 Task: Look for space in Ithaca, United States from 24th June, 2023 to 10th July,  2023 for 5 adults in price range Rs.15000 to Rs.25000. Place can be entire place or private room with 5 bedrooms having 5 beds and 5 bathrooms. Property type can be house, flat, guest house. Amenities needed are: wifi, TV, free parkinig on premises, gym, breakfast. Booking option can be shelf check-in. Required host language is English.
Action: Mouse moved to (419, 92)
Screenshot: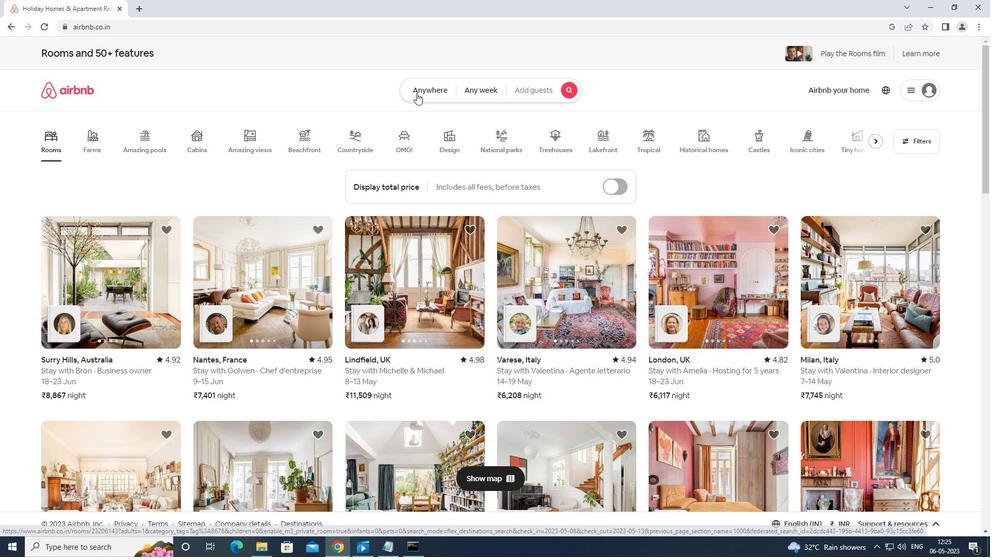 
Action: Mouse pressed left at (419, 92)
Screenshot: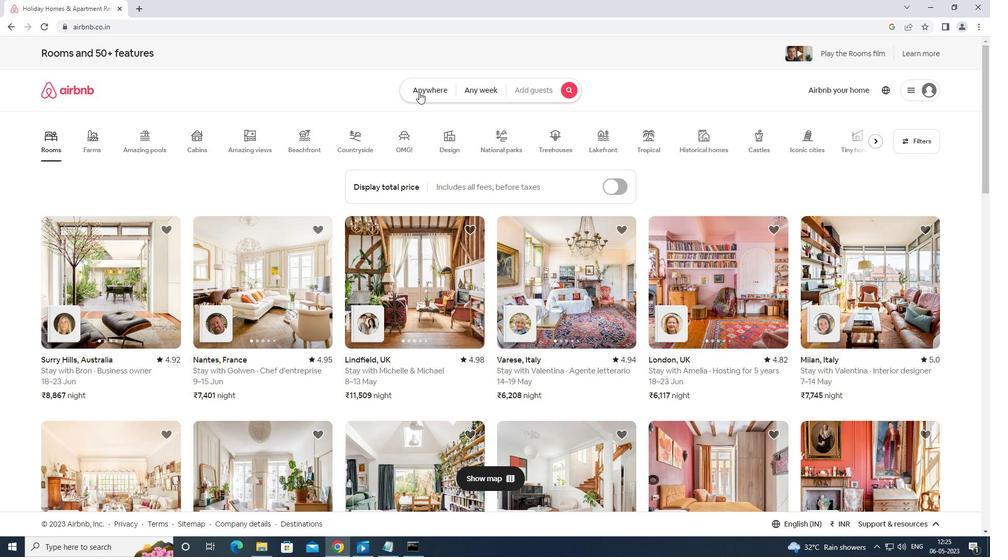 
Action: Mouse moved to (396, 131)
Screenshot: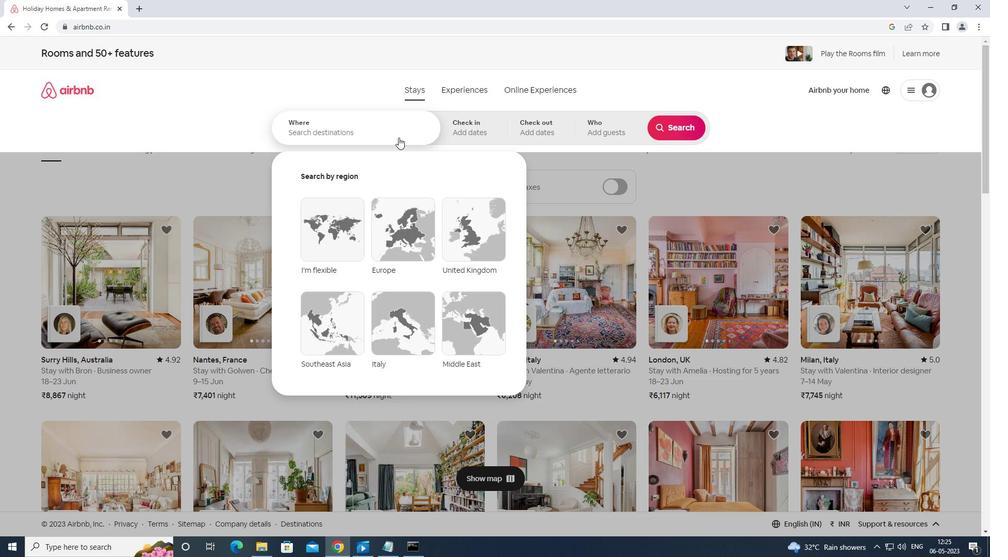 
Action: Mouse pressed left at (396, 131)
Screenshot: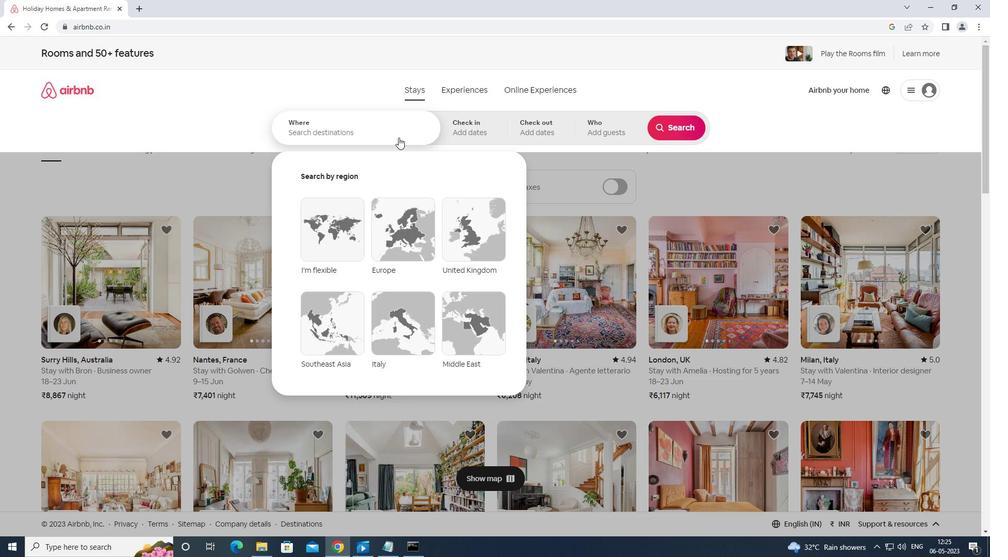 
Action: Mouse moved to (397, 130)
Screenshot: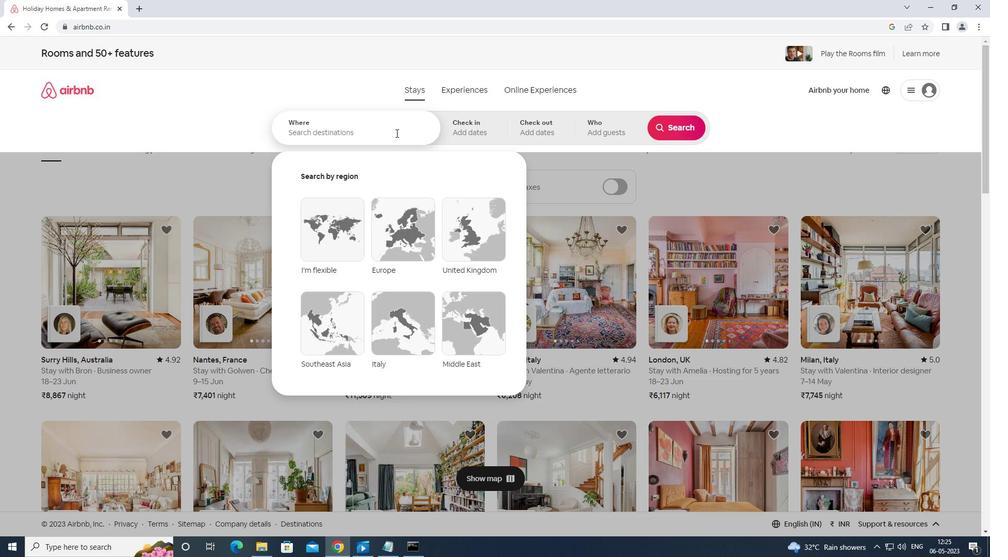 
Action: Key pressed <Key.caps_lock><Key.shift>ITHSCS<Key.space>UNITED<Key.space>STATES<Key.enter>
Screenshot: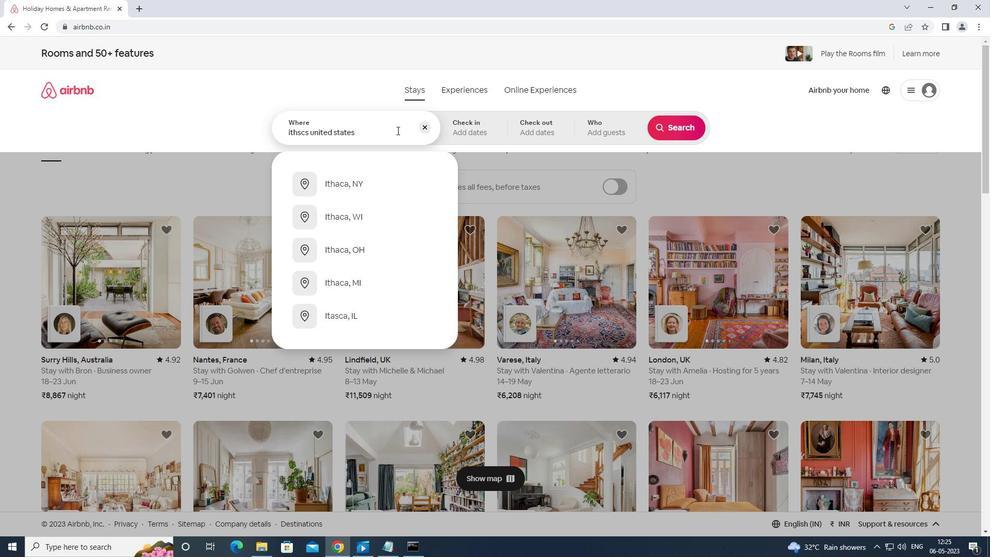 
Action: Mouse moved to (665, 325)
Screenshot: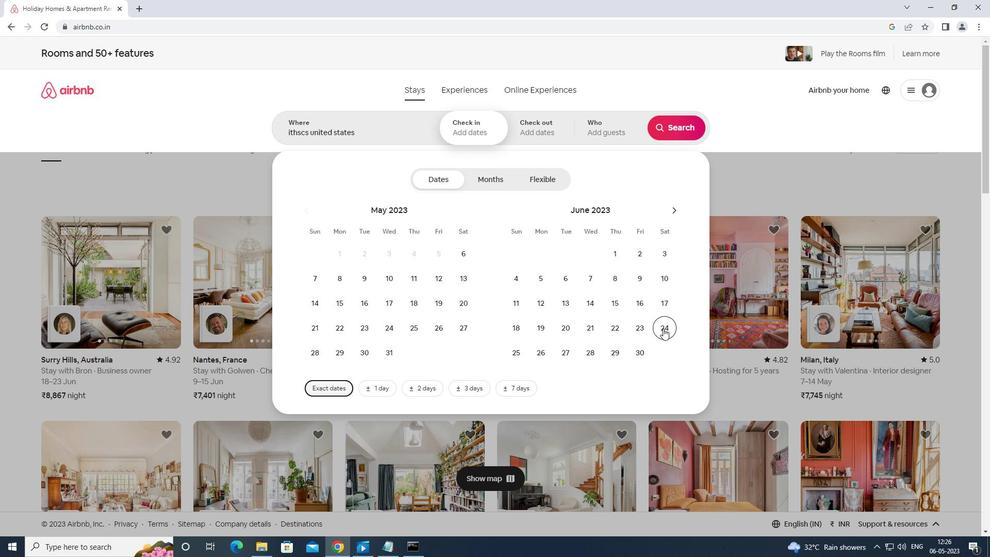 
Action: Mouse pressed left at (664, 326)
Screenshot: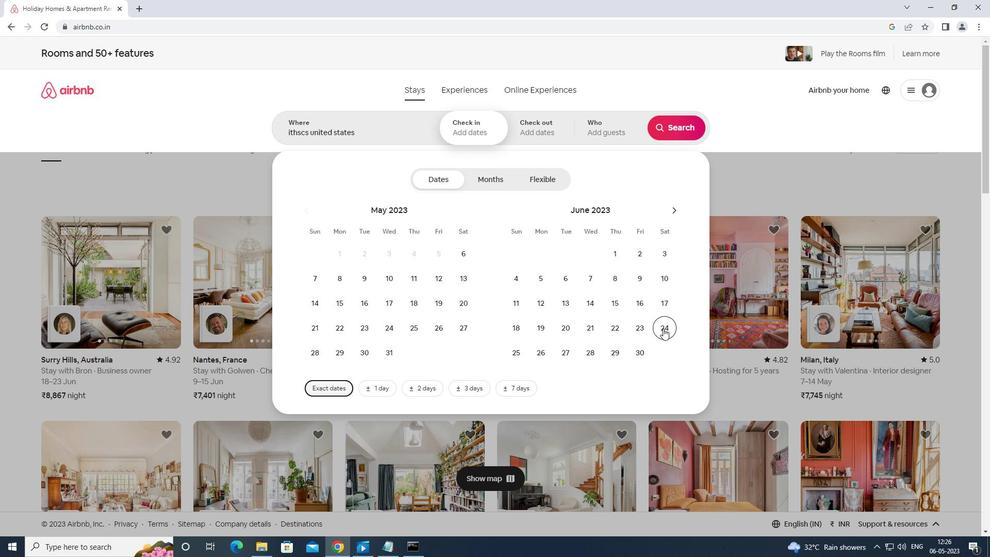 
Action: Mouse moved to (672, 207)
Screenshot: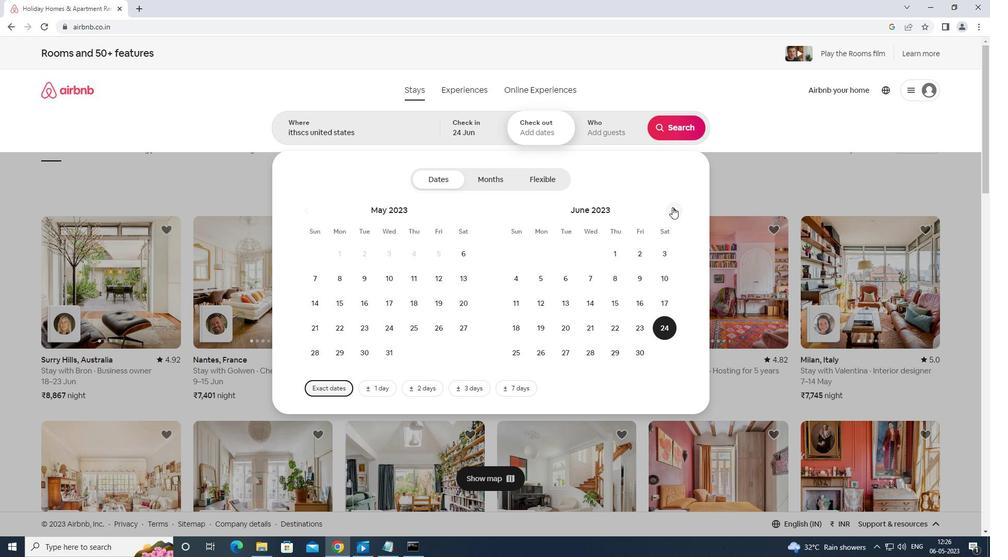 
Action: Mouse pressed left at (672, 207)
Screenshot: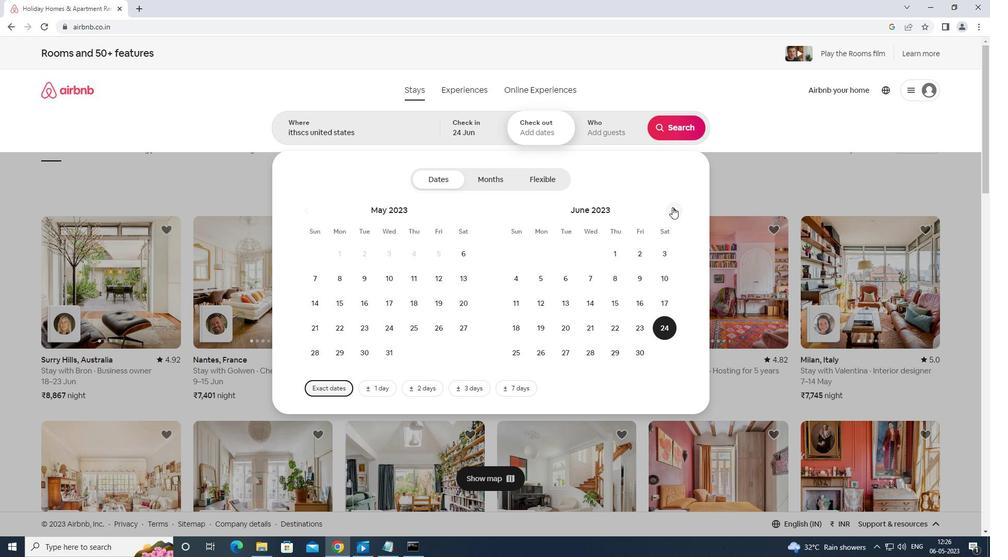 
Action: Mouse moved to (541, 298)
Screenshot: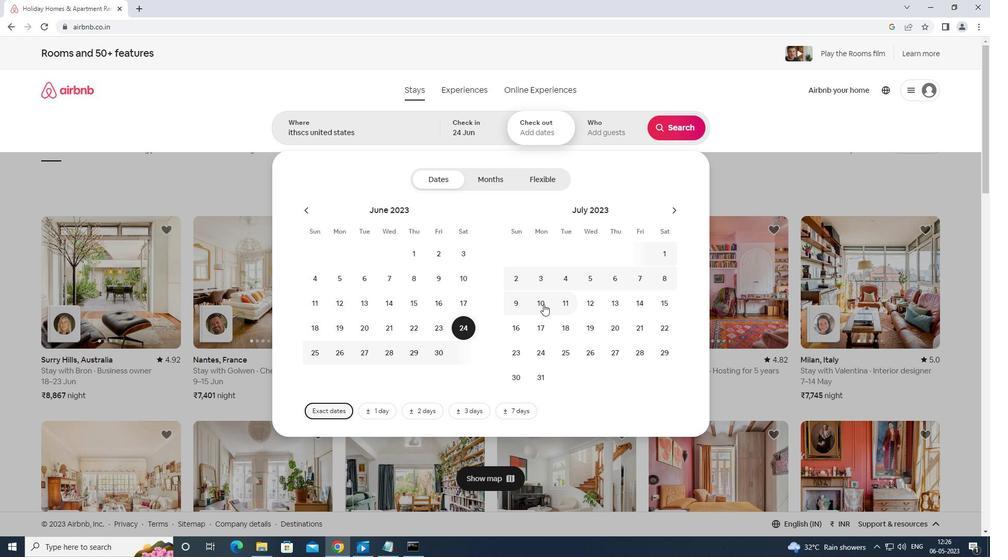 
Action: Mouse pressed left at (541, 298)
Screenshot: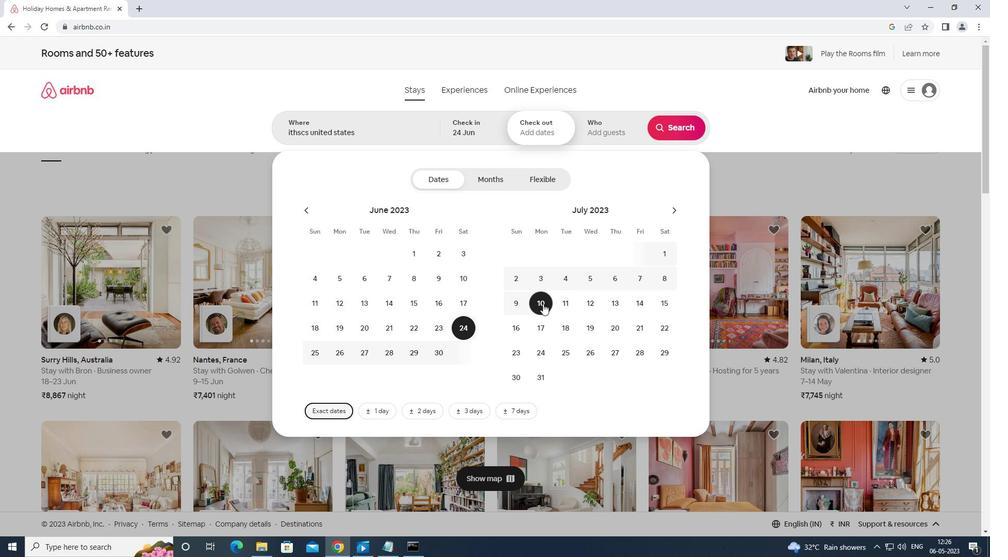 
Action: Mouse moved to (594, 127)
Screenshot: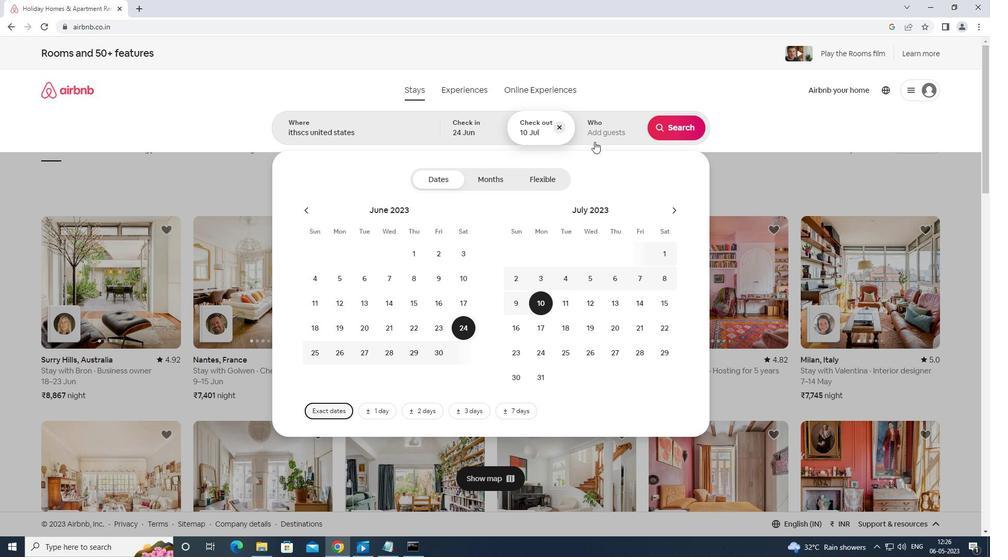 
Action: Mouse pressed left at (594, 127)
Screenshot: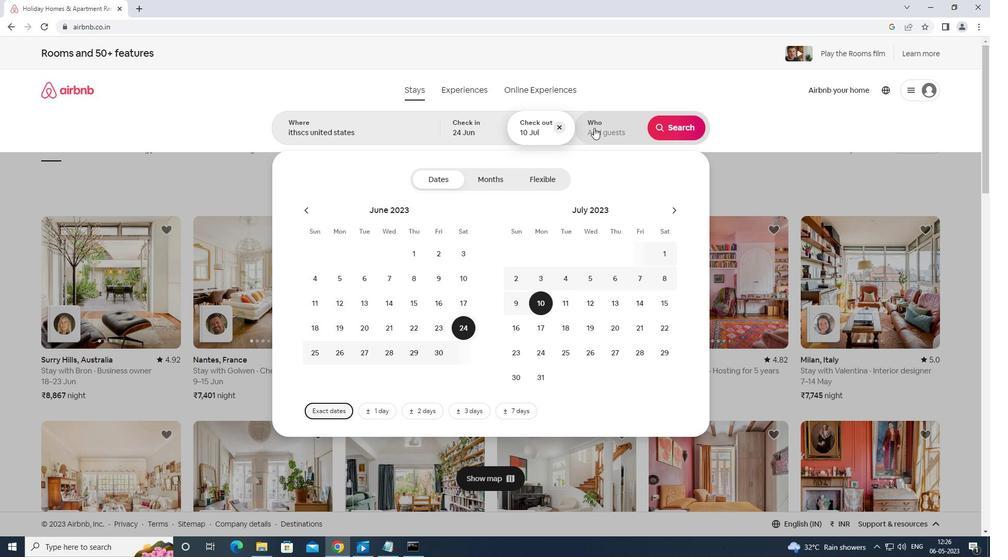
Action: Mouse moved to (677, 177)
Screenshot: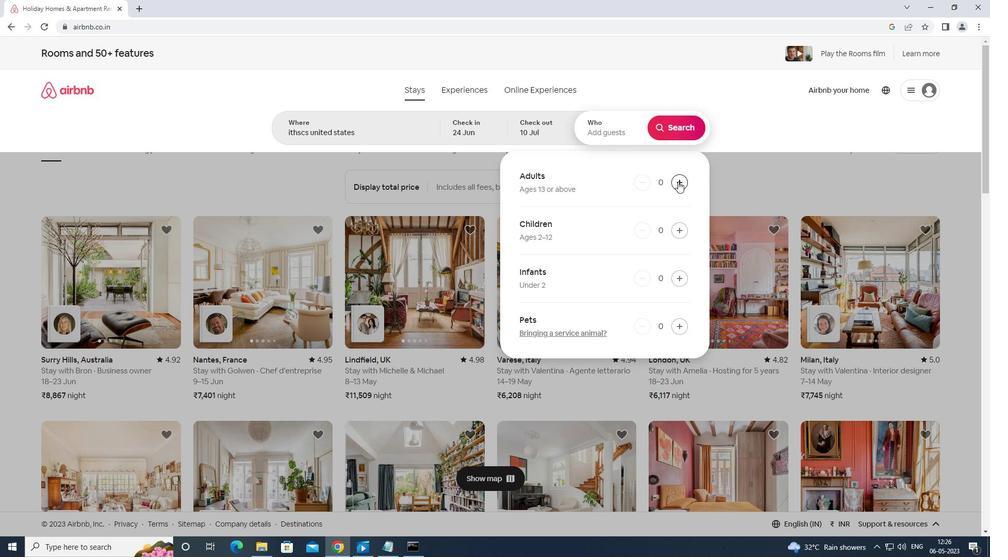 
Action: Mouse pressed left at (677, 177)
Screenshot: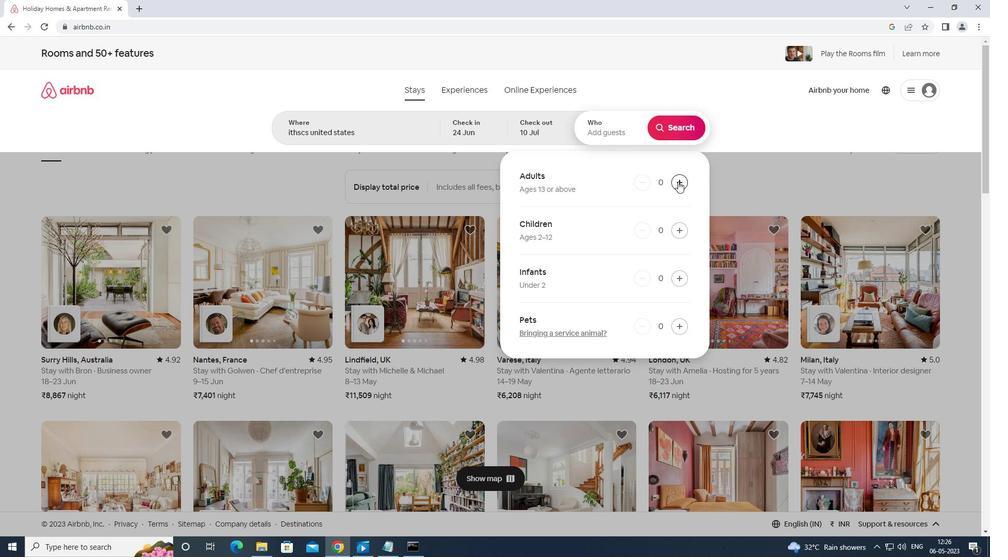 
Action: Mouse moved to (678, 178)
Screenshot: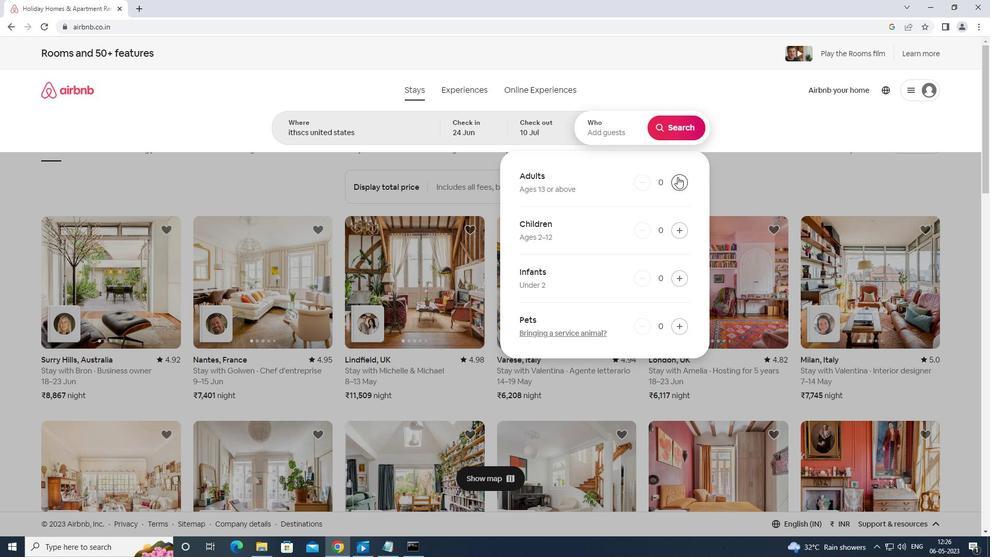 
Action: Mouse pressed left at (678, 178)
Screenshot: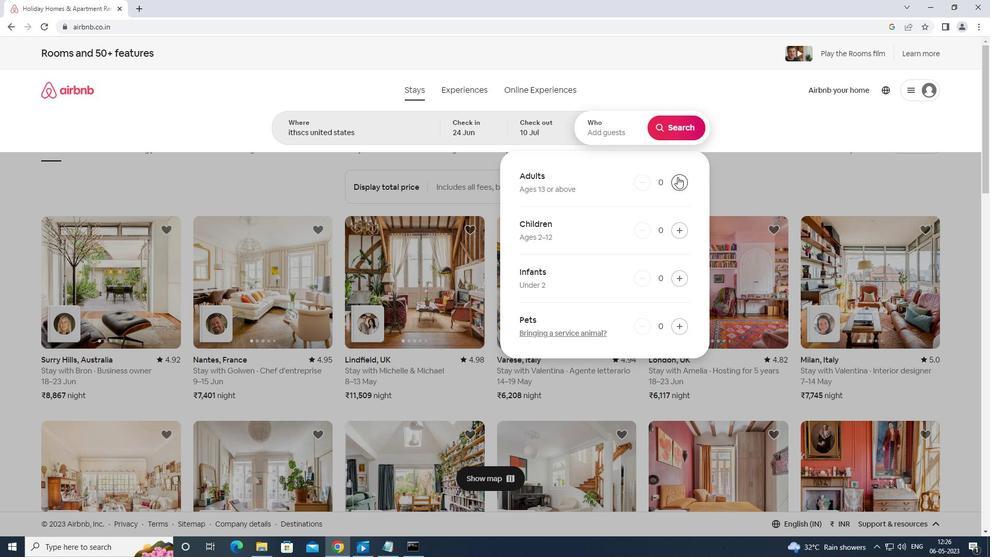 
Action: Mouse moved to (679, 181)
Screenshot: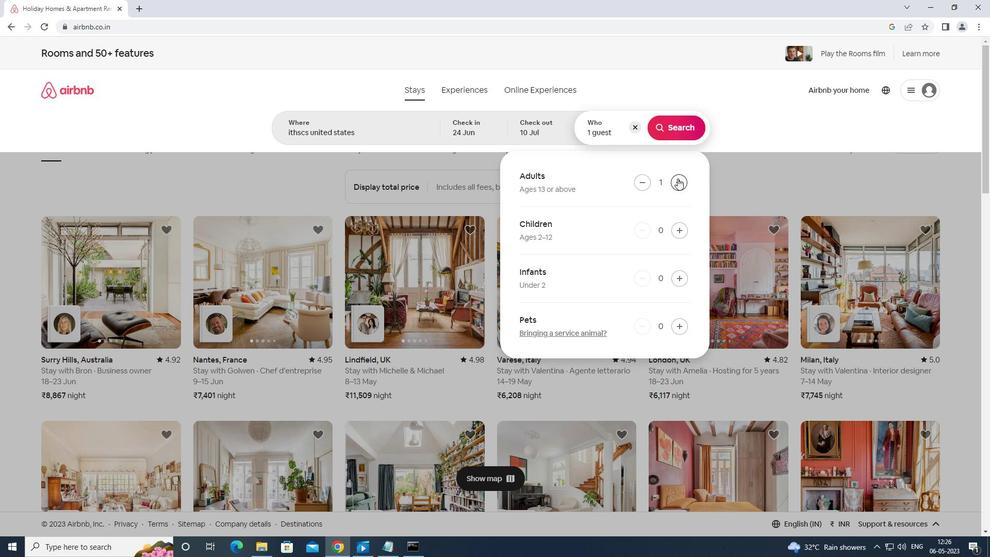 
Action: Mouse pressed left at (679, 181)
Screenshot: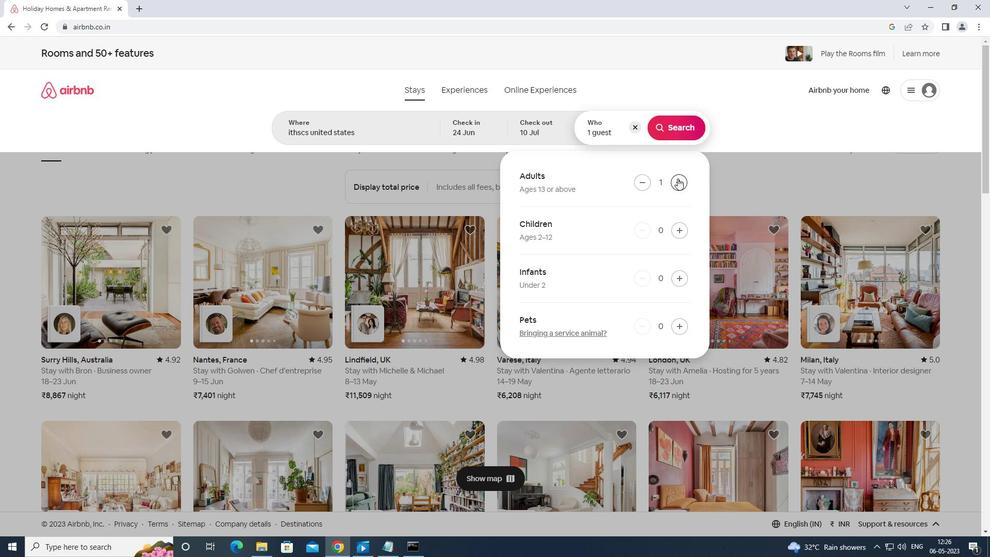 
Action: Mouse moved to (679, 183)
Screenshot: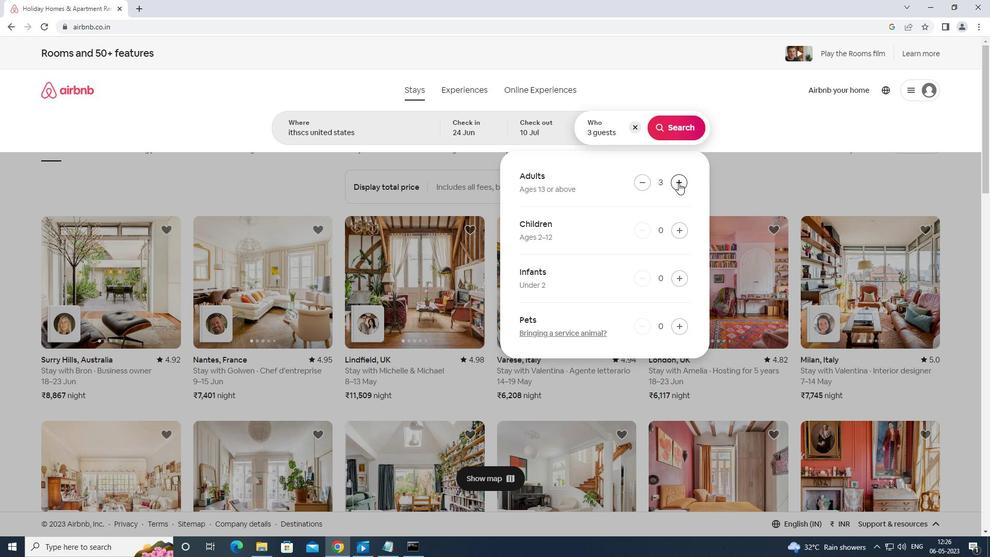 
Action: Mouse pressed left at (679, 183)
Screenshot: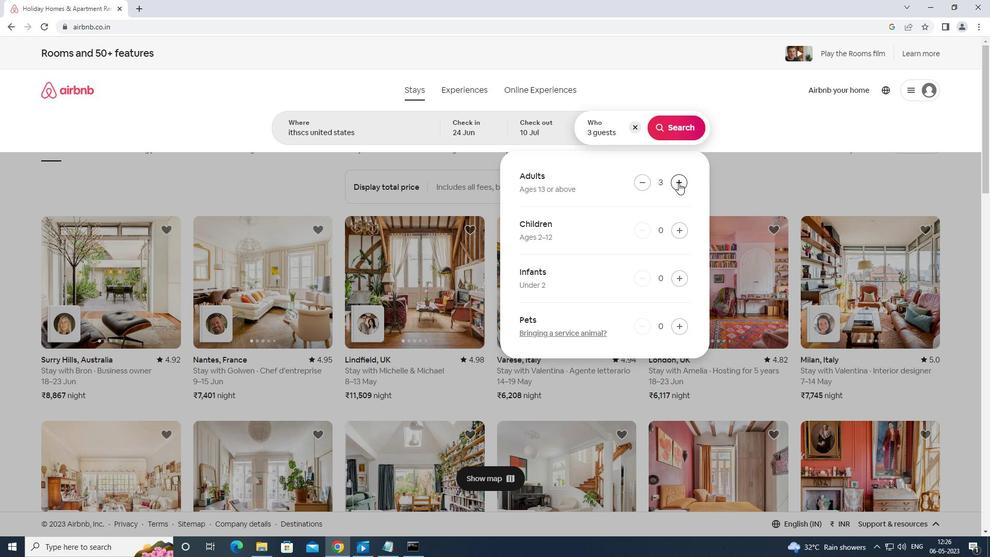 
Action: Mouse moved to (680, 183)
Screenshot: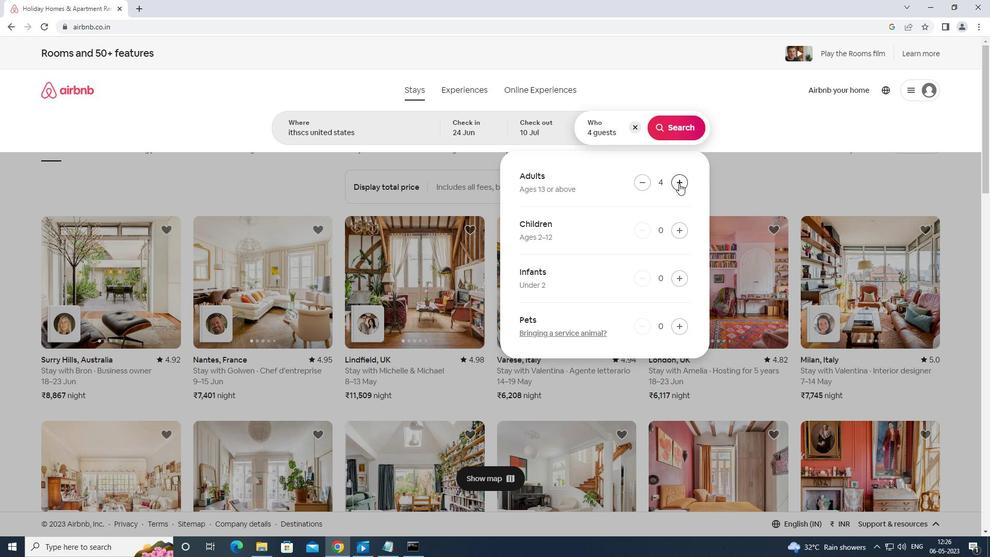 
Action: Mouse pressed left at (680, 183)
Screenshot: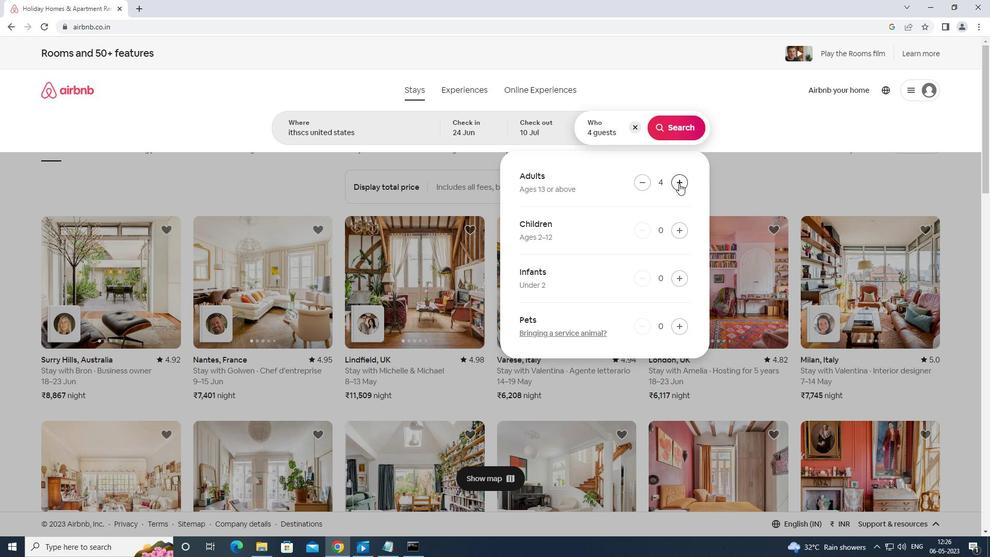 
Action: Mouse moved to (679, 126)
Screenshot: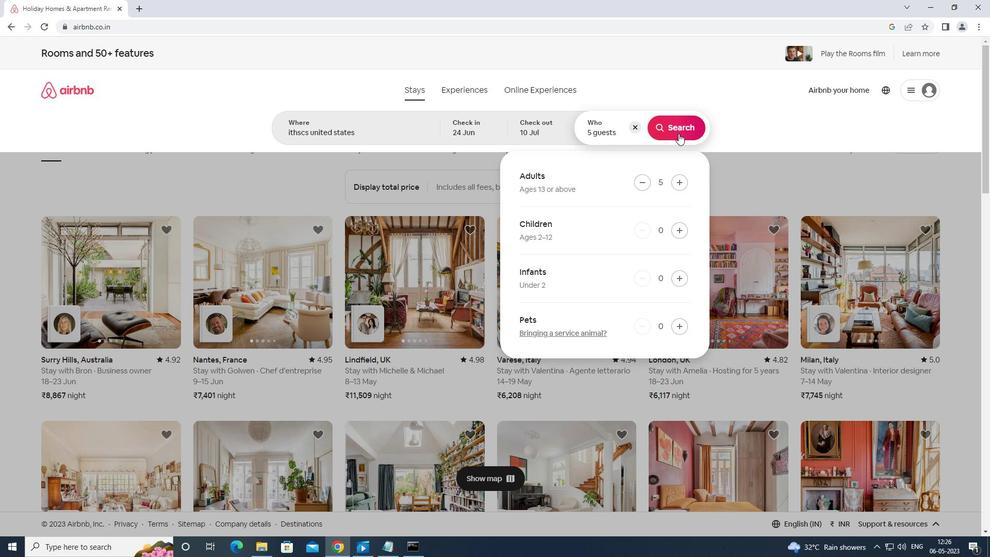 
Action: Mouse pressed left at (679, 126)
Screenshot: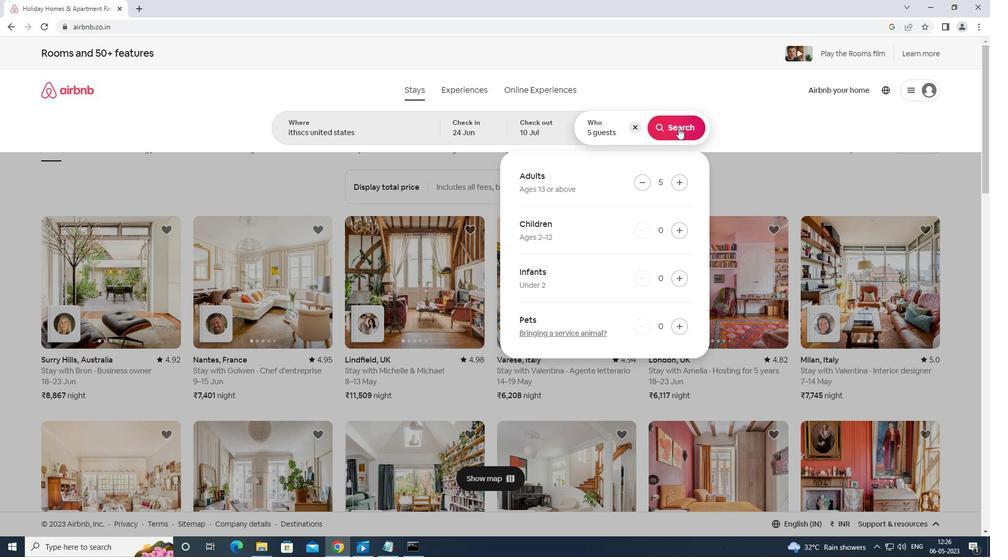 
Action: Mouse moved to (955, 99)
Screenshot: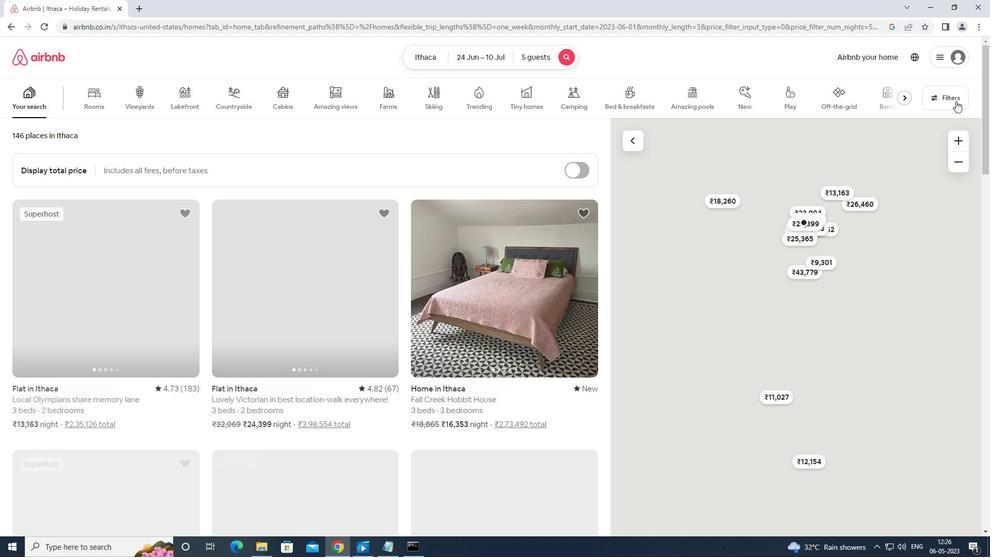 
Action: Mouse pressed left at (955, 99)
Screenshot: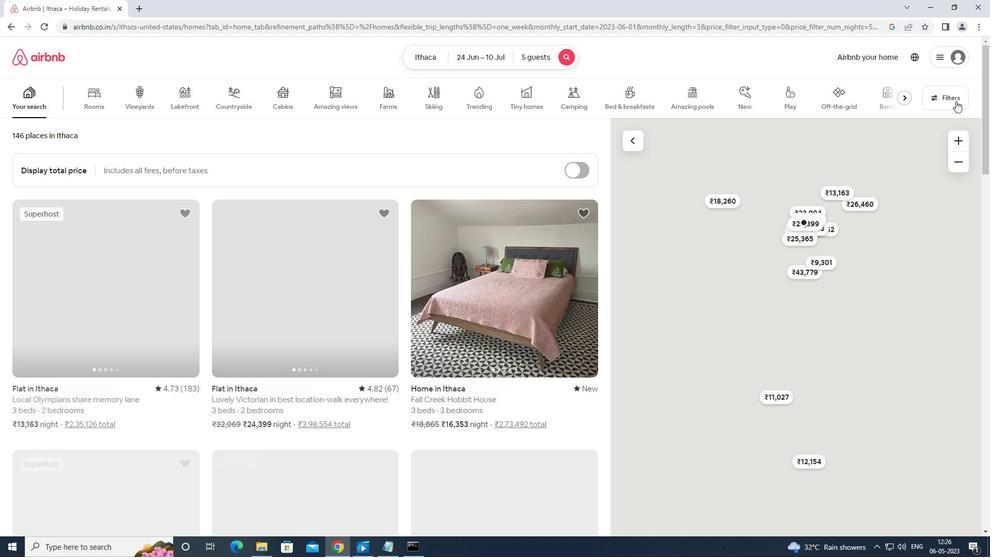 
Action: Mouse moved to (381, 347)
Screenshot: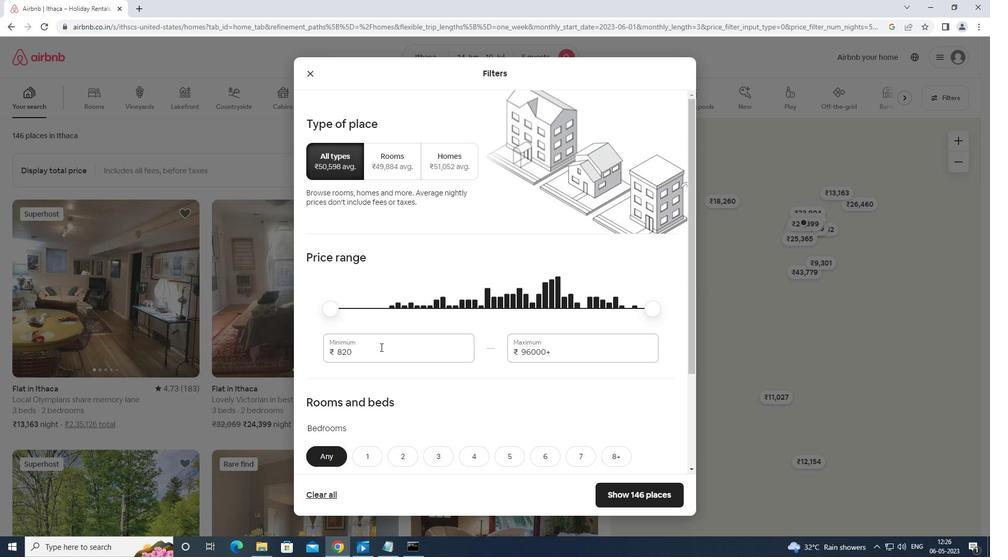 
Action: Mouse pressed left at (381, 347)
Screenshot: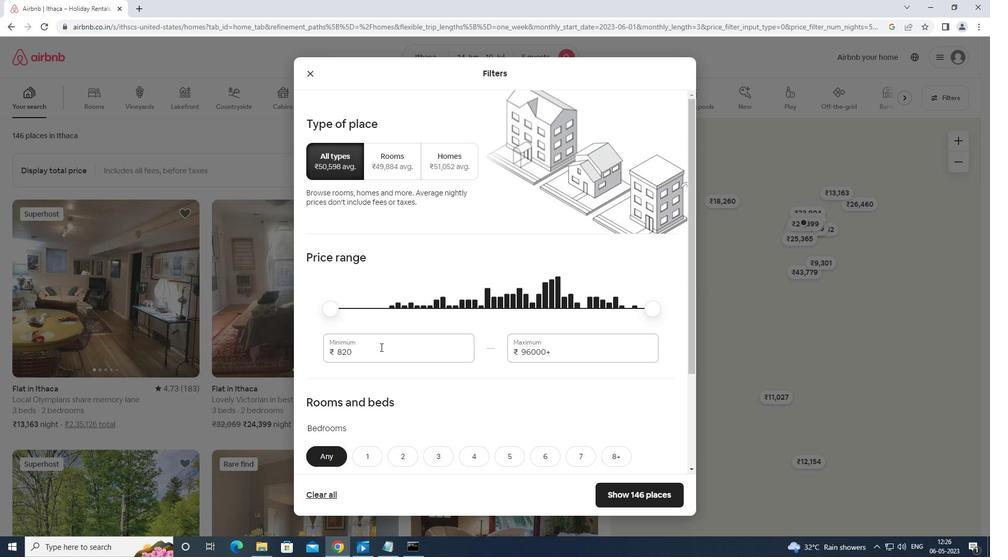 
Action: Mouse moved to (381, 347)
Screenshot: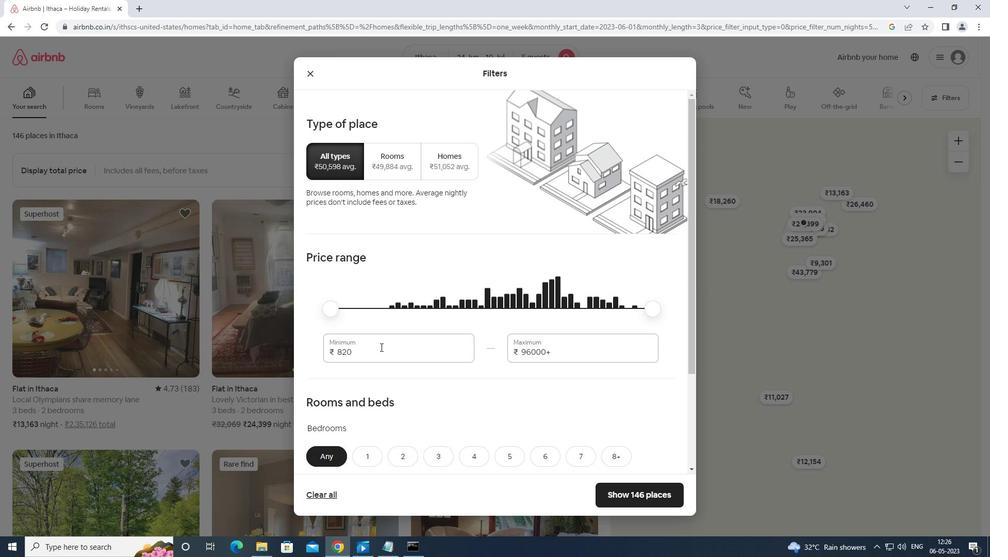 
Action: Key pressed <Key.backspace><Key.backspace><Key.backspace><Key.backspace><Key.backspace><Key.backspace><Key.backspace><Key.backspace><Key.backspace><Key.backspace><Key.backspace><Key.backspace><Key.backspace><Key.backspace>15000
Screenshot: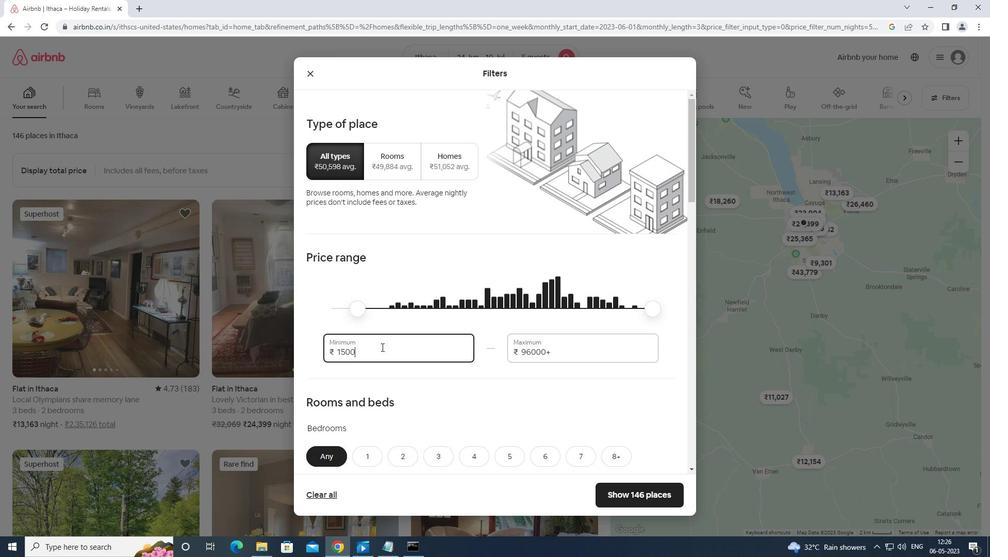 
Action: Mouse moved to (551, 350)
Screenshot: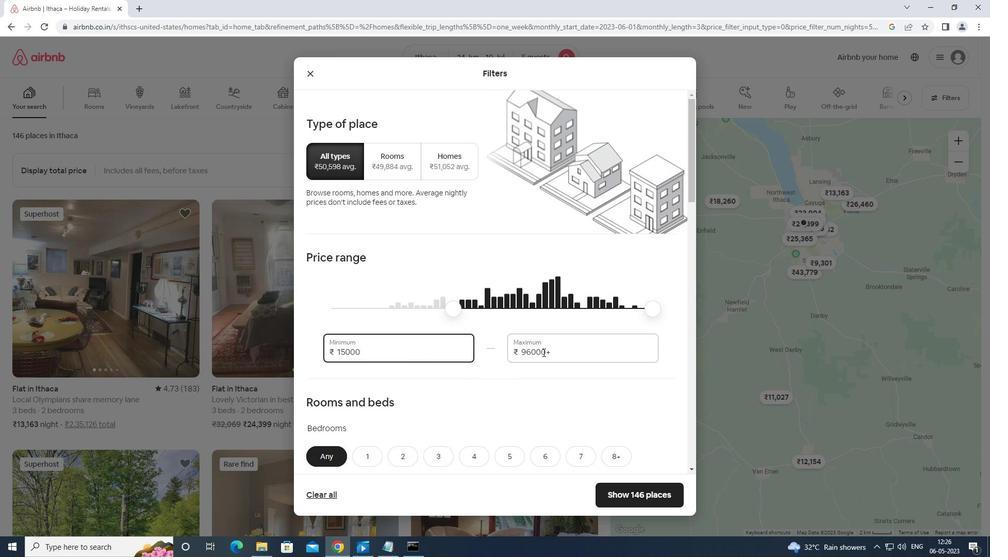 
Action: Mouse pressed left at (551, 350)
Screenshot: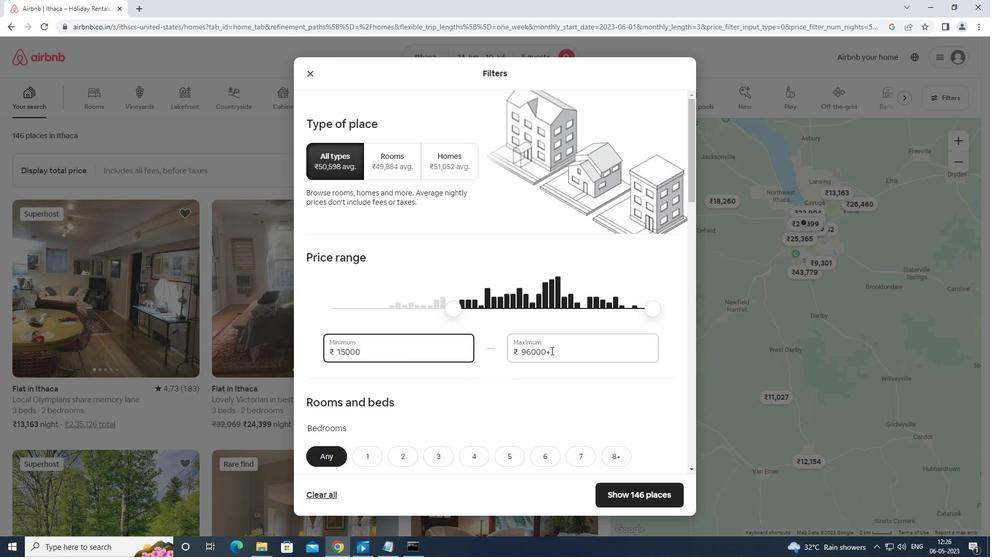 
Action: Key pressed <Key.backspace><Key.backspace><Key.backspace><Key.backspace><Key.backspace><Key.backspace><Key.backspace><Key.backspace><Key.backspace><Key.backspace><Key.backspace><Key.backspace>250
Screenshot: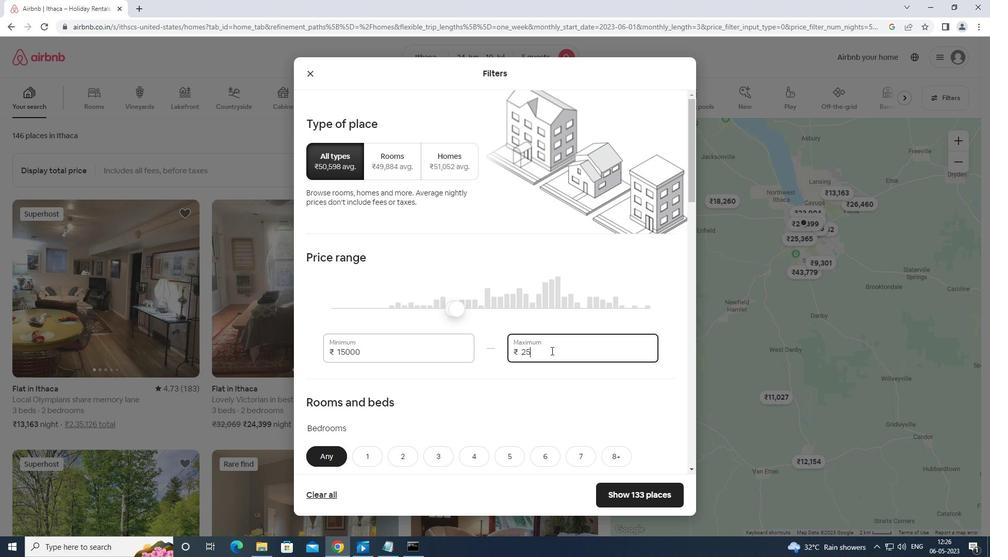 
Action: Mouse moved to (543, 356)
Screenshot: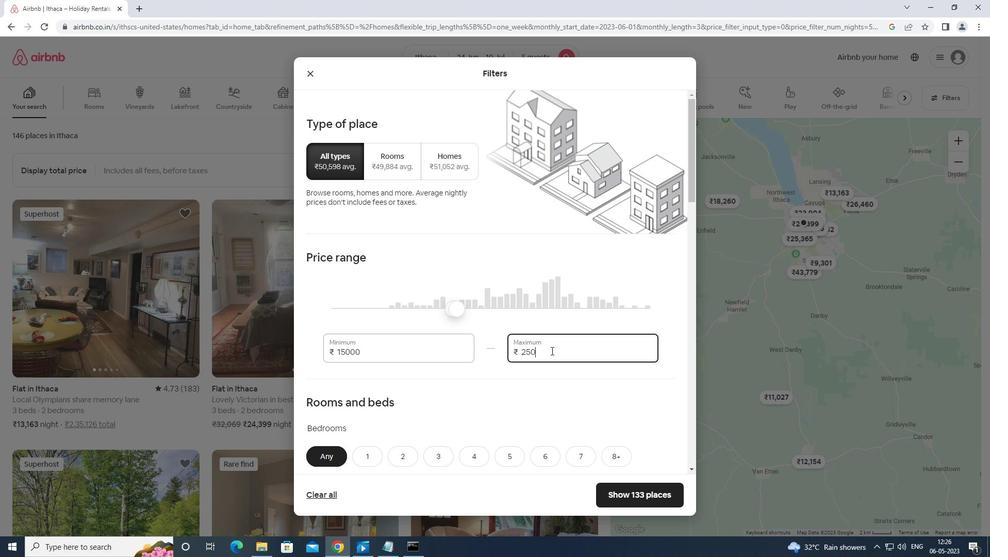 
Action: Key pressed 0
Screenshot: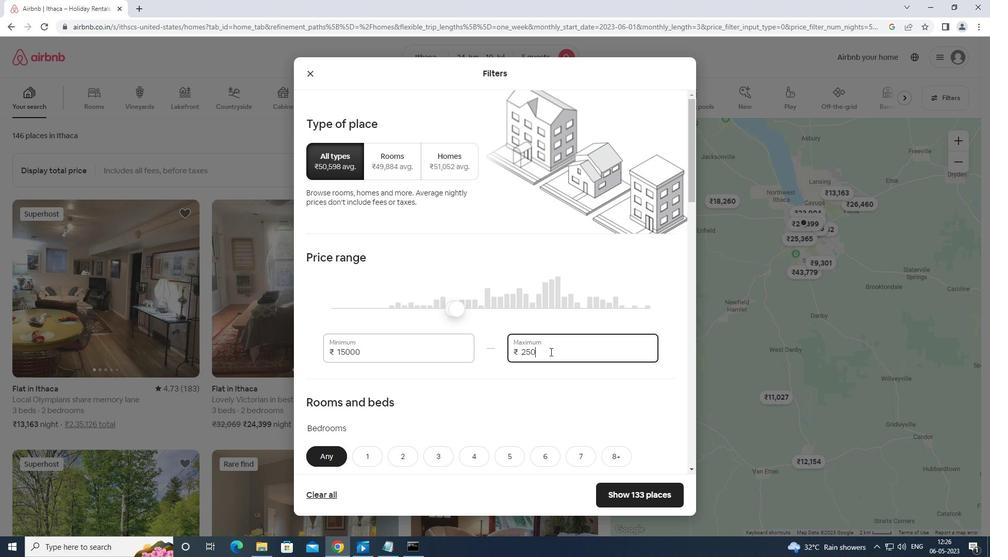 
Action: Mouse moved to (537, 360)
Screenshot: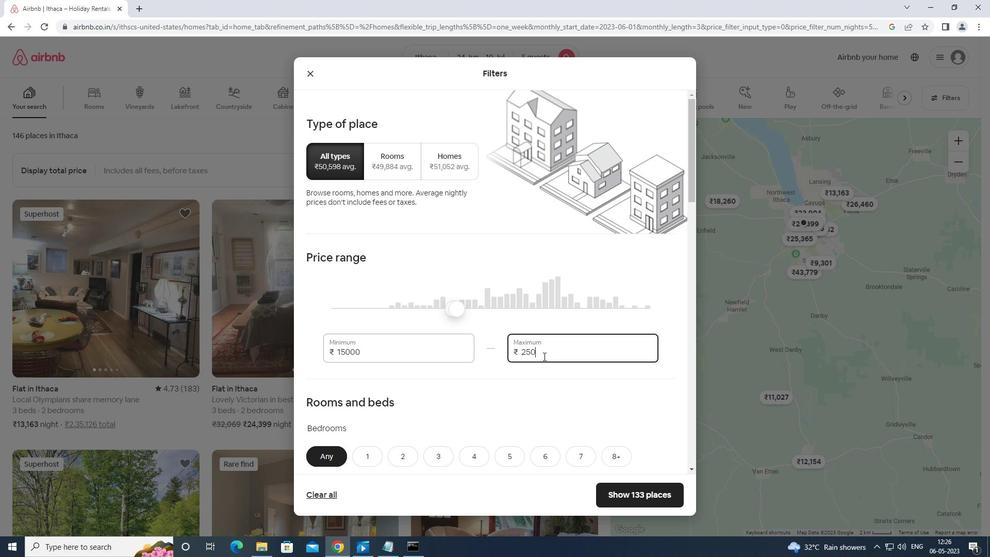 
Action: Key pressed 0
Screenshot: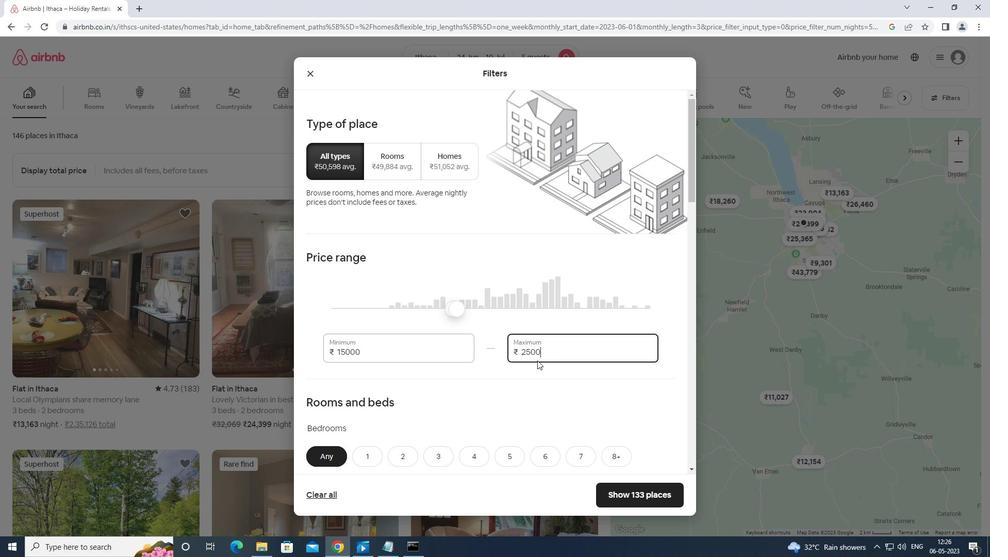 
Action: Mouse moved to (527, 371)
Screenshot: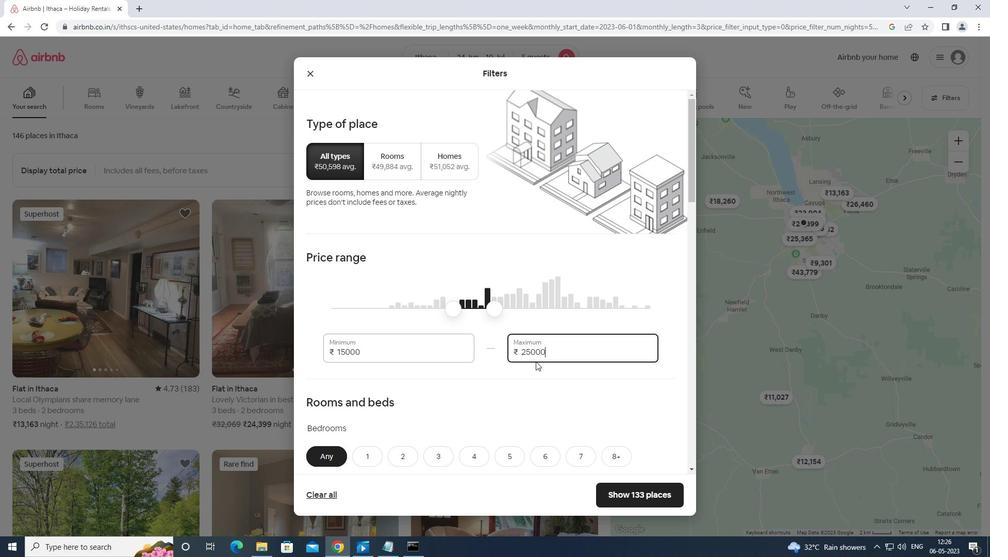 
Action: Mouse scrolled (527, 370) with delta (0, 0)
Screenshot: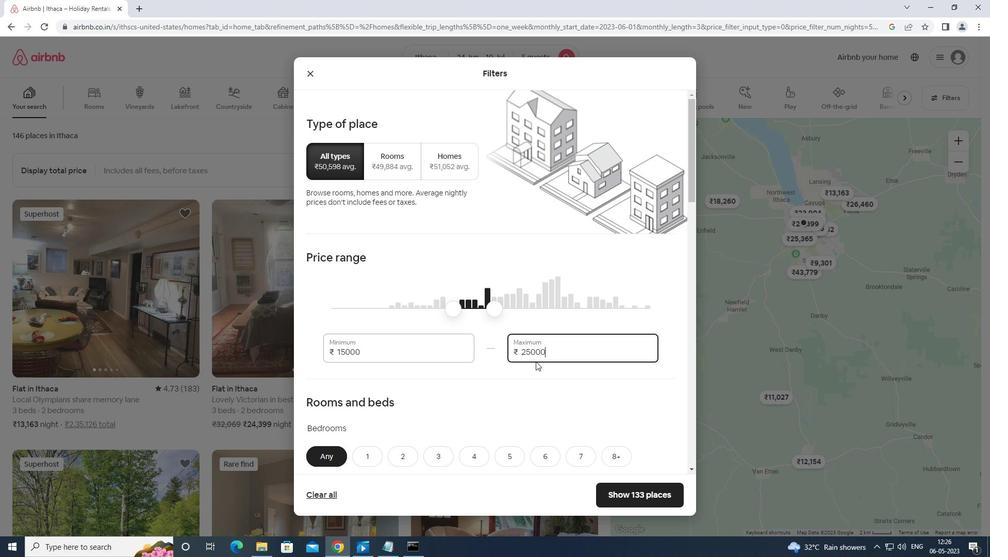 
Action: Mouse moved to (527, 373)
Screenshot: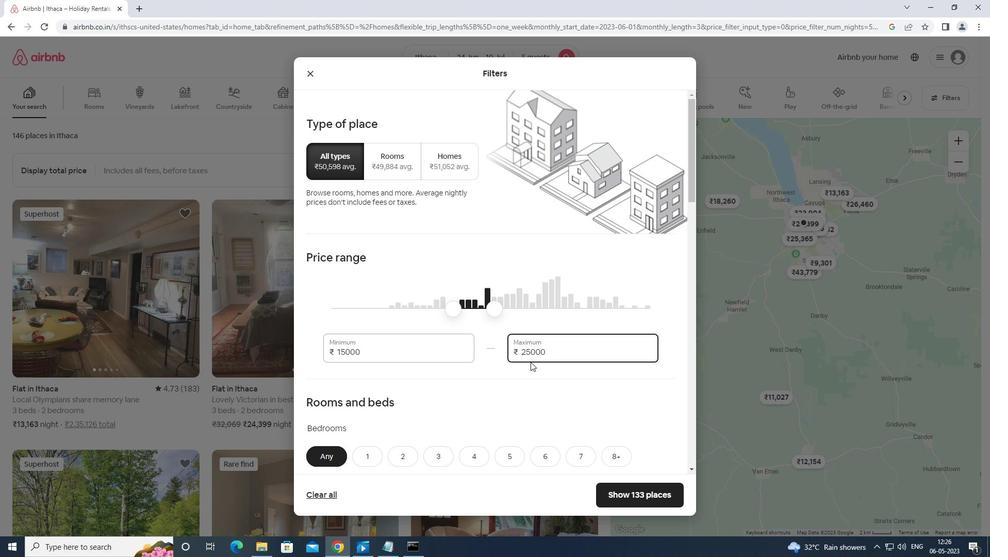 
Action: Mouse scrolled (527, 372) with delta (0, 0)
Screenshot: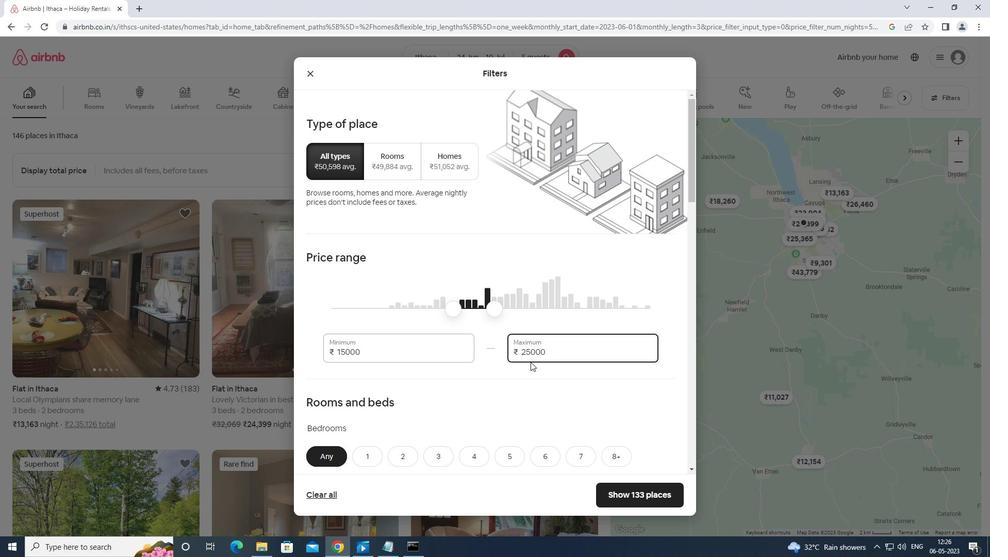 
Action: Mouse moved to (528, 373)
Screenshot: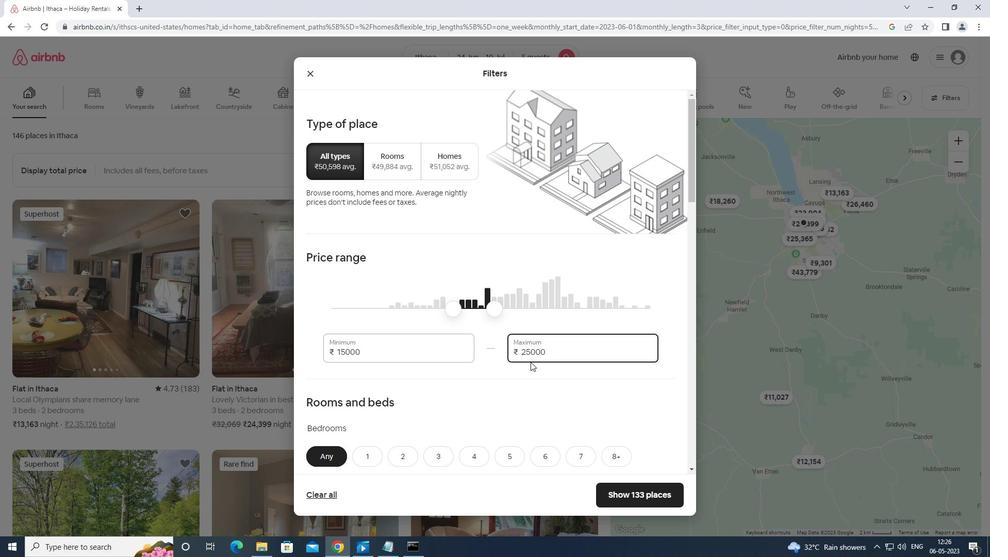 
Action: Mouse scrolled (528, 373) with delta (0, 0)
Screenshot: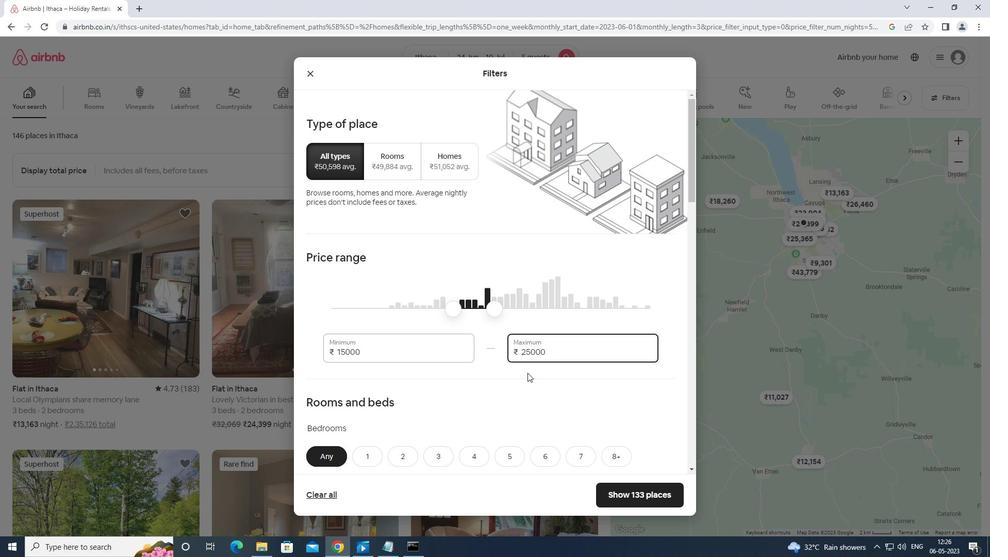 
Action: Mouse moved to (514, 300)
Screenshot: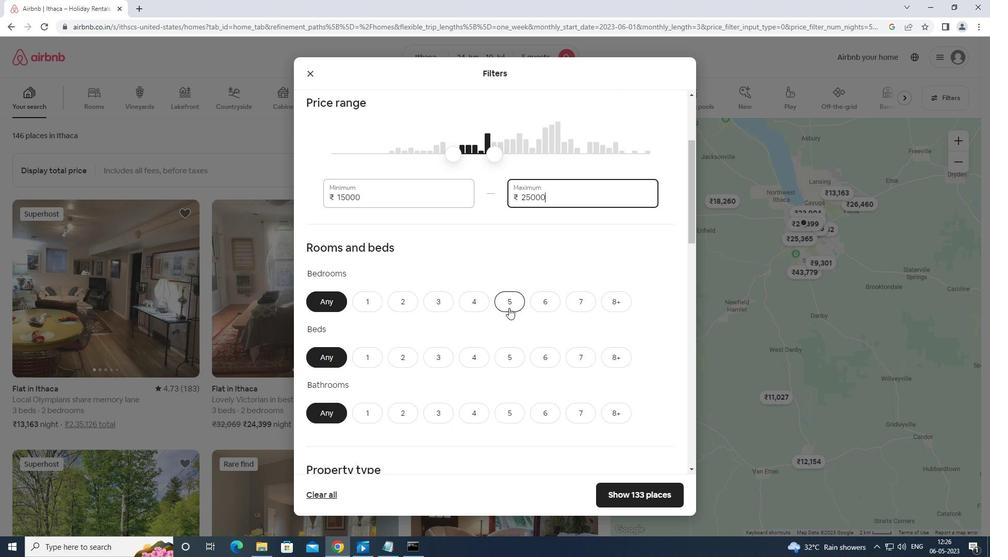 
Action: Mouse pressed left at (514, 300)
Screenshot: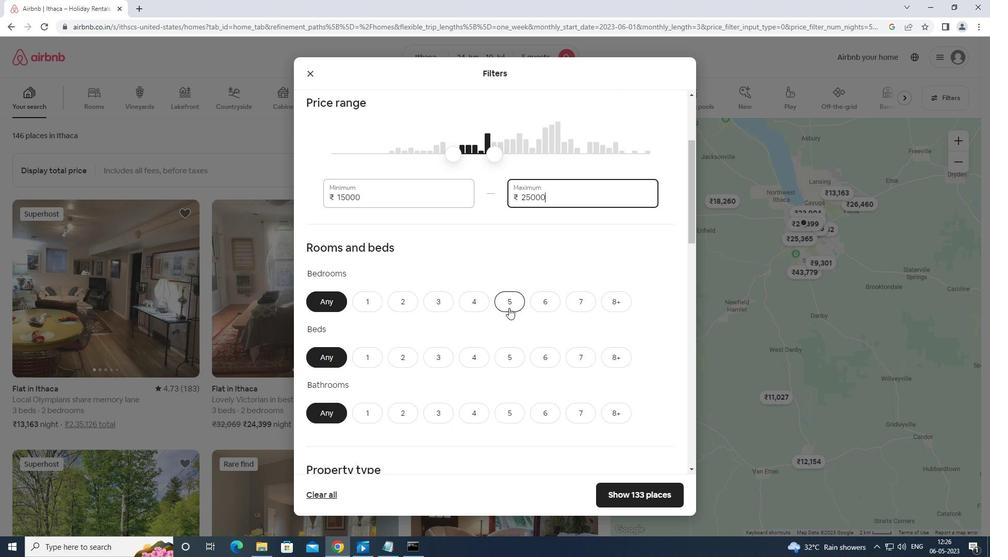 
Action: Mouse moved to (510, 355)
Screenshot: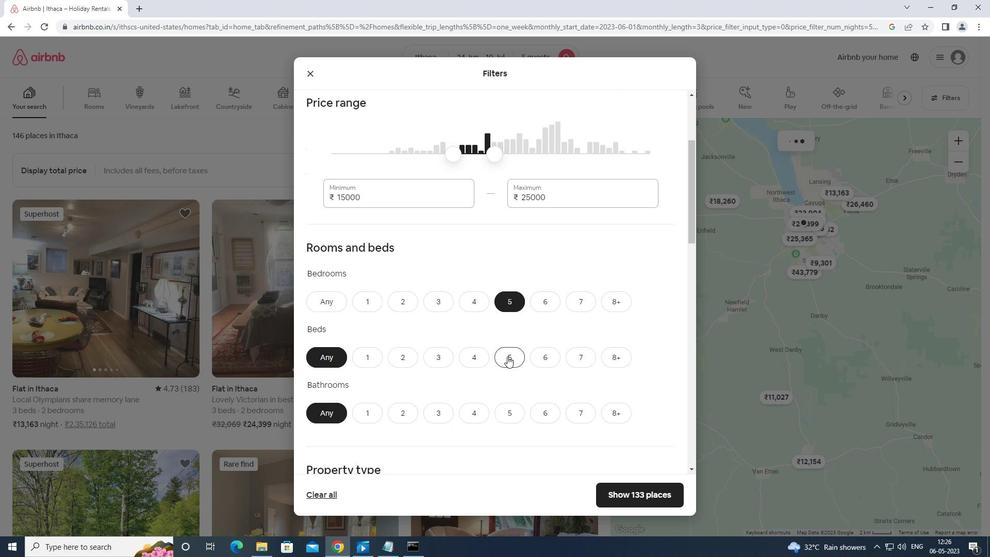 
Action: Mouse pressed left at (510, 355)
Screenshot: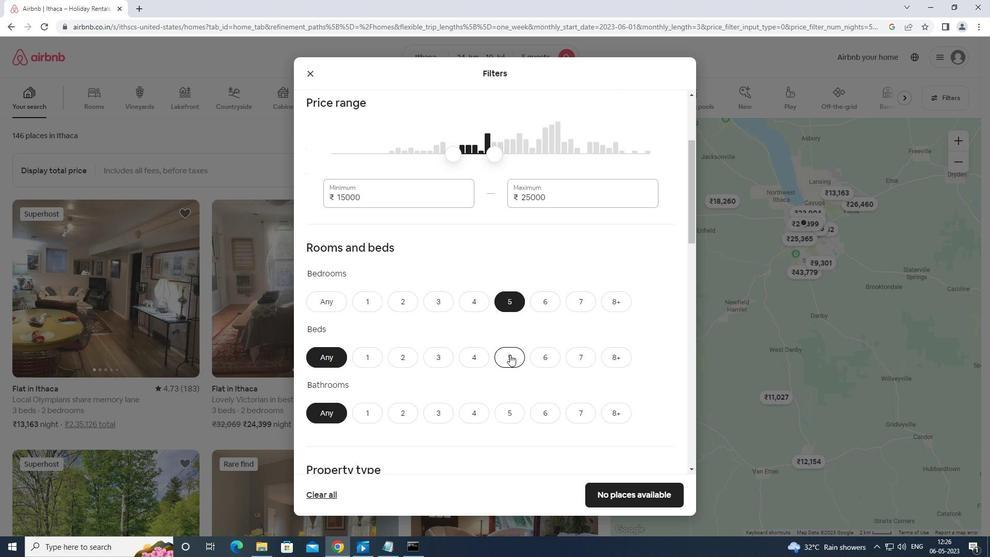
Action: Mouse moved to (507, 415)
Screenshot: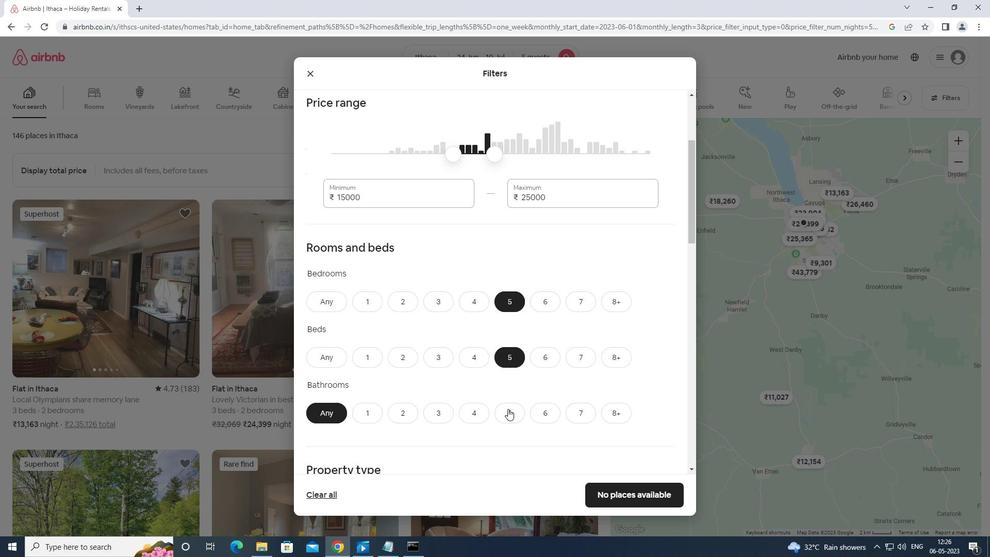 
Action: Mouse pressed left at (507, 415)
Screenshot: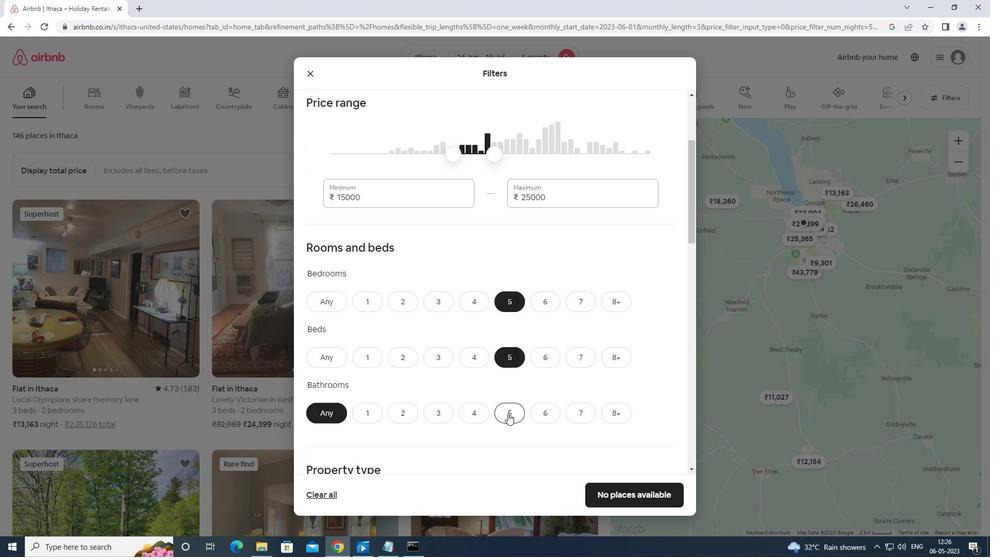 
Action: Mouse moved to (510, 410)
Screenshot: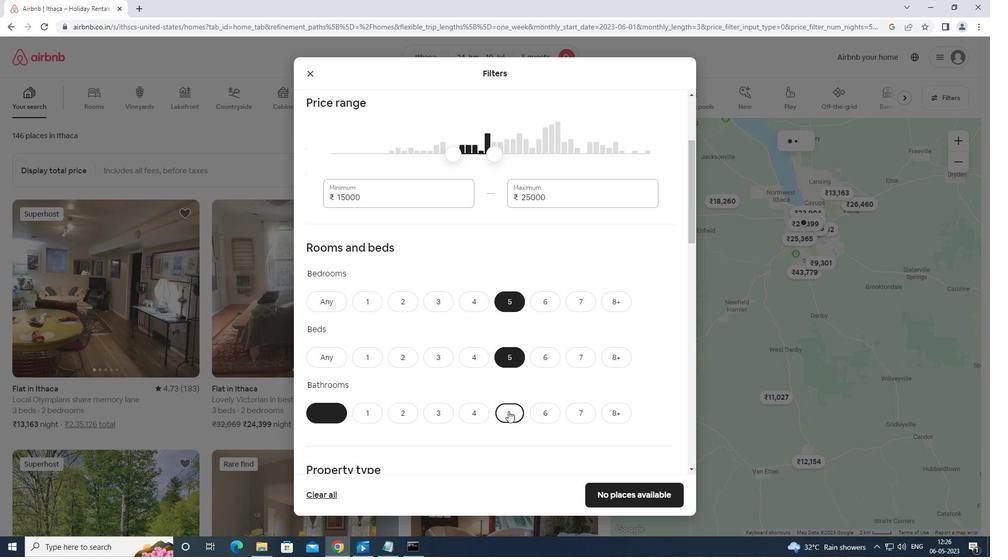 
Action: Mouse scrolled (510, 409) with delta (0, 0)
Screenshot: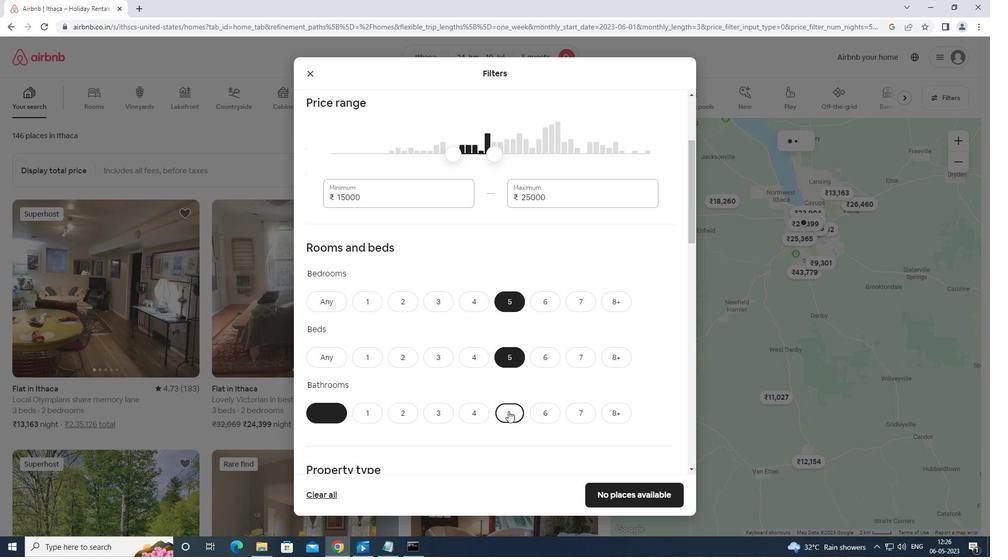 
Action: Mouse moved to (511, 410)
Screenshot: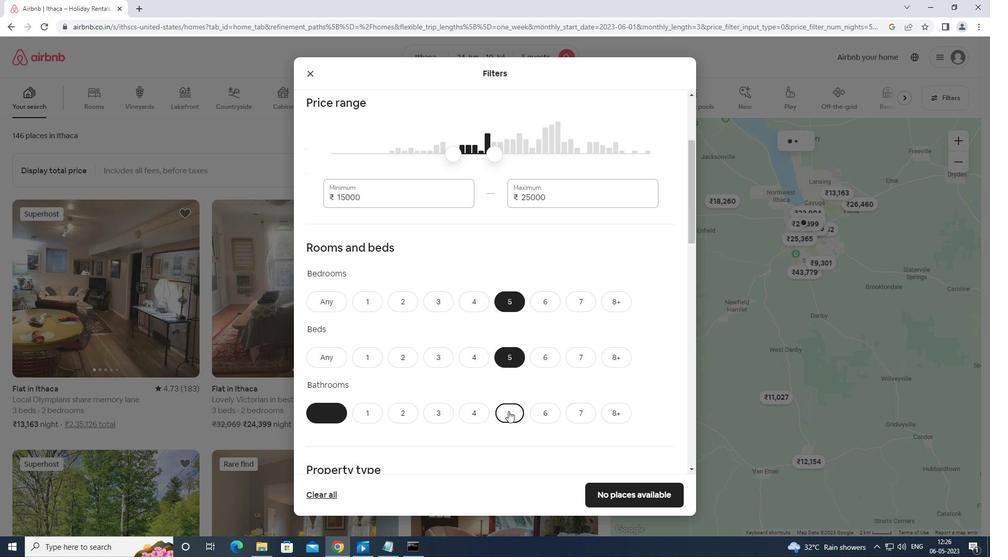 
Action: Mouse scrolled (511, 409) with delta (0, 0)
Screenshot: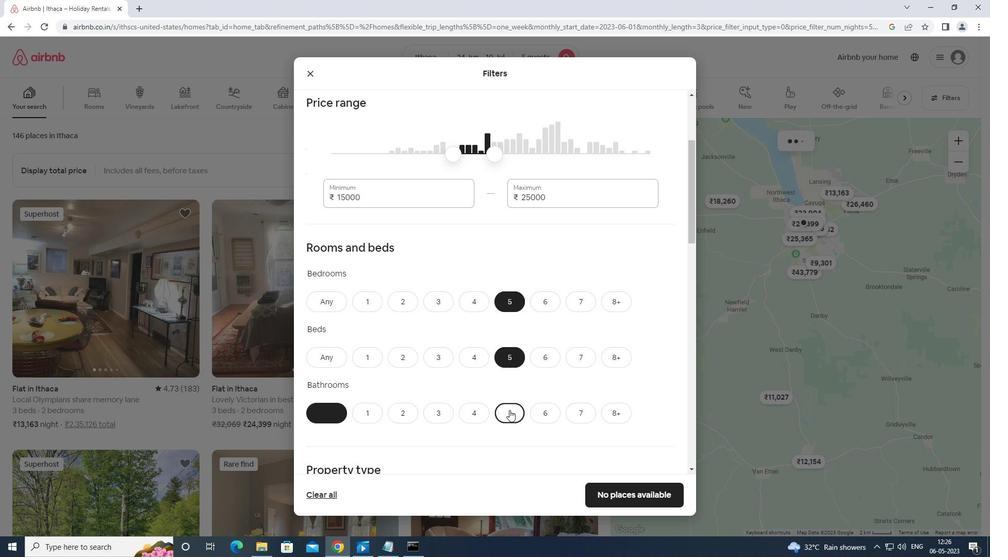 
Action: Mouse moved to (514, 406)
Screenshot: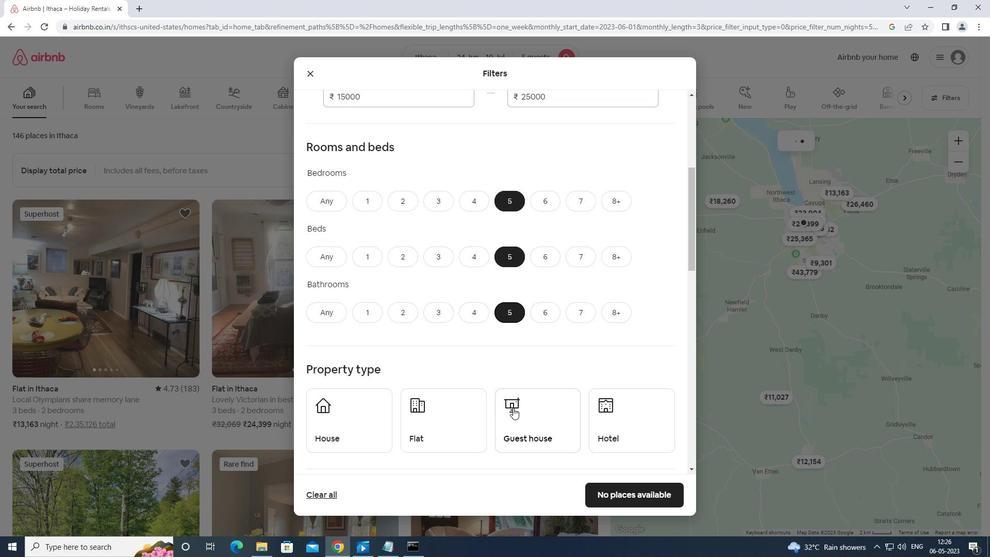 
Action: Mouse scrolled (514, 405) with delta (0, 0)
Screenshot: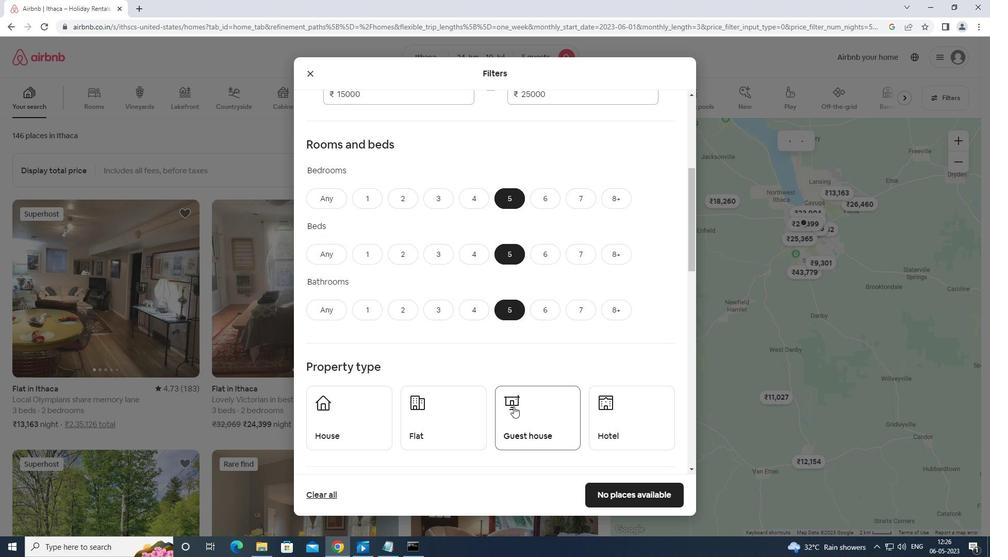 
Action: Mouse moved to (458, 376)
Screenshot: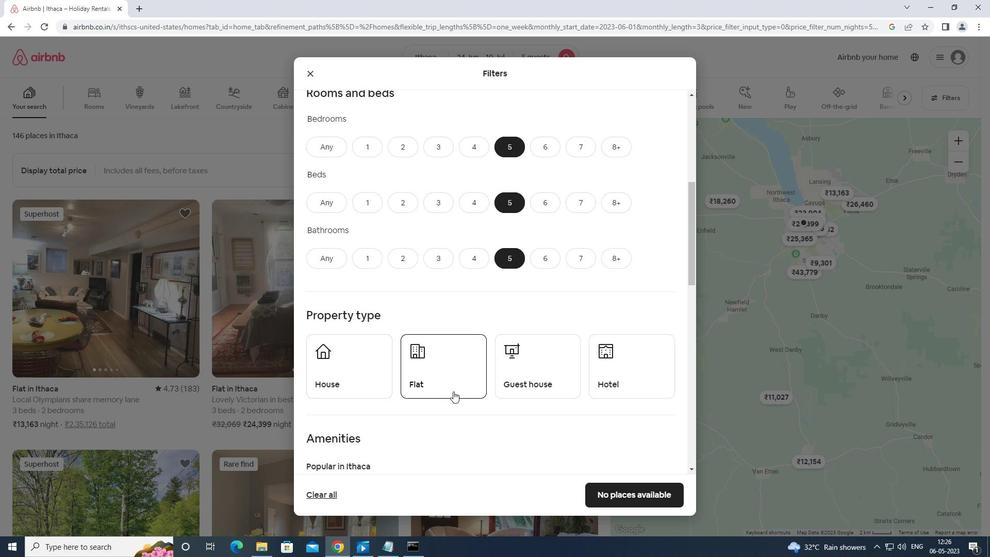 
Action: Mouse pressed left at (458, 376)
Screenshot: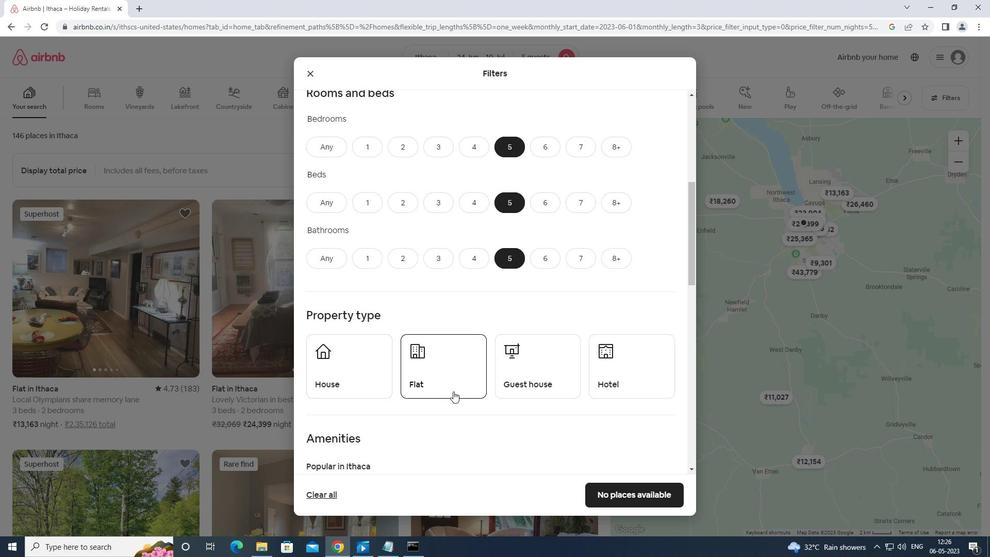 
Action: Mouse moved to (524, 368)
Screenshot: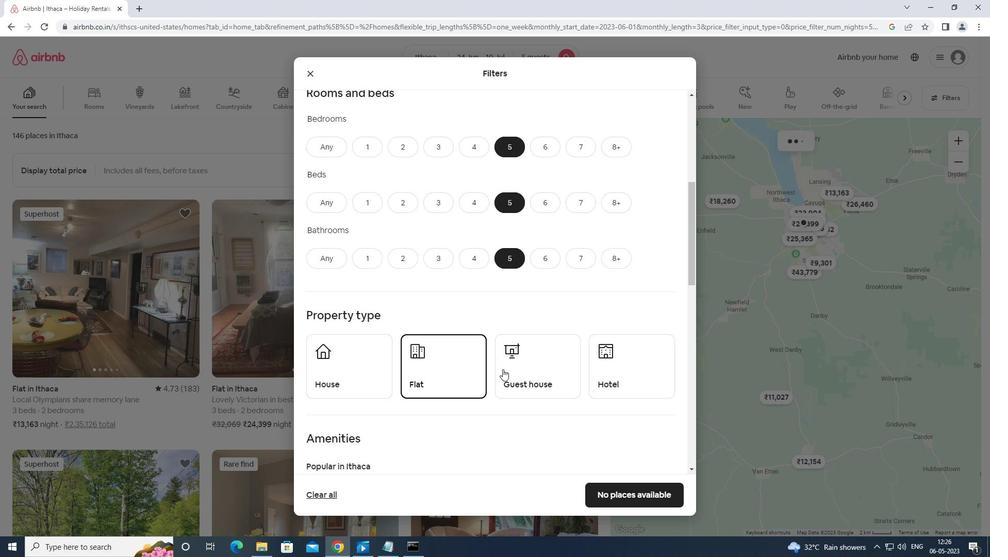 
Action: Mouse pressed left at (524, 368)
Screenshot: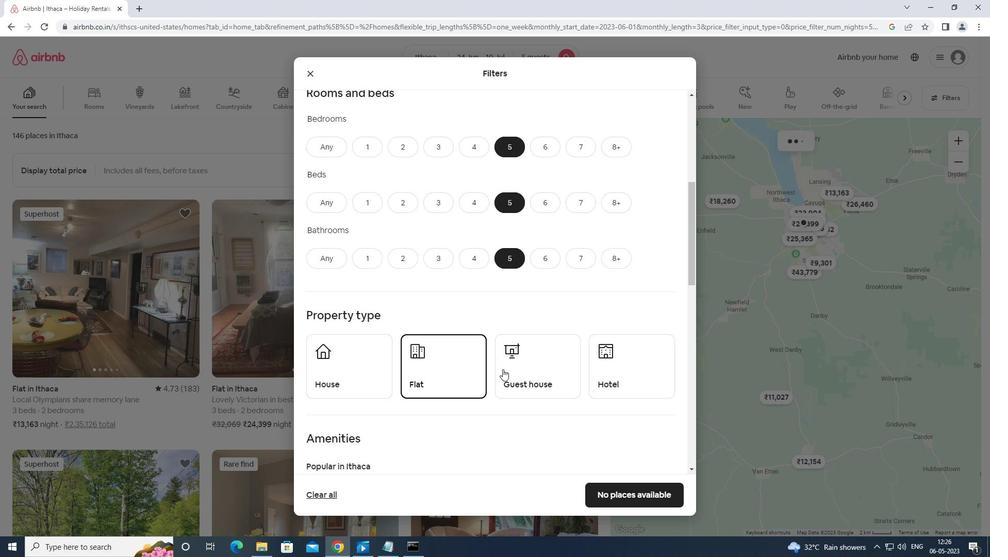 
Action: Mouse moved to (535, 368)
Screenshot: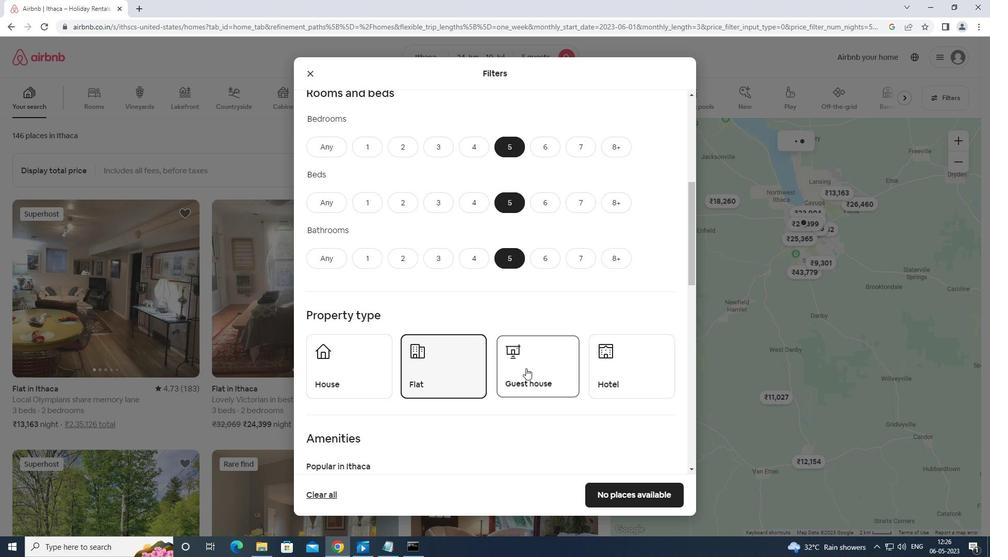 
Action: Mouse scrolled (535, 368) with delta (0, 0)
Screenshot: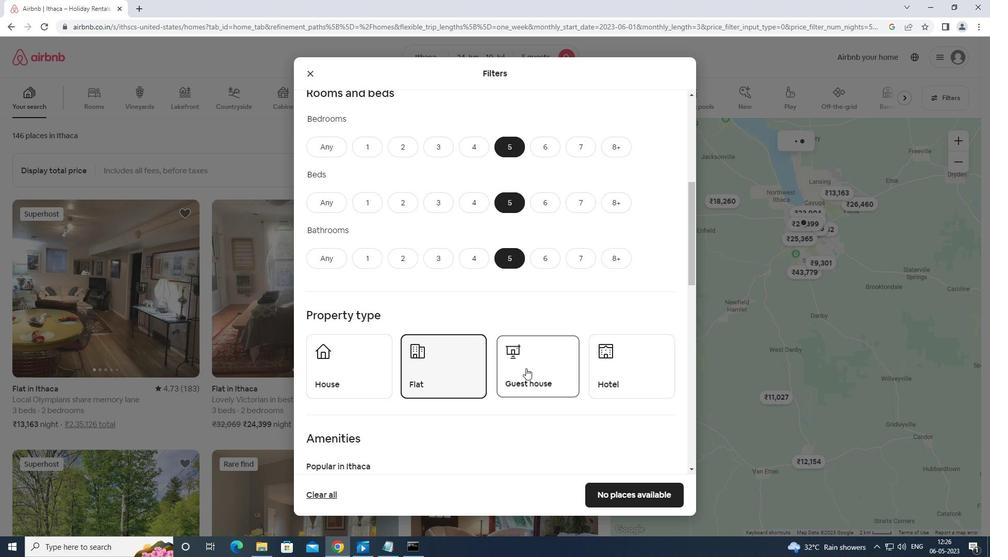 
Action: Mouse moved to (536, 371)
Screenshot: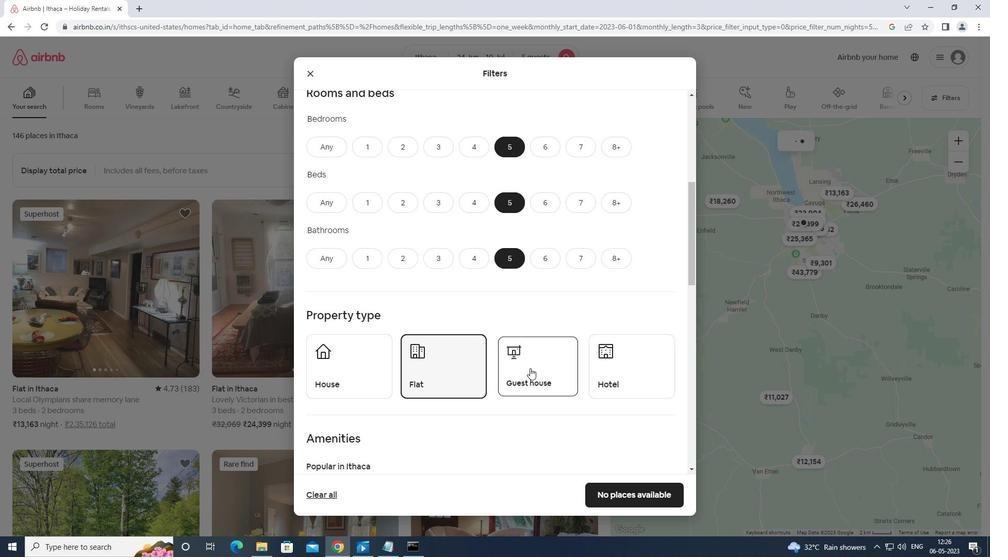 
Action: Mouse scrolled (536, 370) with delta (0, 0)
Screenshot: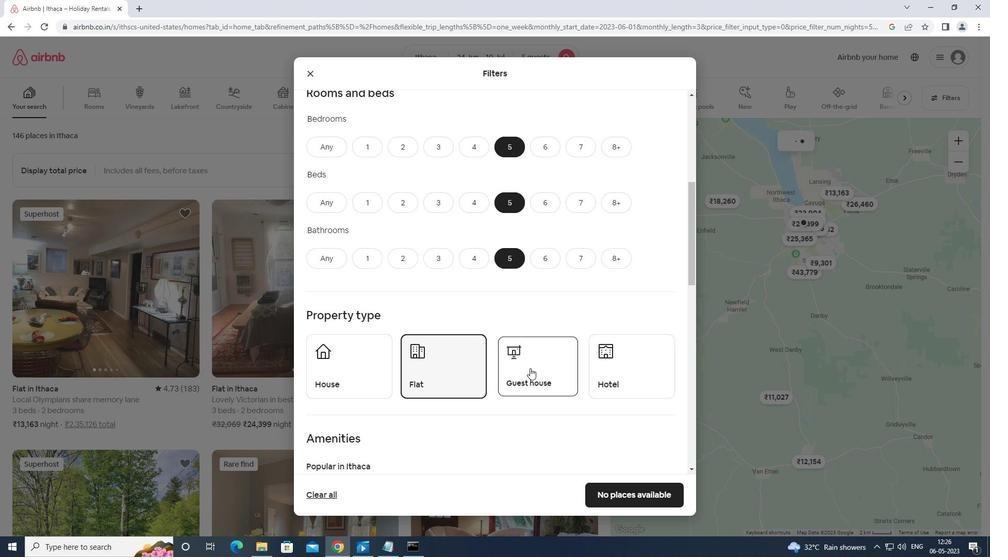 
Action: Mouse scrolled (536, 370) with delta (0, 0)
Screenshot: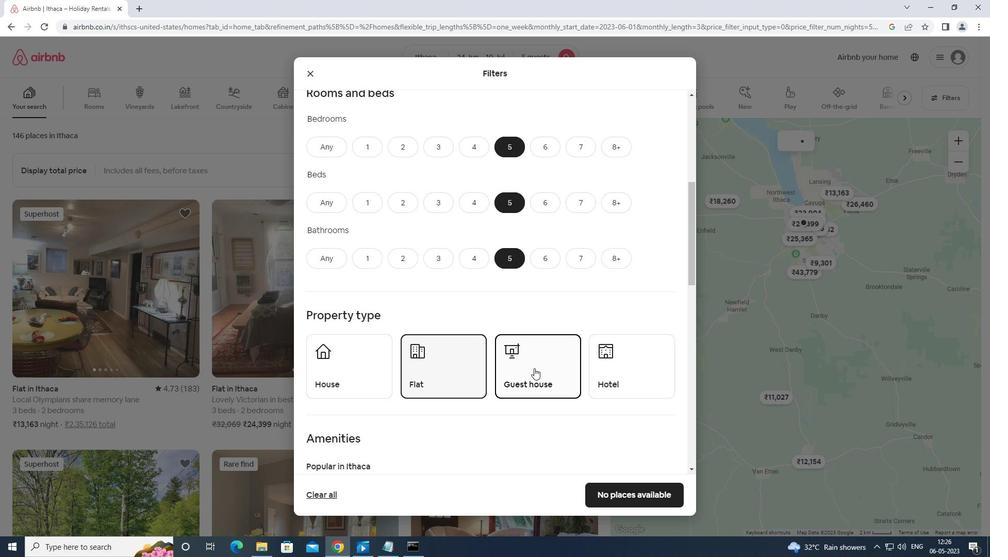 
Action: Mouse moved to (490, 329)
Screenshot: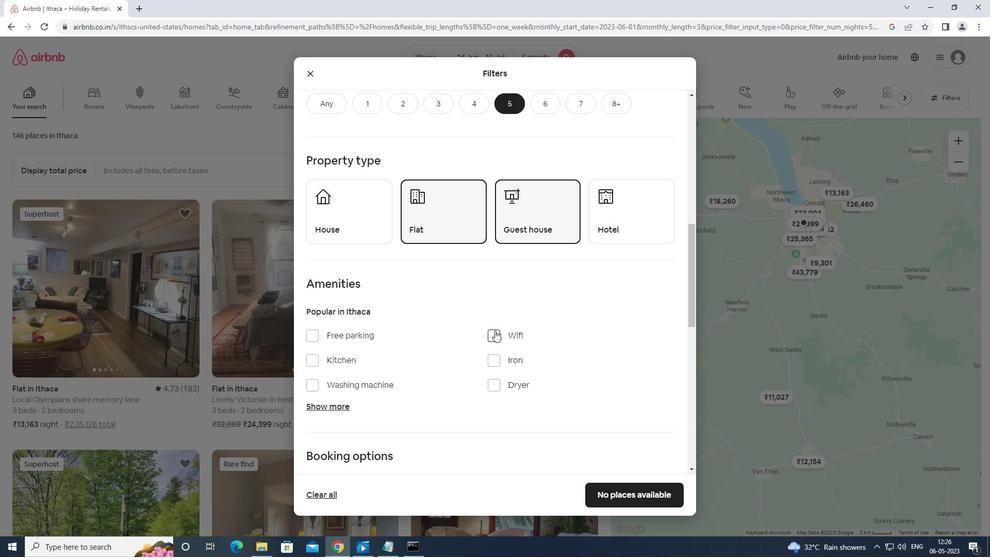
Action: Mouse pressed left at (490, 329)
Screenshot: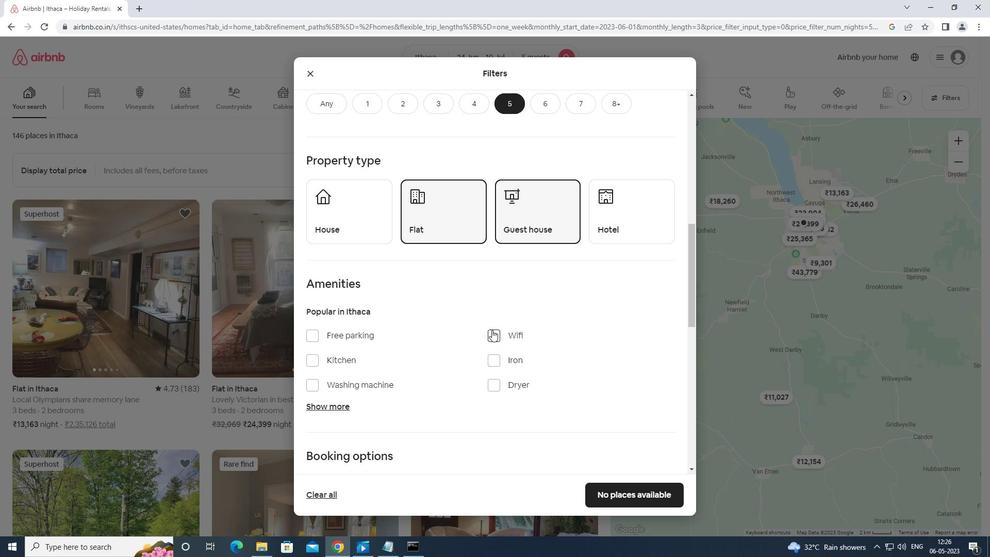 
Action: Mouse moved to (499, 327)
Screenshot: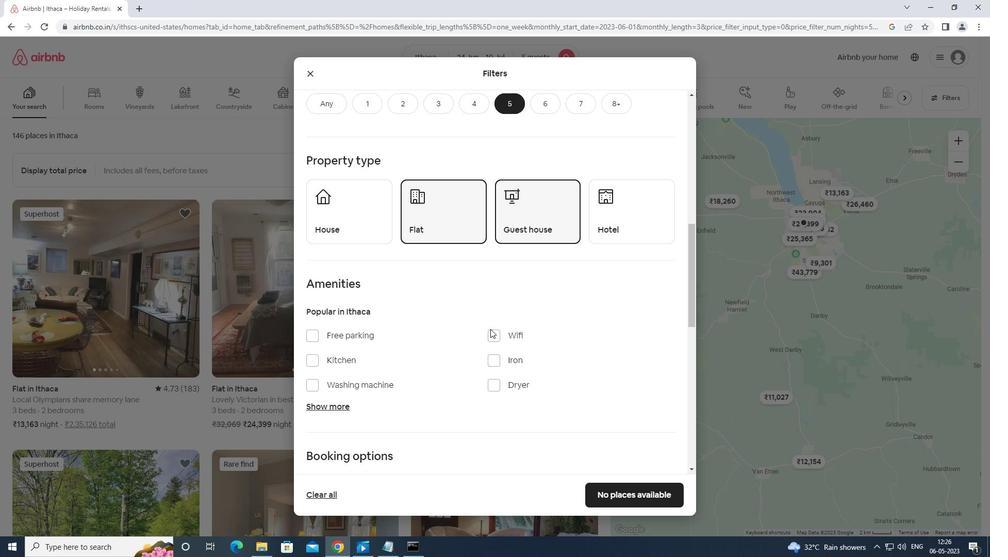 
Action: Mouse scrolled (499, 326) with delta (0, 0)
Screenshot: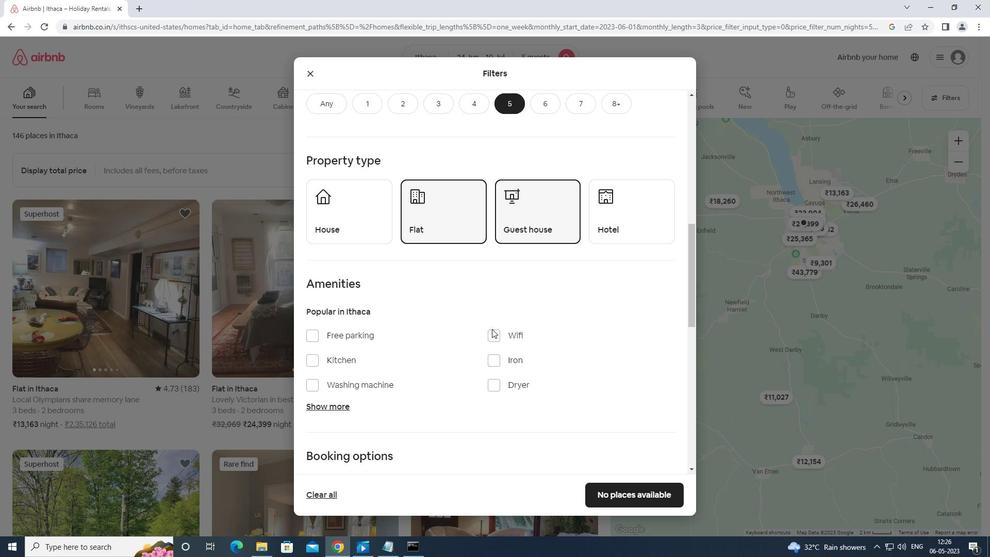 
Action: Mouse moved to (500, 327)
Screenshot: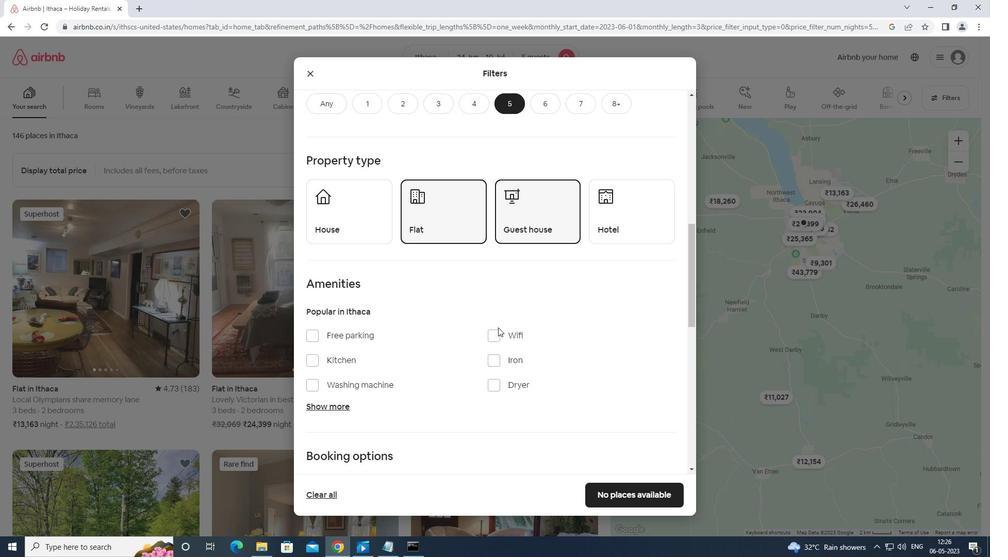 
Action: Mouse scrolled (500, 326) with delta (0, 0)
Screenshot: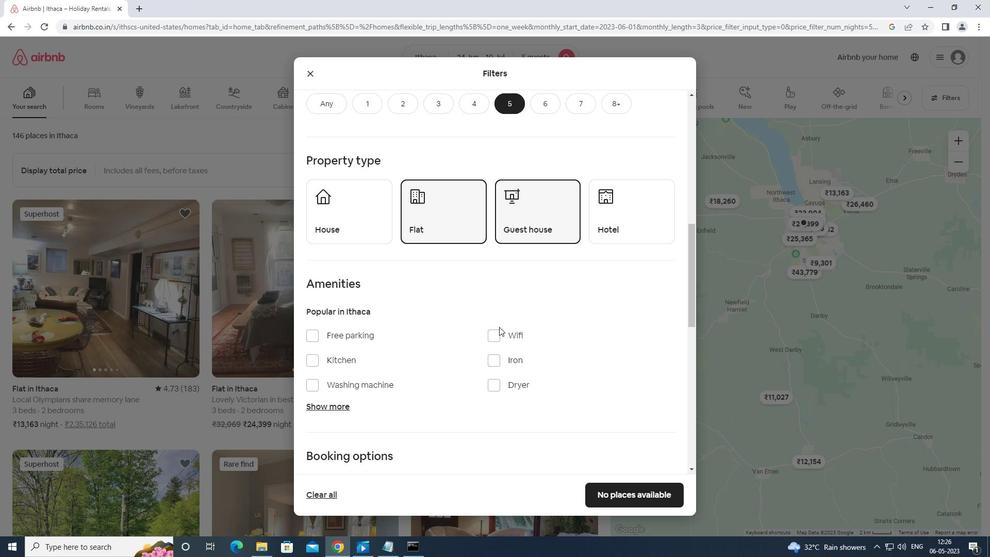 
Action: Mouse moved to (495, 236)
Screenshot: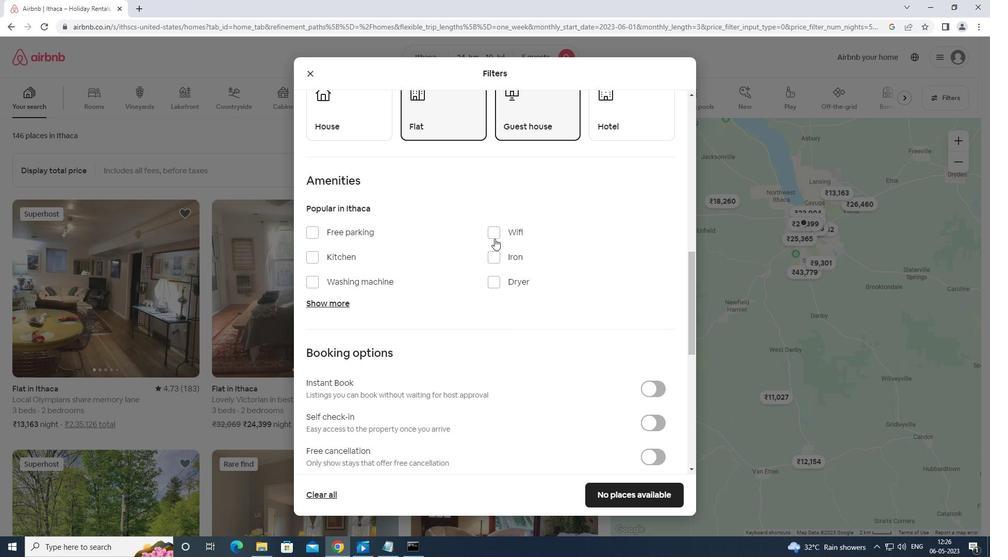 
Action: Mouse pressed left at (495, 236)
Screenshot: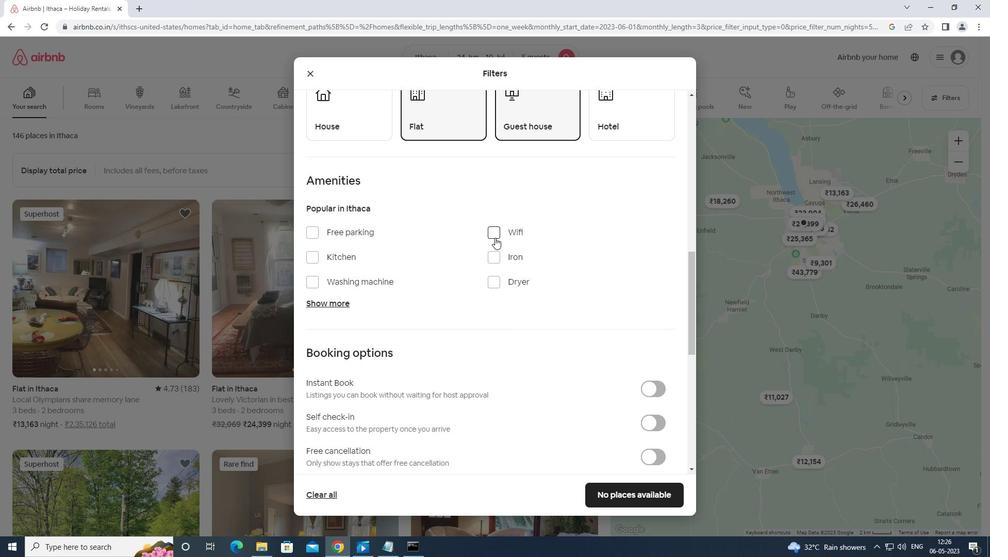 
Action: Mouse moved to (496, 235)
Screenshot: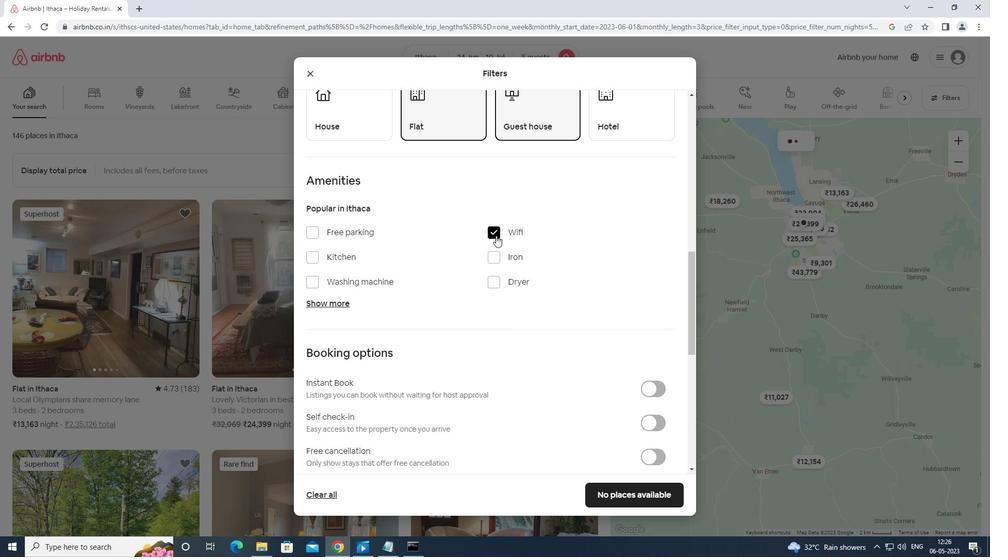 
Action: Mouse scrolled (496, 234) with delta (0, 0)
Screenshot: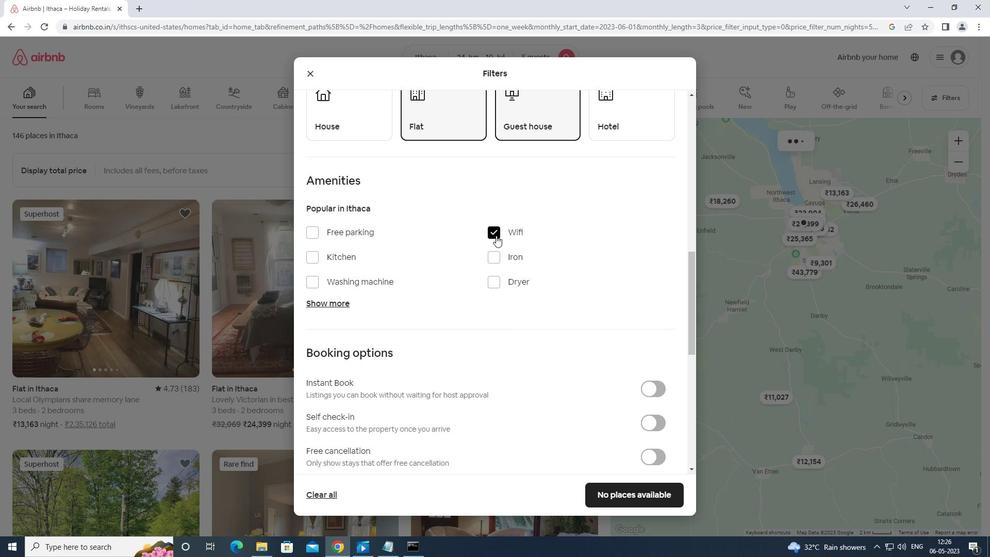 
Action: Mouse scrolled (496, 234) with delta (0, 0)
Screenshot: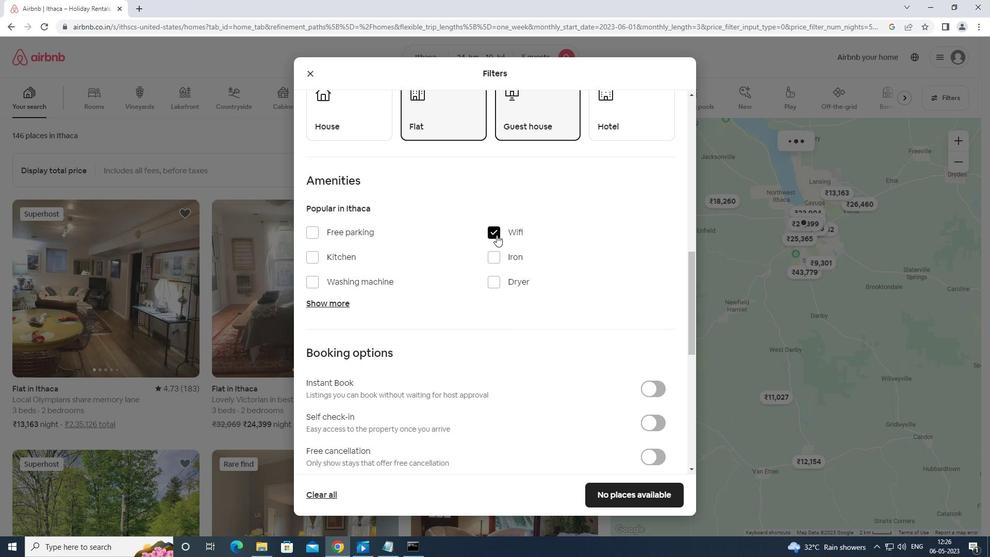 
Action: Mouse scrolled (496, 234) with delta (0, 0)
Screenshot: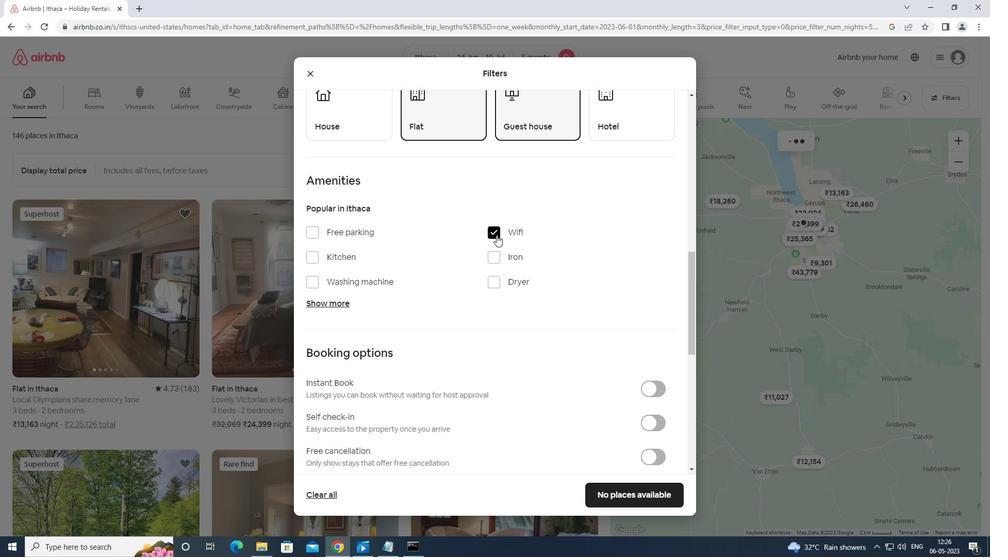 
Action: Mouse moved to (313, 150)
Screenshot: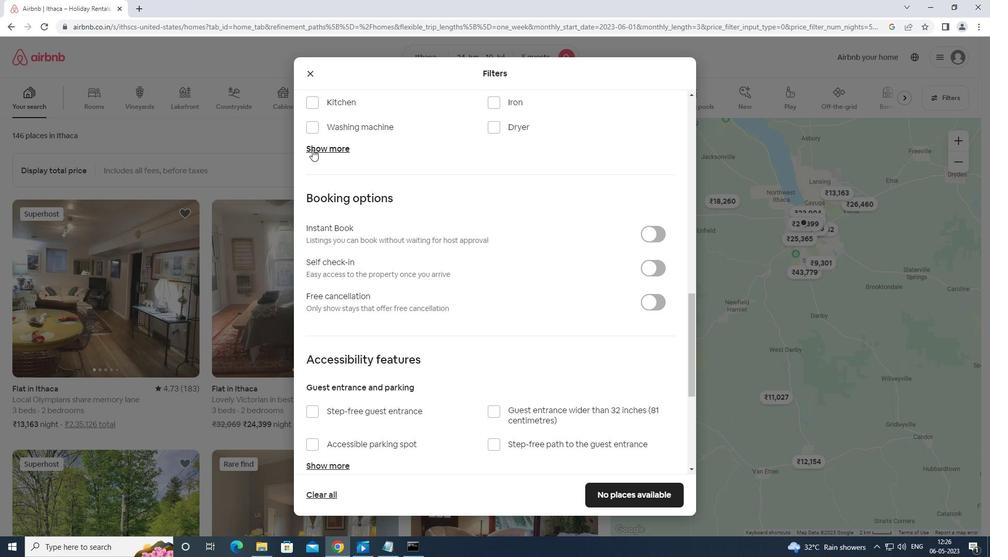 
Action: Mouse pressed left at (313, 150)
Screenshot: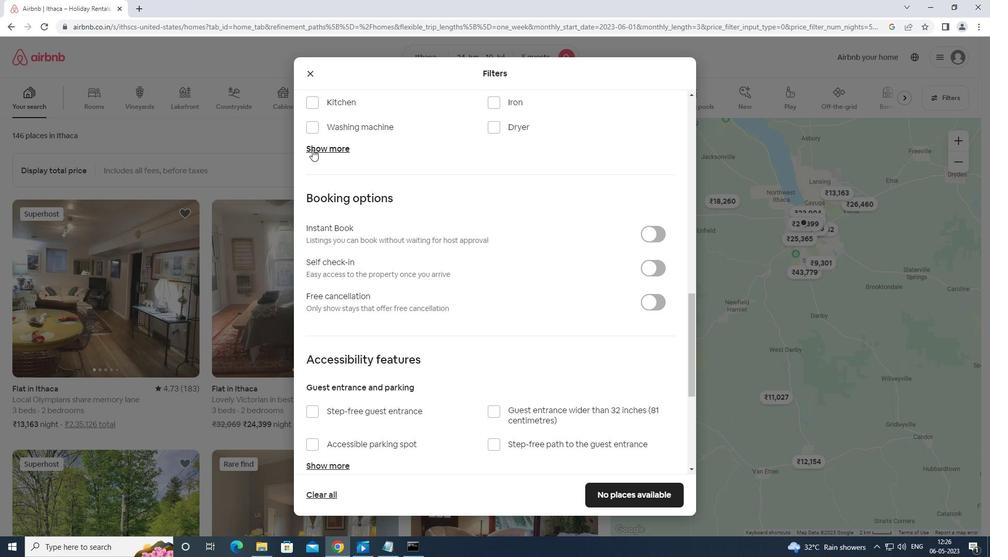 
Action: Mouse moved to (491, 206)
Screenshot: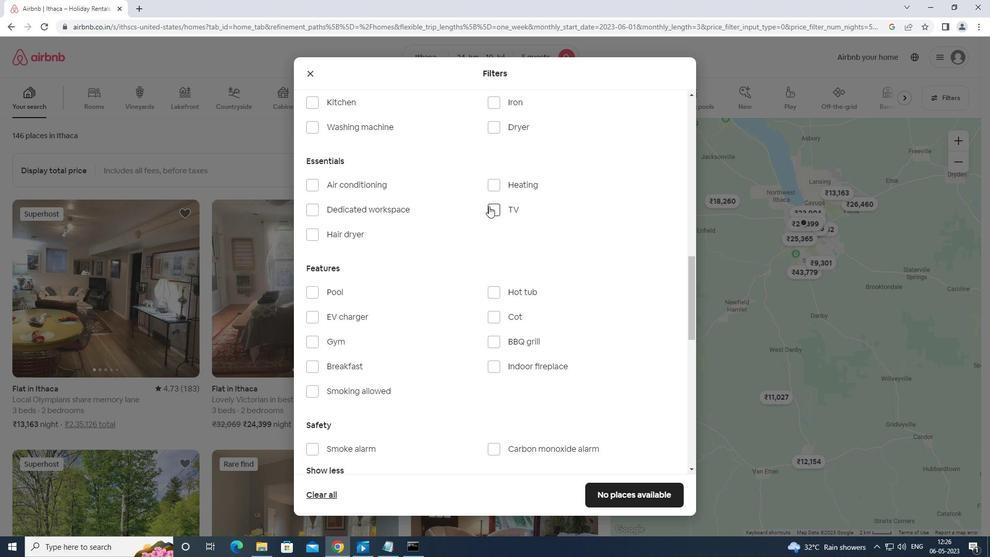 
Action: Mouse pressed left at (491, 206)
Screenshot: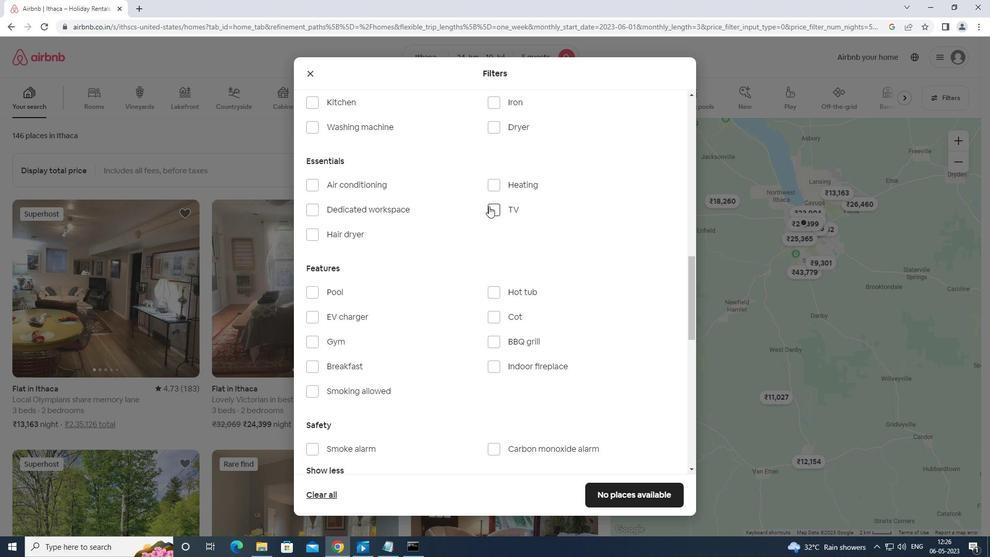 
Action: Mouse moved to (313, 340)
Screenshot: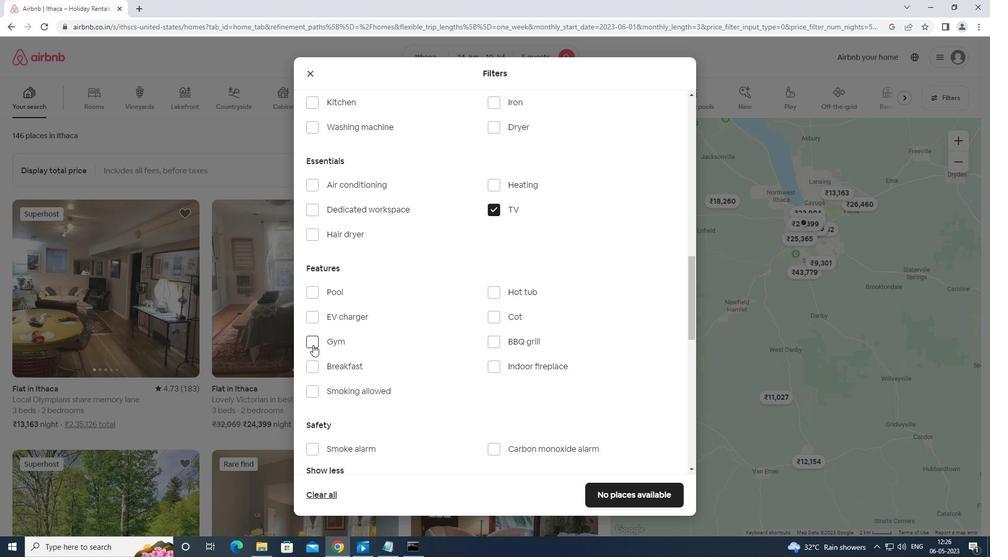 
Action: Mouse pressed left at (313, 340)
Screenshot: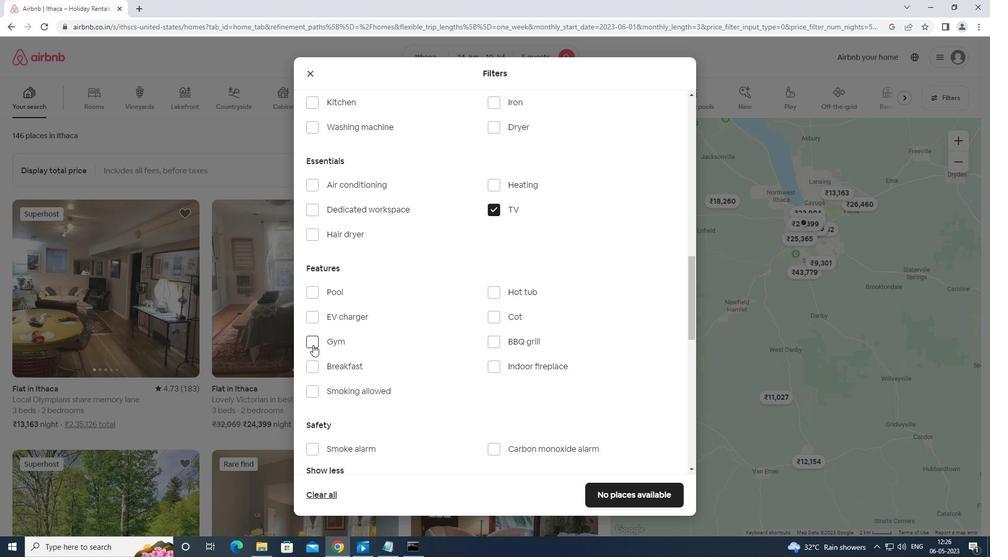 
Action: Mouse moved to (314, 359)
Screenshot: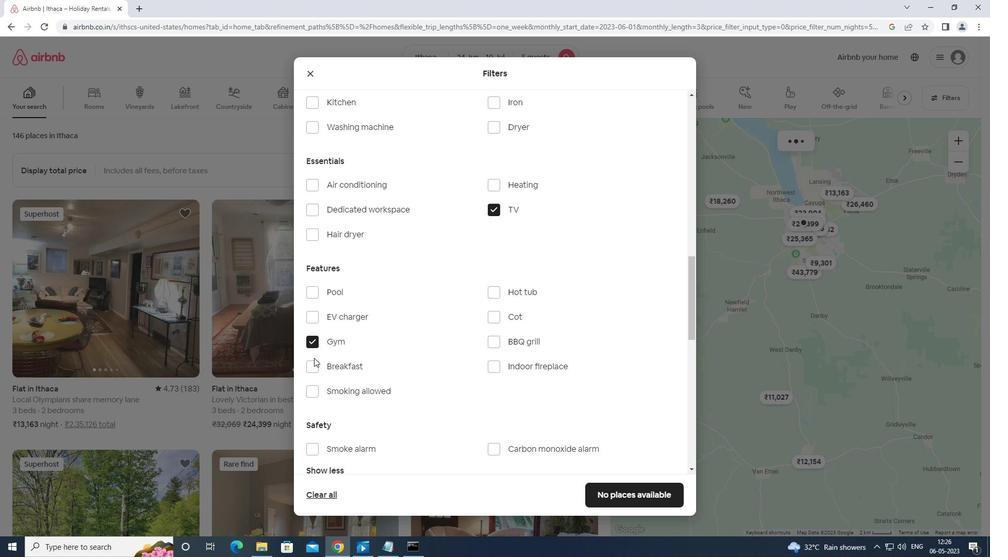
Action: Mouse pressed left at (314, 359)
Screenshot: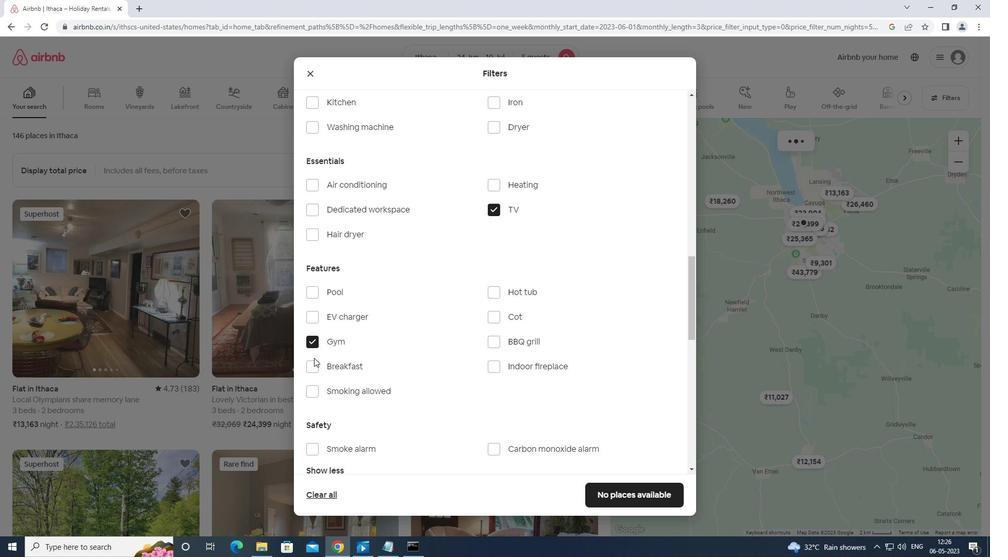 
Action: Mouse moved to (332, 349)
Screenshot: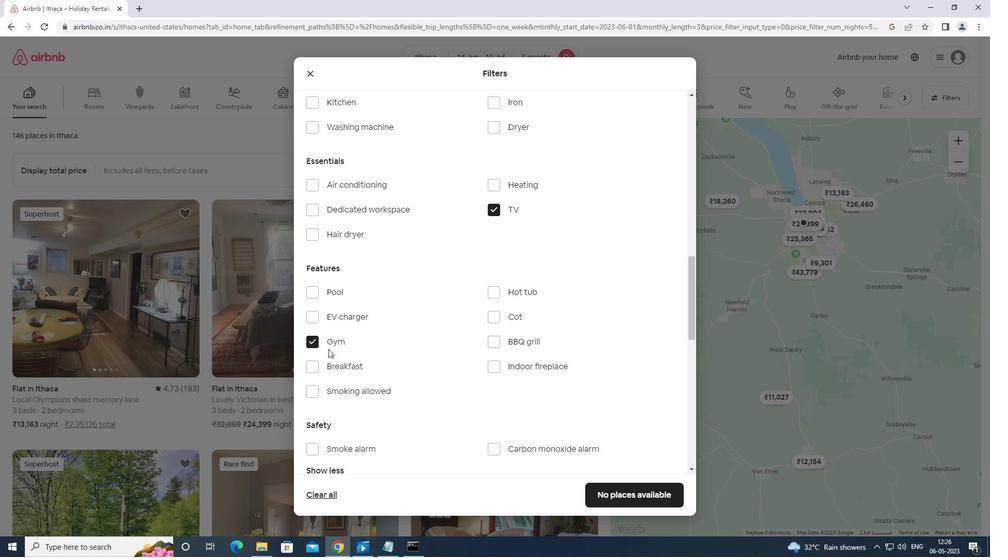 
Action: Mouse scrolled (332, 349) with delta (0, 0)
Screenshot: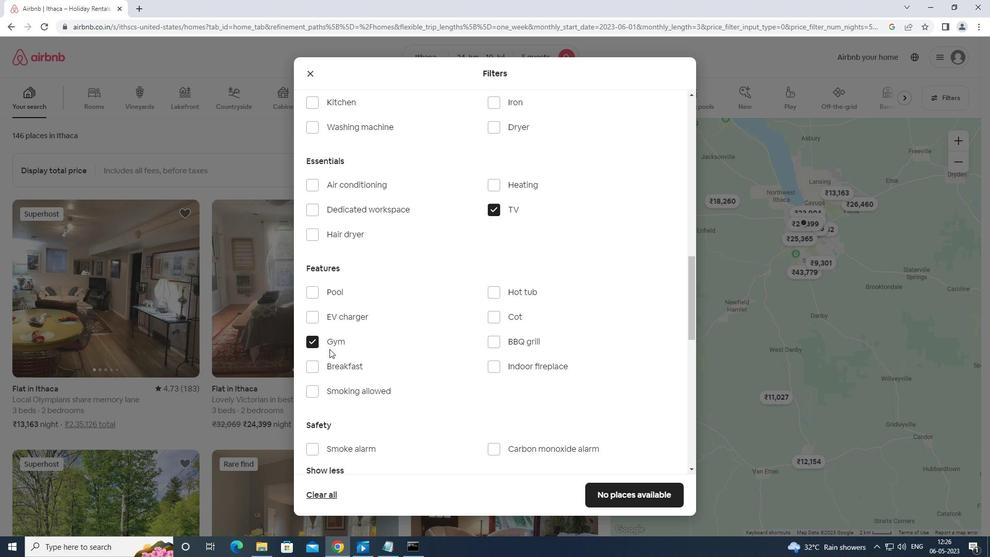 
Action: Mouse moved to (310, 312)
Screenshot: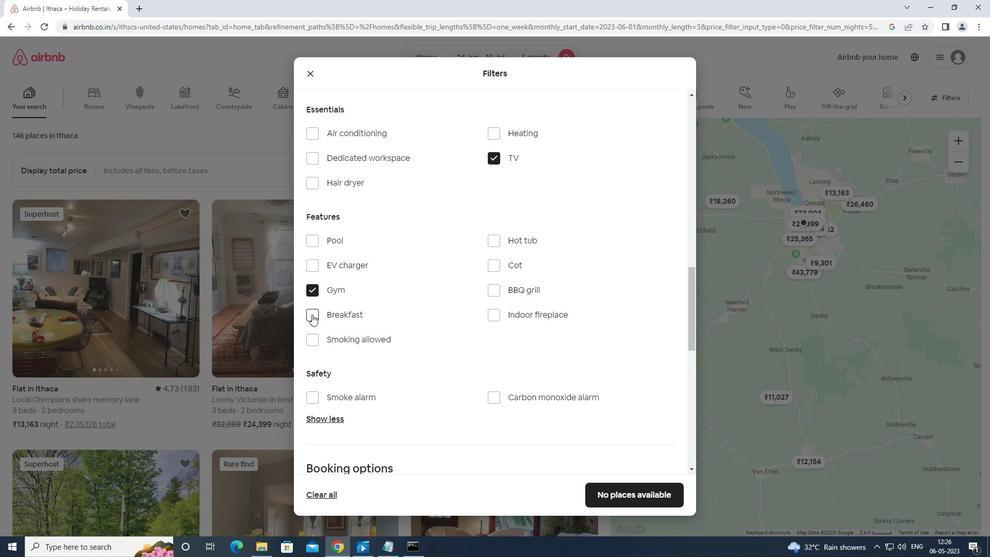 
Action: Mouse pressed left at (310, 312)
Screenshot: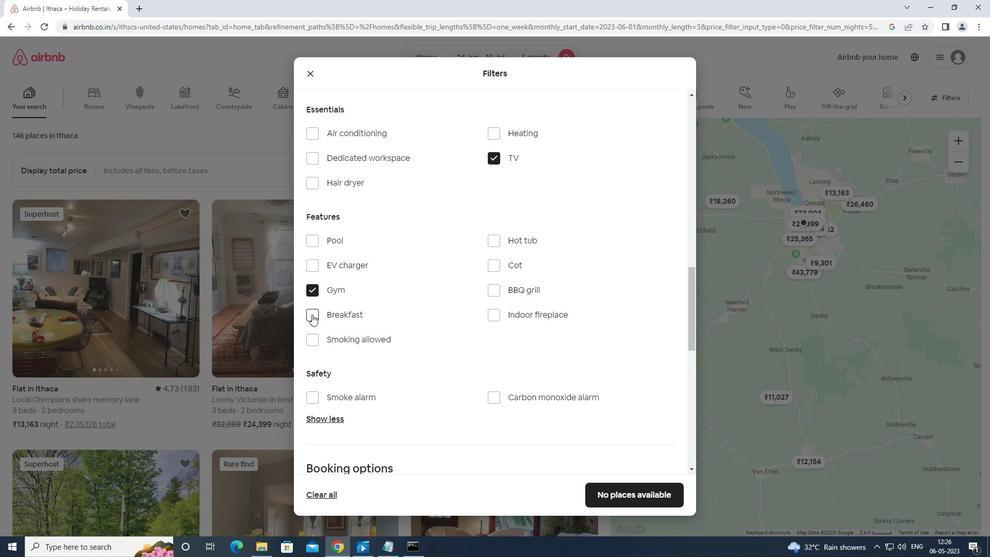 
Action: Mouse moved to (328, 321)
Screenshot: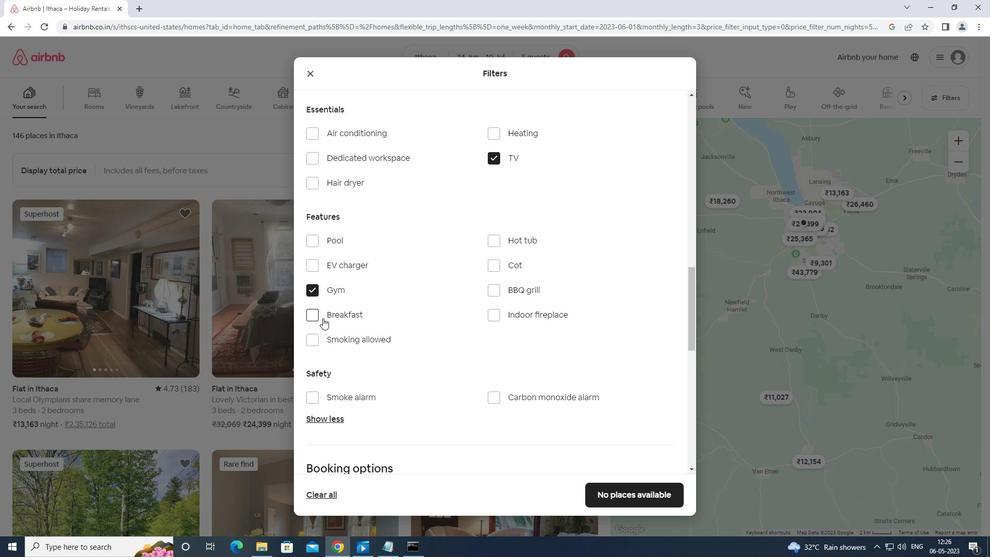 
Action: Mouse scrolled (328, 321) with delta (0, 0)
Screenshot: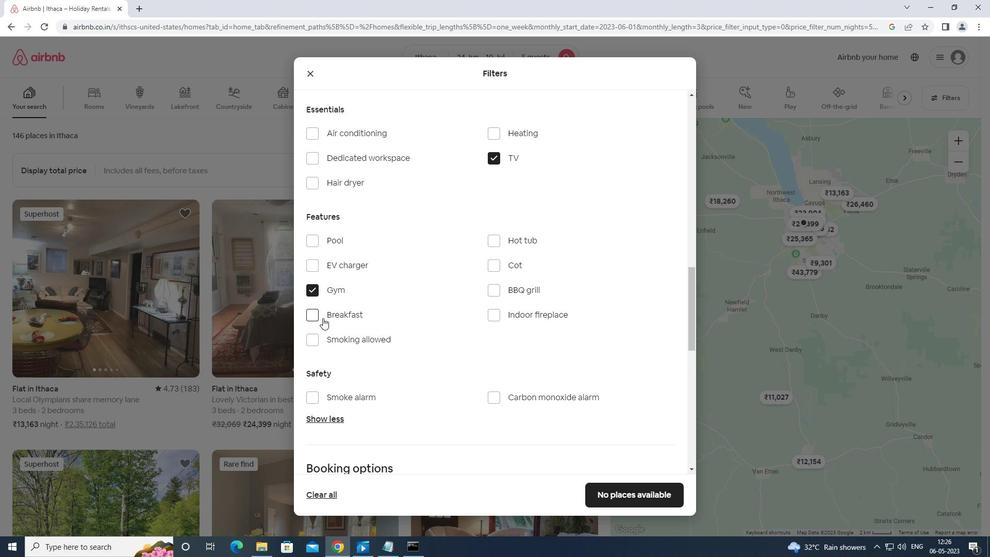 
Action: Mouse moved to (328, 323)
Screenshot: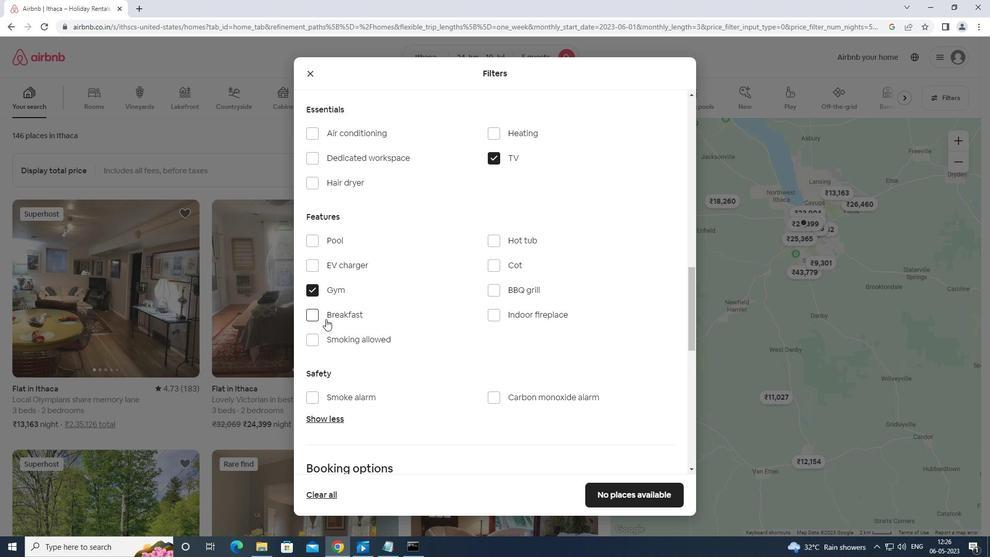 
Action: Mouse scrolled (328, 322) with delta (0, 0)
Screenshot: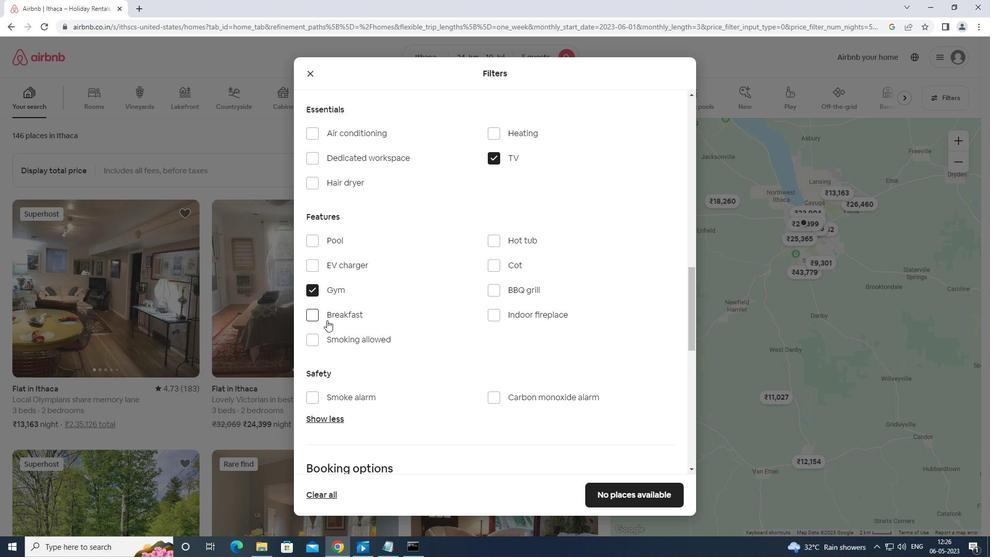 
Action: Mouse moved to (308, 211)
Screenshot: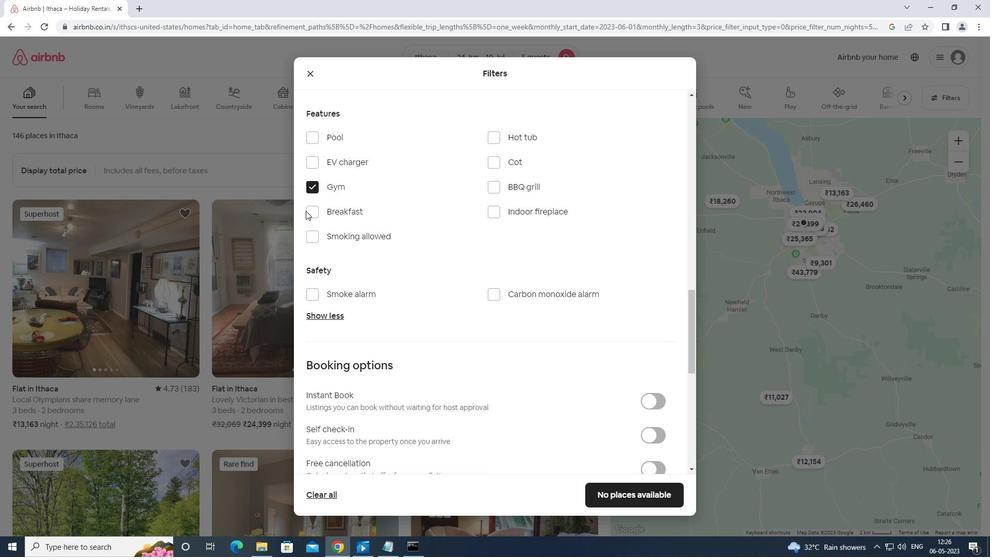 
Action: Mouse pressed left at (308, 211)
Screenshot: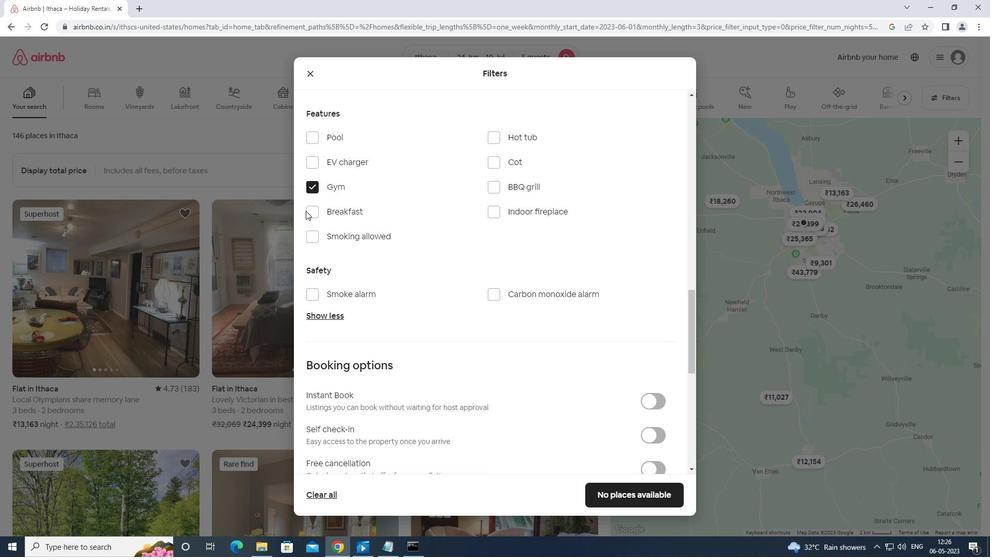 
Action: Mouse moved to (383, 311)
Screenshot: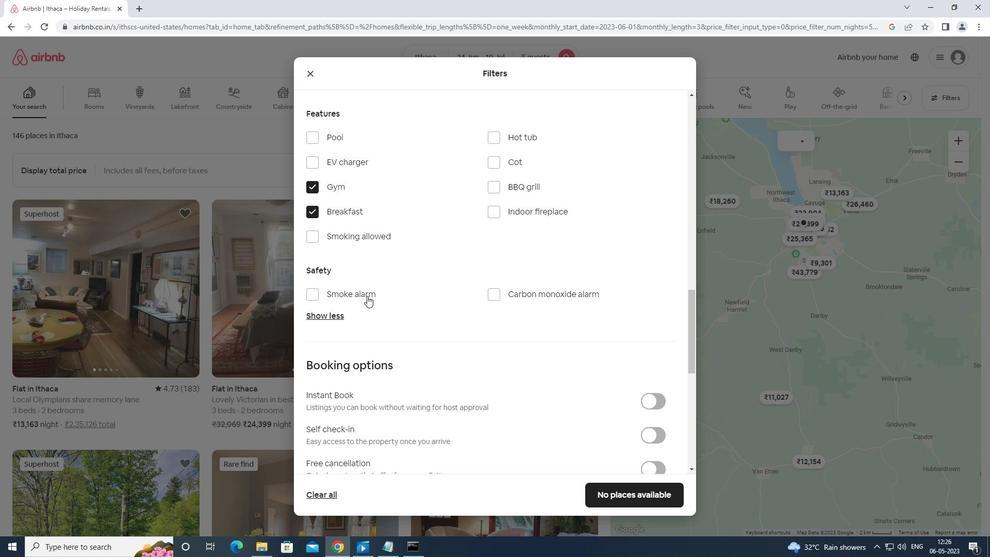 
Action: Mouse scrolled (383, 311) with delta (0, 0)
Screenshot: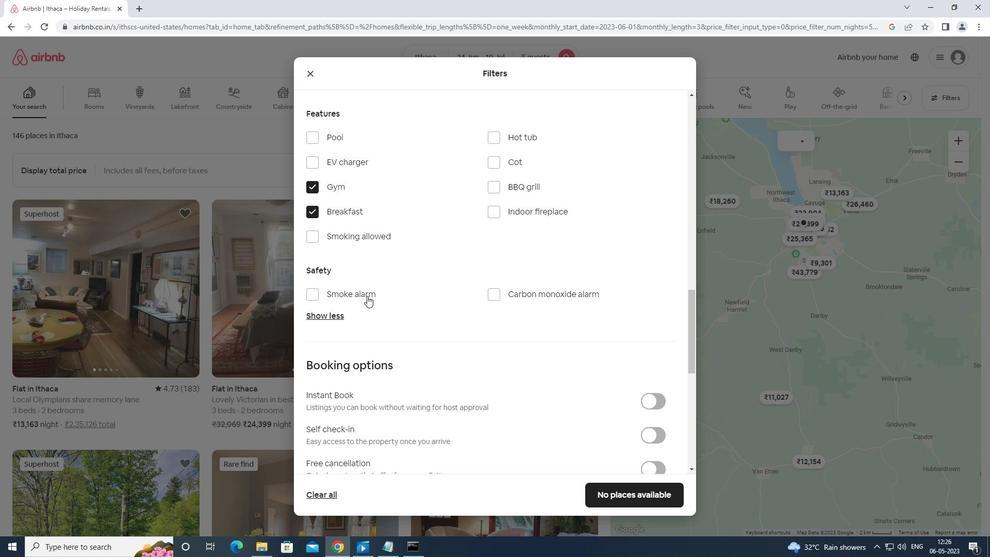 
Action: Mouse moved to (388, 315)
Screenshot: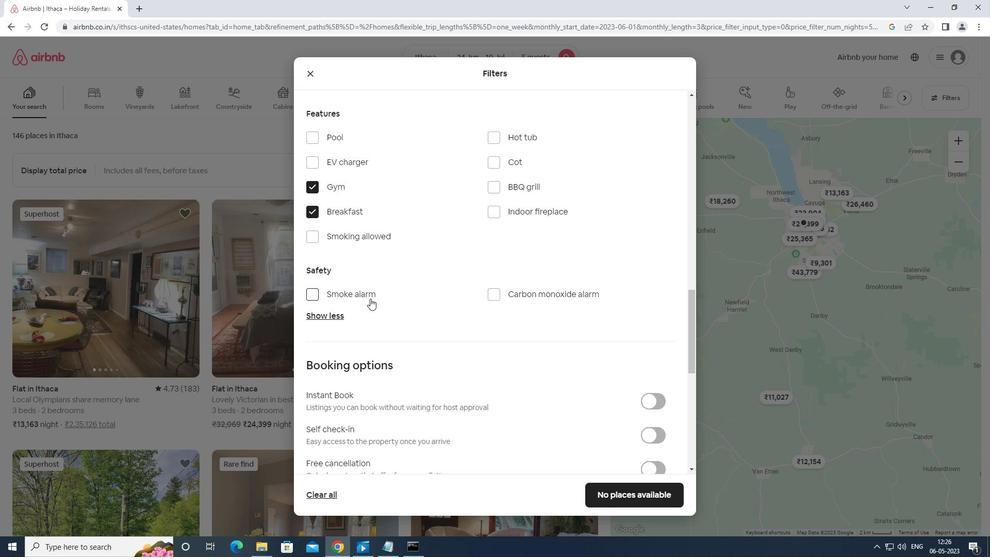 
Action: Mouse scrolled (388, 315) with delta (0, 0)
Screenshot: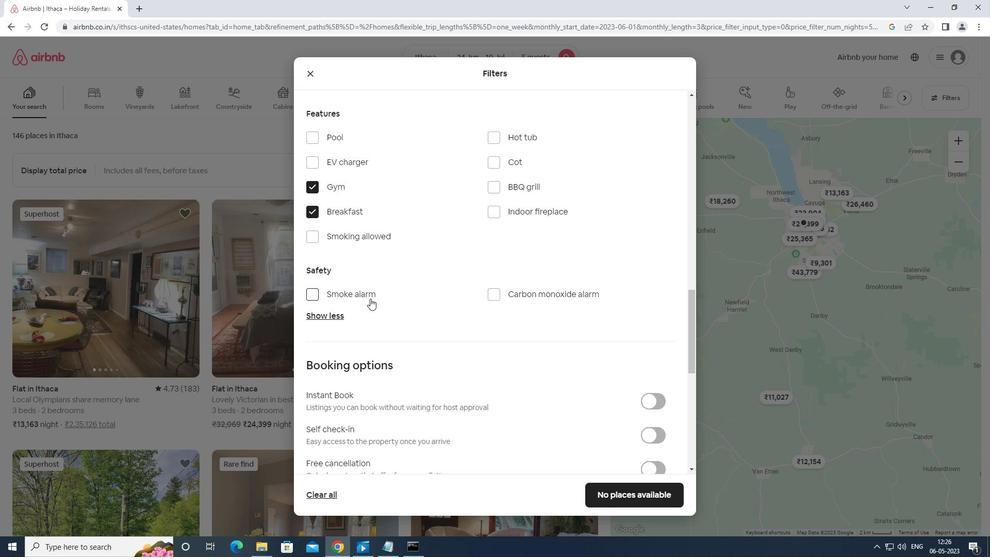 
Action: Mouse moved to (396, 316)
Screenshot: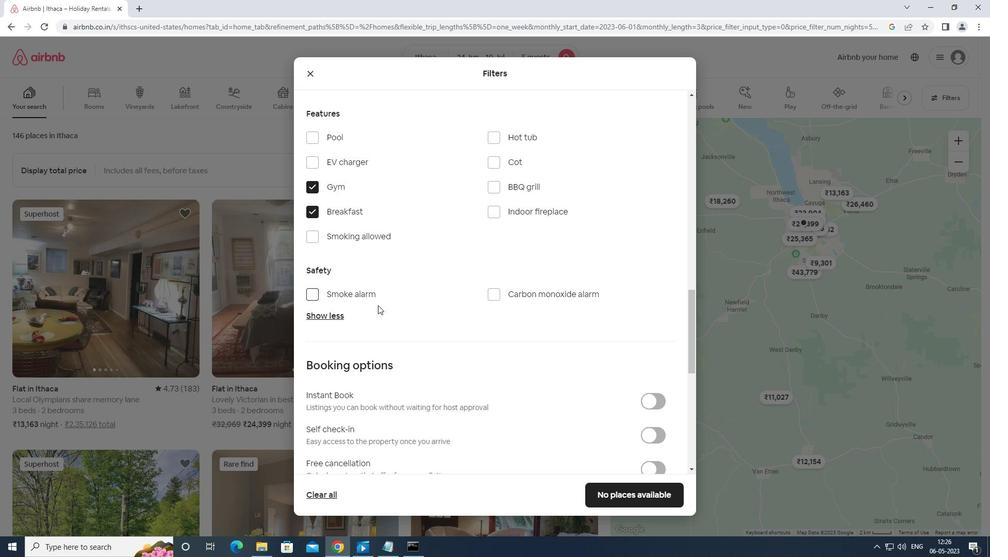
Action: Mouse scrolled (396, 315) with delta (0, 0)
Screenshot: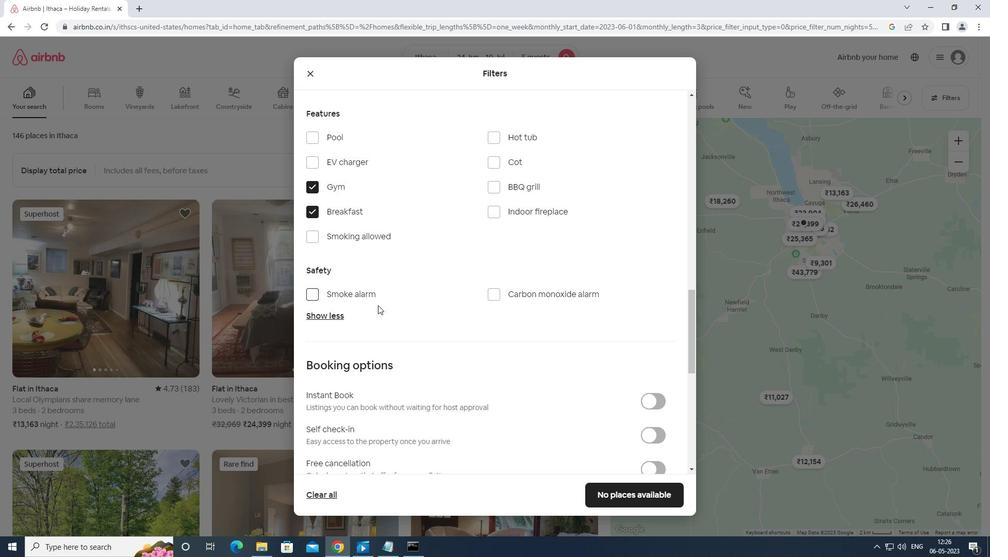 
Action: Mouse moved to (654, 278)
Screenshot: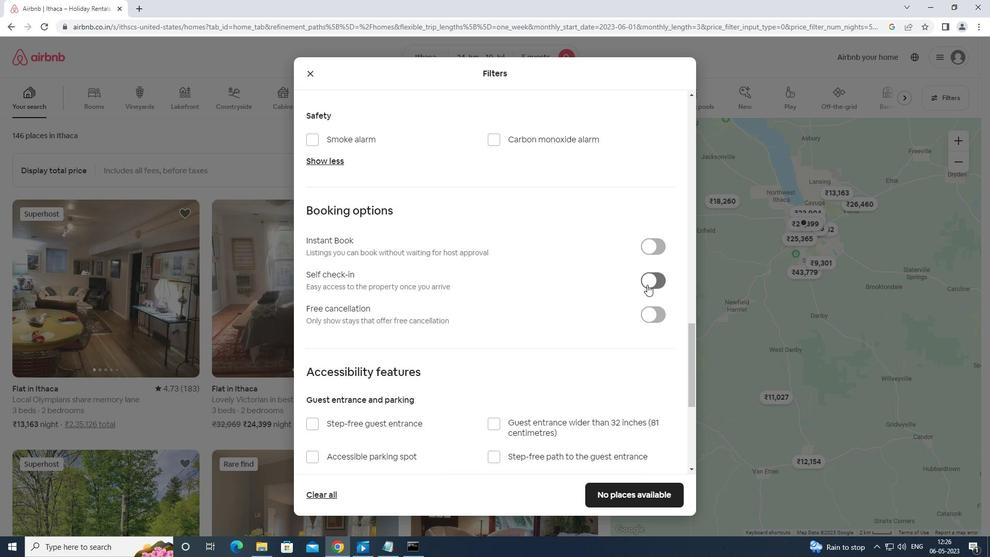 
Action: Mouse pressed left at (654, 278)
Screenshot: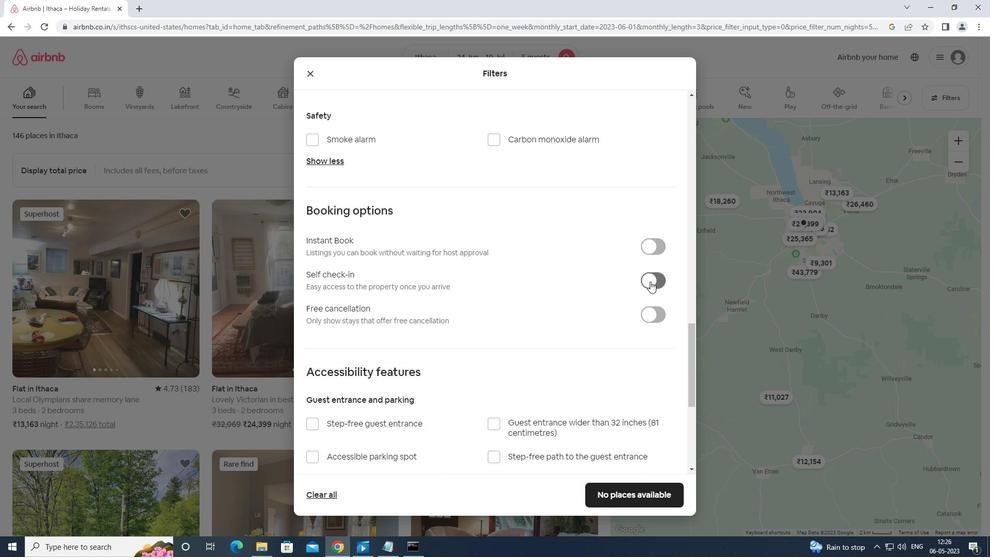 
Action: Mouse moved to (649, 331)
Screenshot: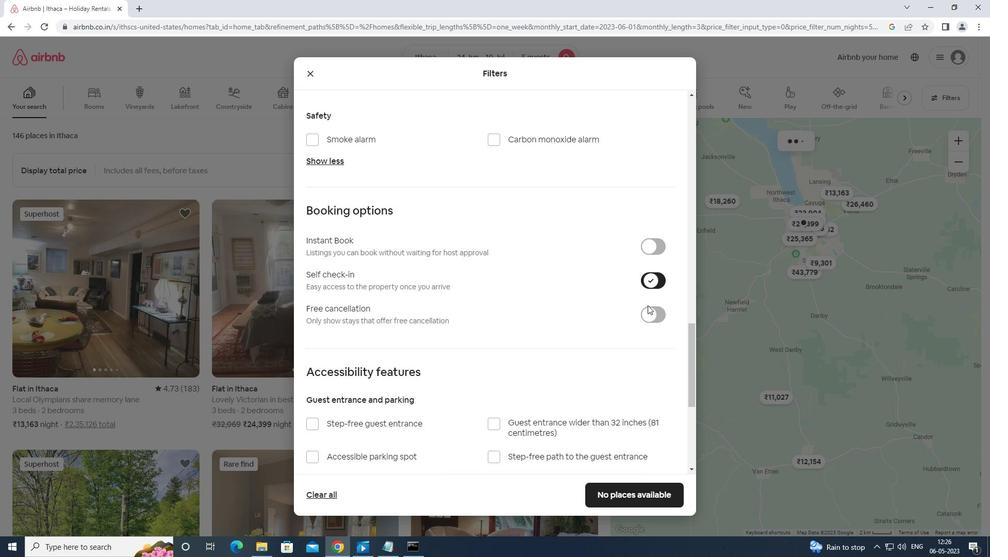 
Action: Mouse scrolled (649, 331) with delta (0, 0)
Screenshot: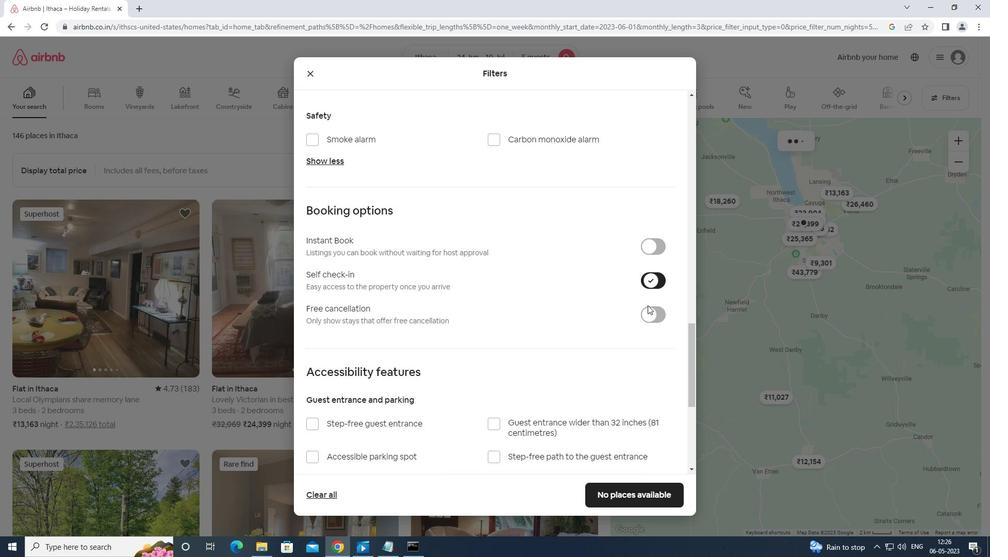 
Action: Mouse moved to (649, 332)
Screenshot: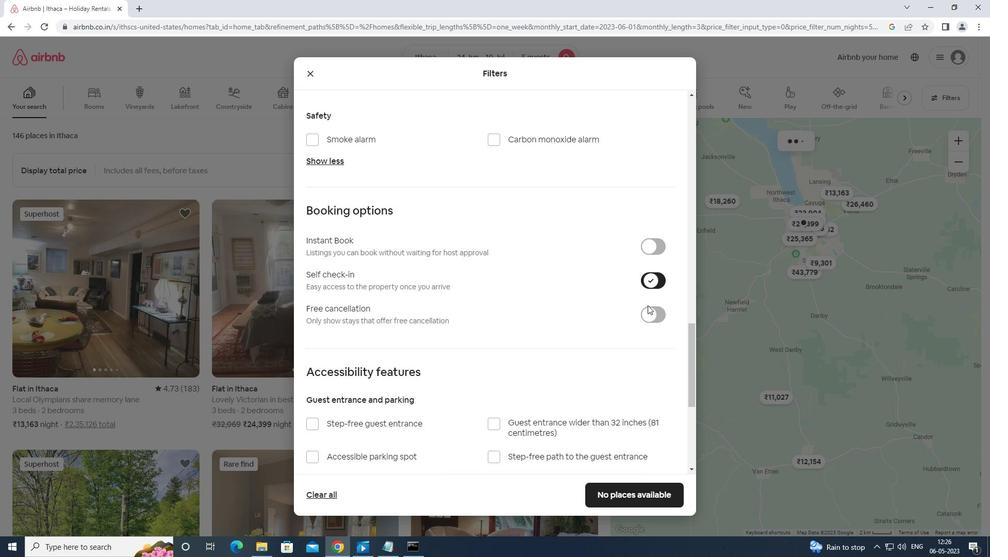 
Action: Mouse scrolled (649, 332) with delta (0, 0)
Screenshot: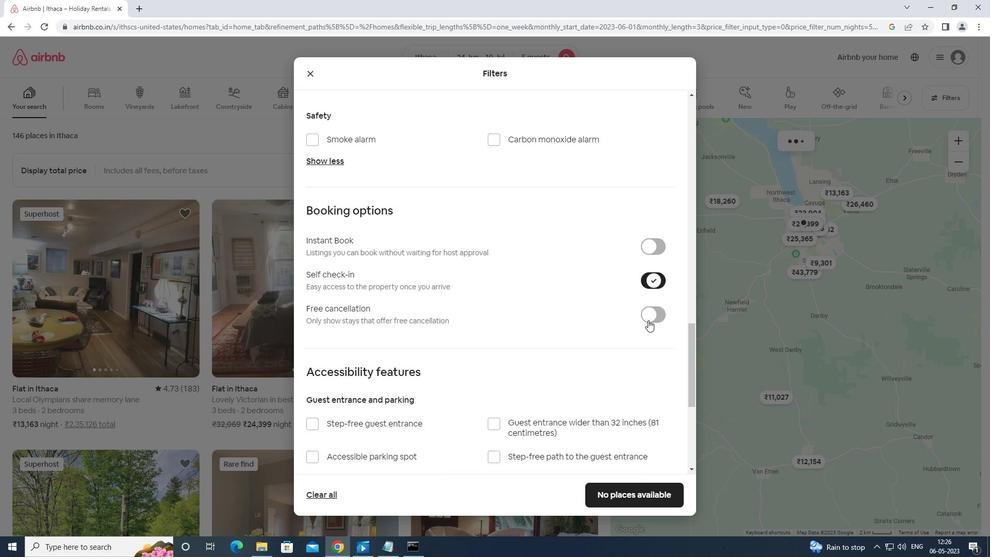 
Action: Mouse scrolled (649, 332) with delta (0, 0)
Screenshot: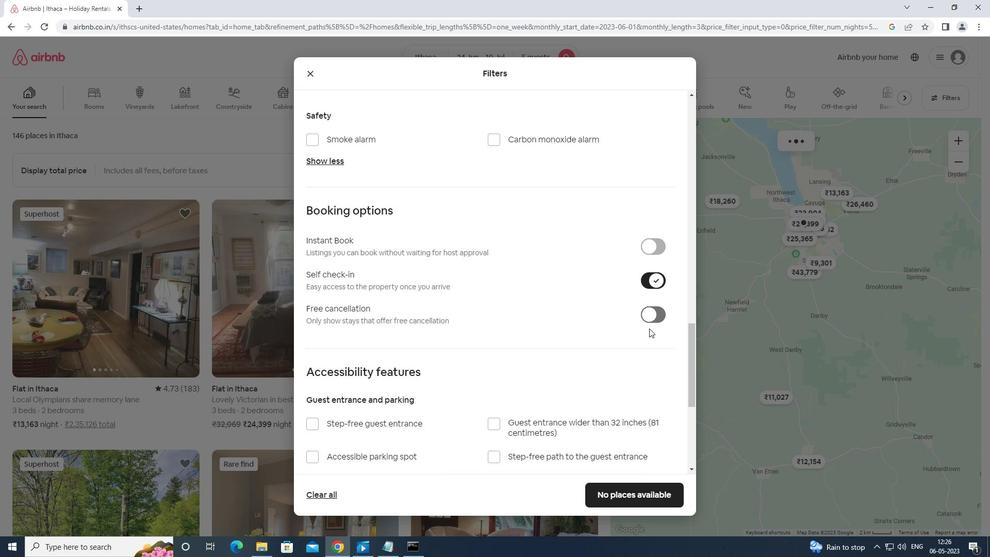 
Action: Mouse moved to (649, 331)
Screenshot: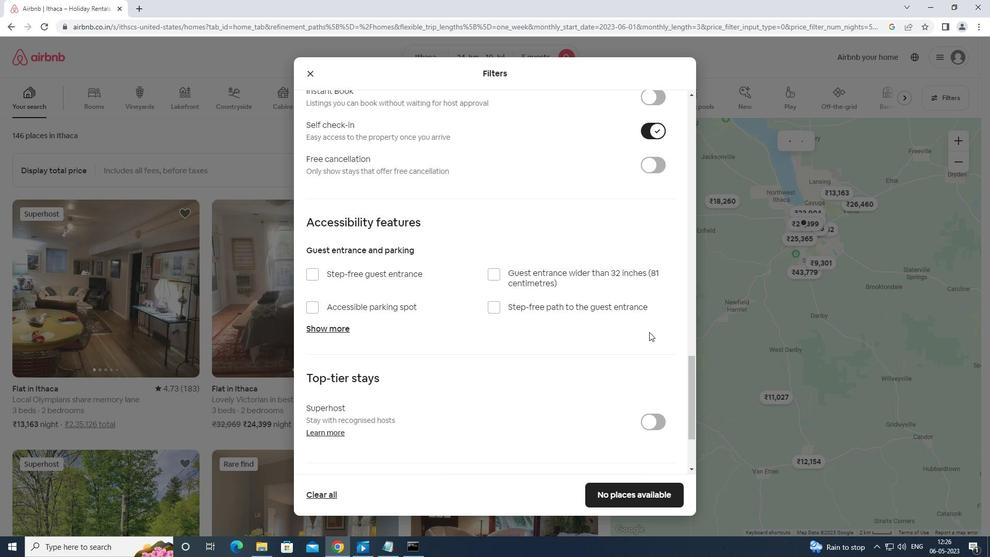 
Action: Mouse scrolled (649, 330) with delta (0, 0)
Screenshot: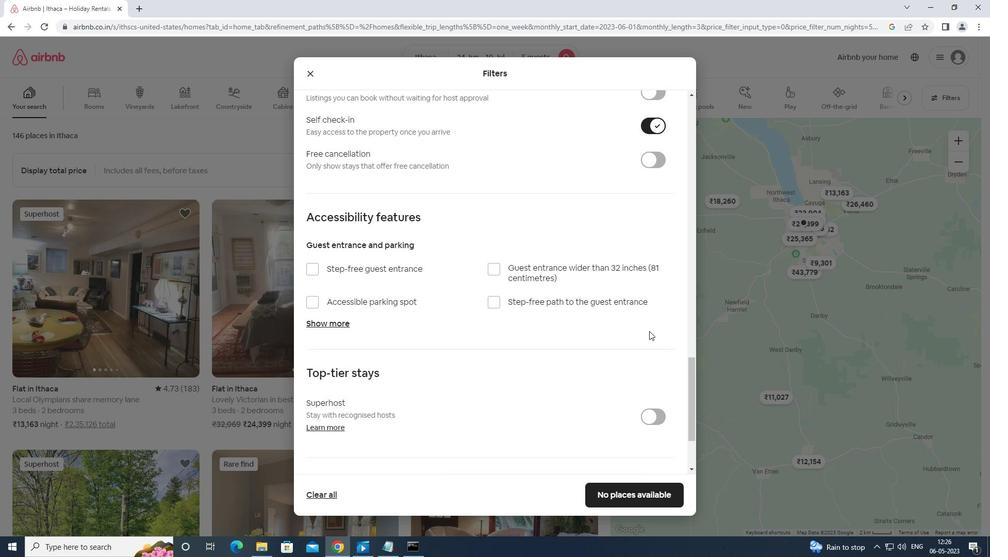 
Action: Mouse scrolled (649, 330) with delta (0, 0)
Screenshot: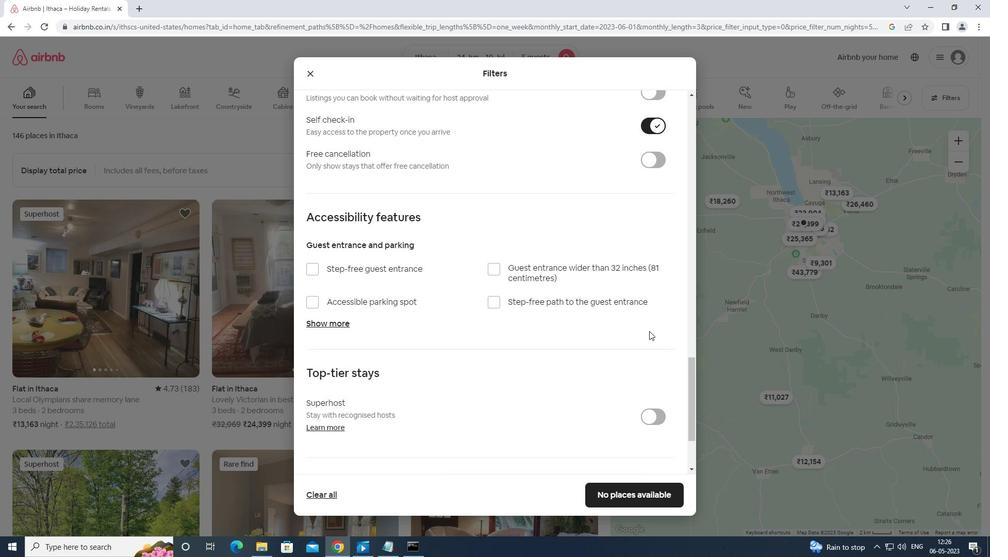 
Action: Mouse scrolled (649, 330) with delta (0, 0)
Screenshot: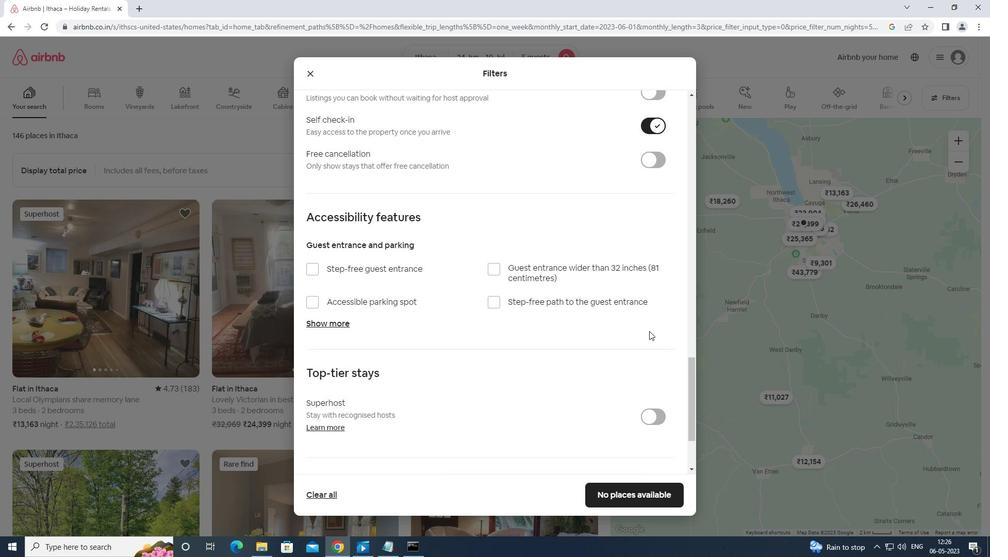 
Action: Mouse moved to (648, 330)
Screenshot: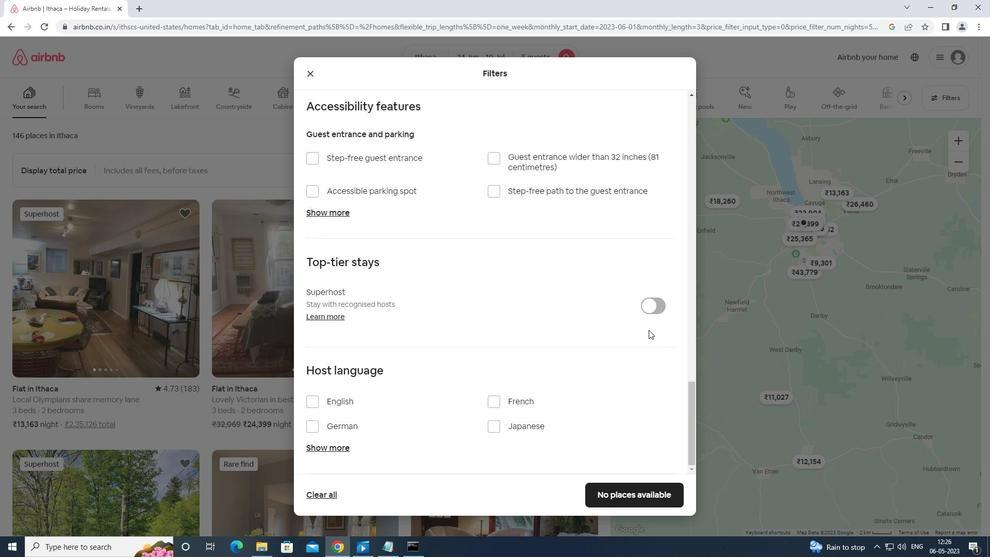
Action: Mouse scrolled (648, 329) with delta (0, 0)
Screenshot: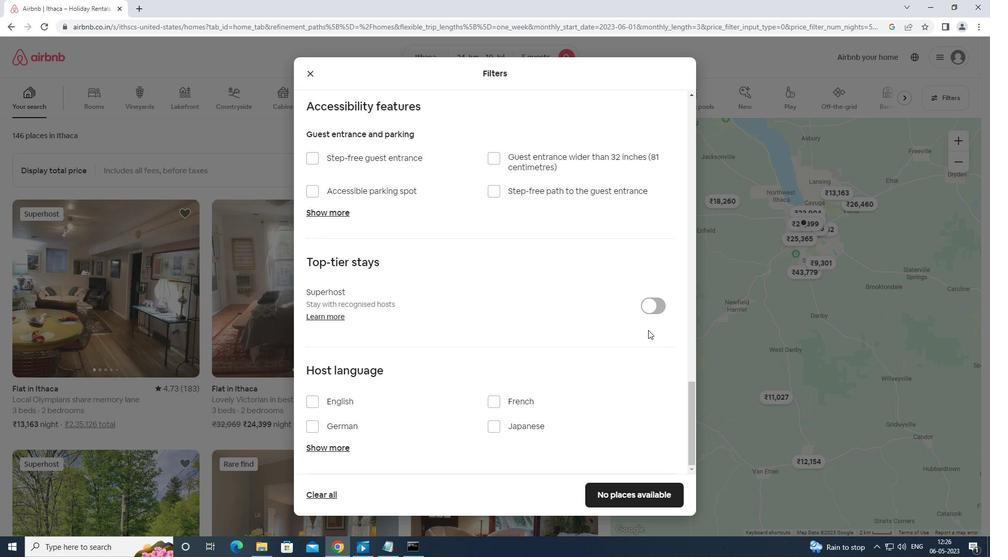 
Action: Mouse scrolled (648, 329) with delta (0, 0)
Screenshot: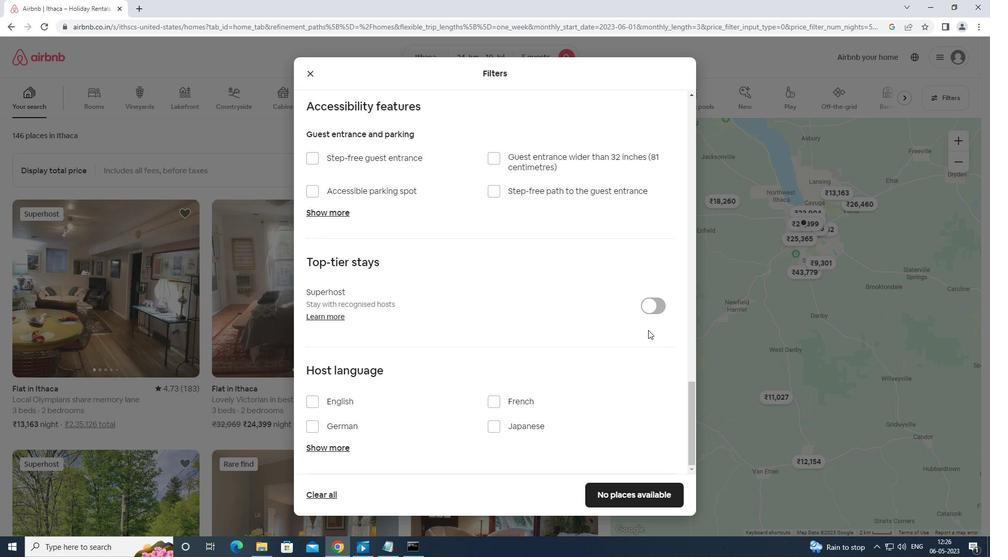 
Action: Mouse moved to (648, 329)
Screenshot: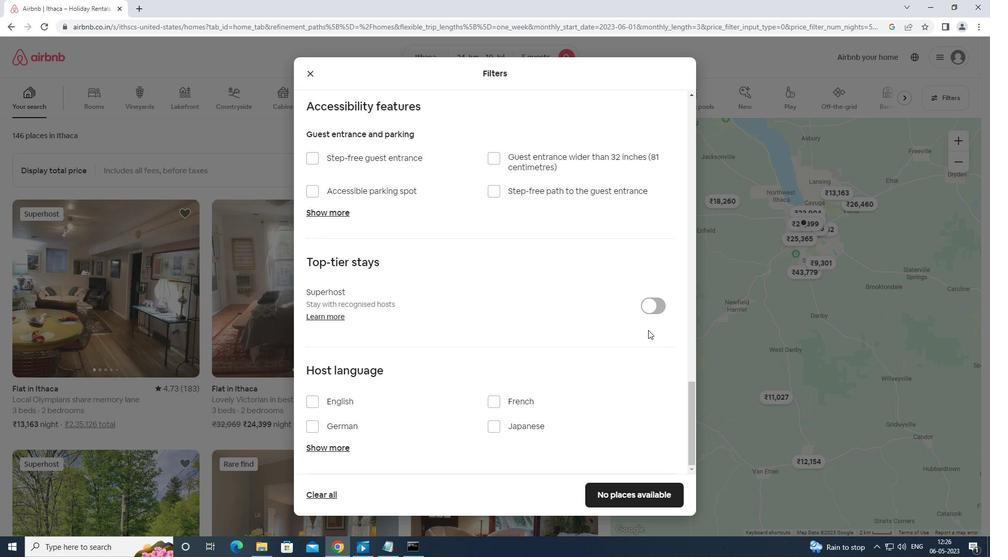 
Action: Mouse scrolled (648, 330) with delta (0, 0)
Screenshot: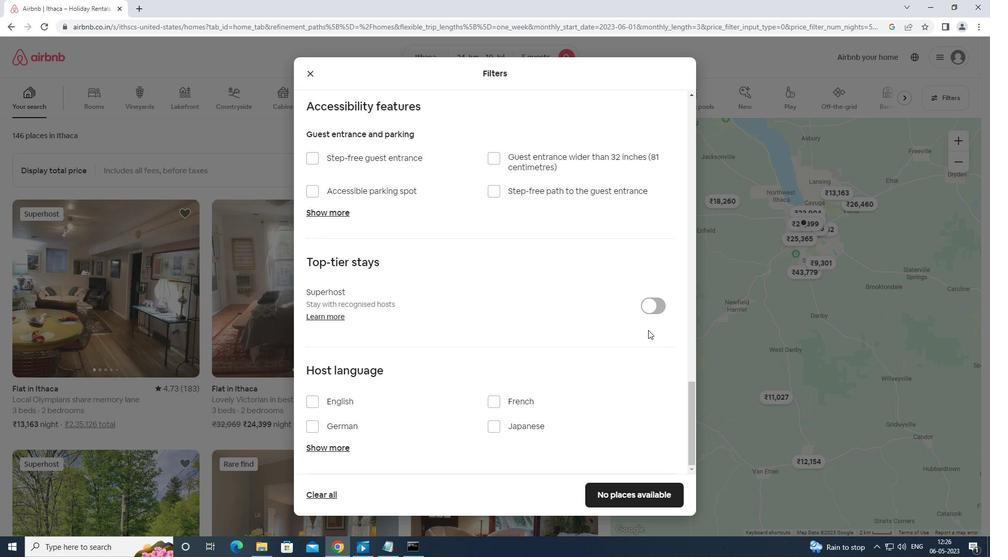 
Action: Mouse scrolled (648, 329) with delta (0, 0)
Screenshot: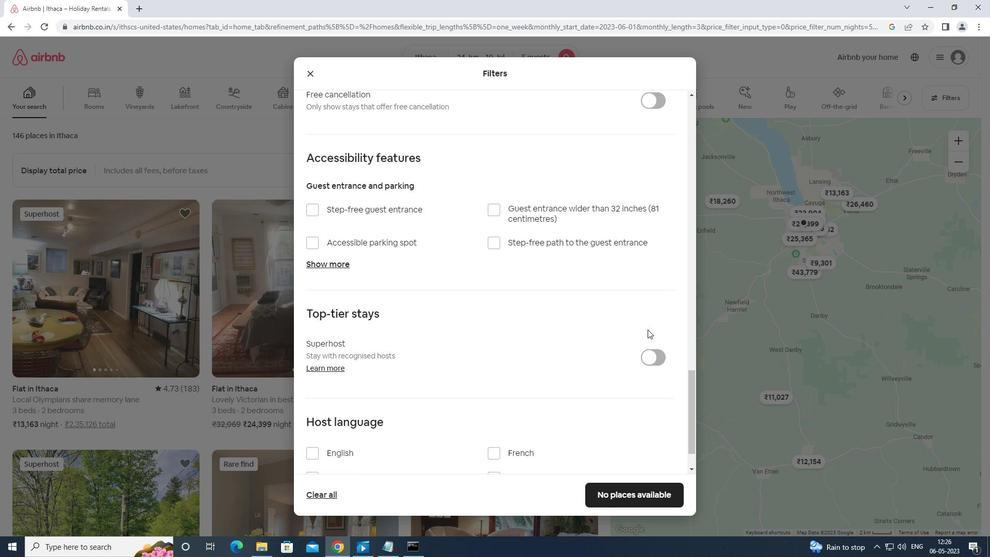 
Action: Mouse scrolled (648, 329) with delta (0, 0)
Screenshot: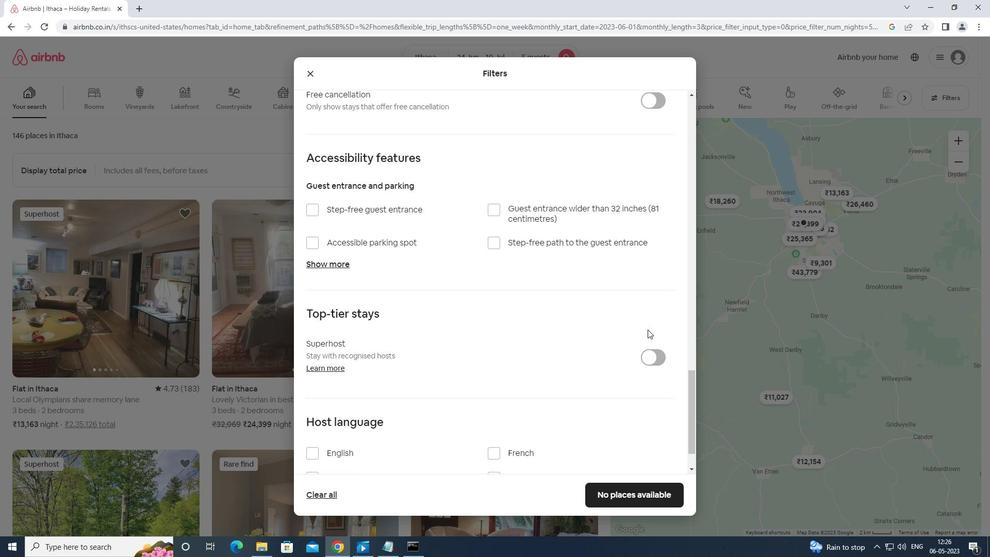 
Action: Mouse moved to (314, 400)
Screenshot: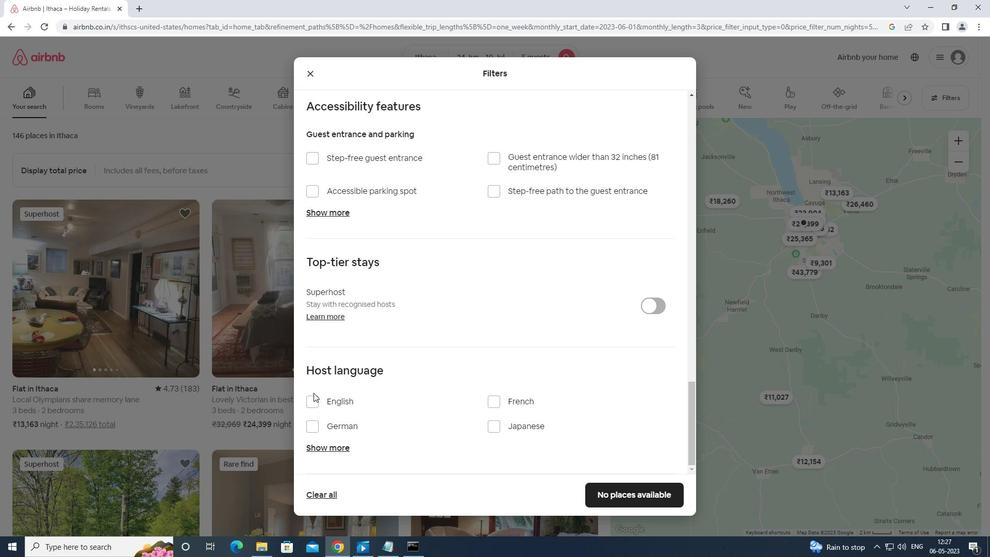 
Action: Mouse pressed left at (314, 400)
Screenshot: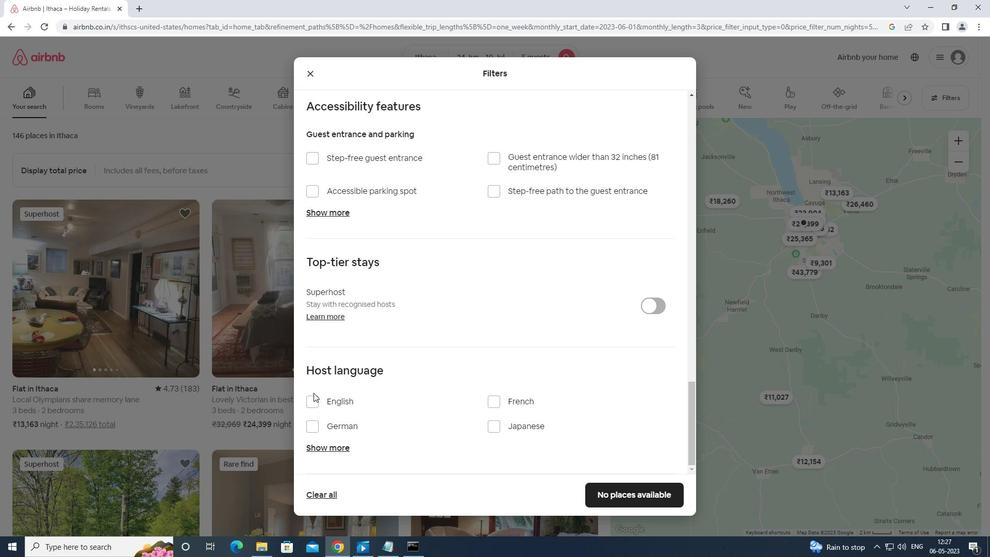 
Action: Mouse moved to (652, 490)
Screenshot: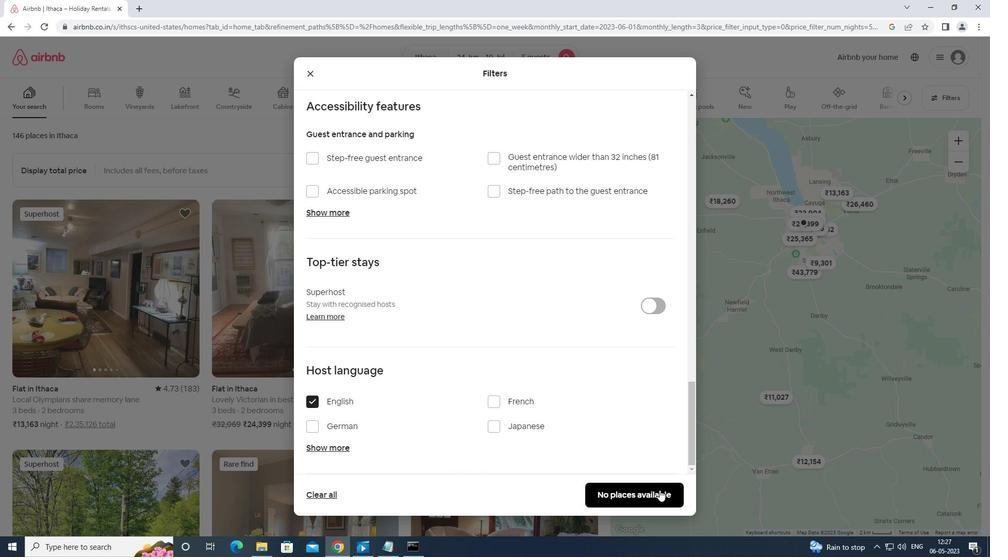 
Action: Mouse pressed left at (652, 490)
Screenshot: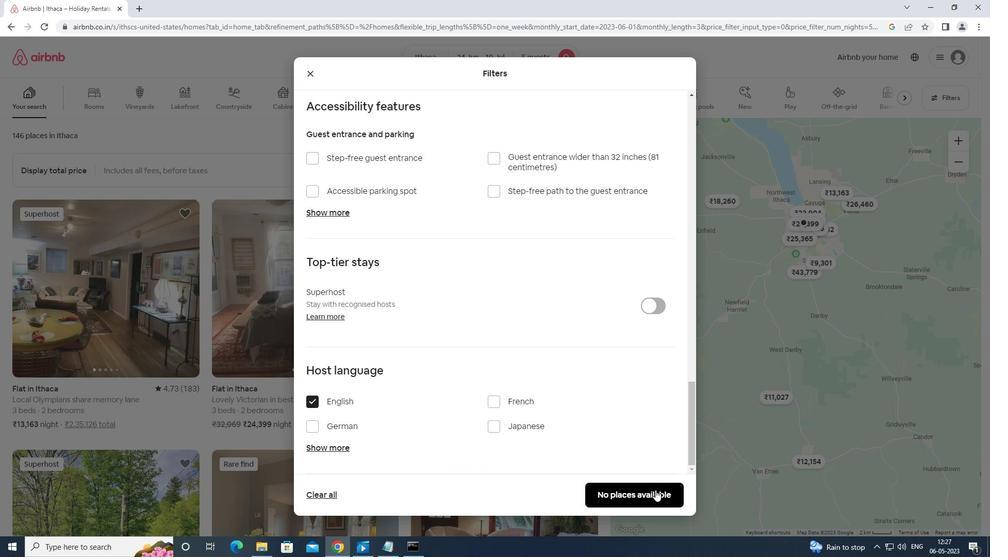 
